 Task: Find connections with filter location Curvelo with filter topic #careerswith filter profile language Spanish with filter current company Boston Consulting Group (BCG) with filter school VIT_Vellore Institute of Technology  with filter industry Real Estate Agents and Brokers with filter service category Event Planning with filter keywords title Market Researcher
Action: Mouse moved to (643, 115)
Screenshot: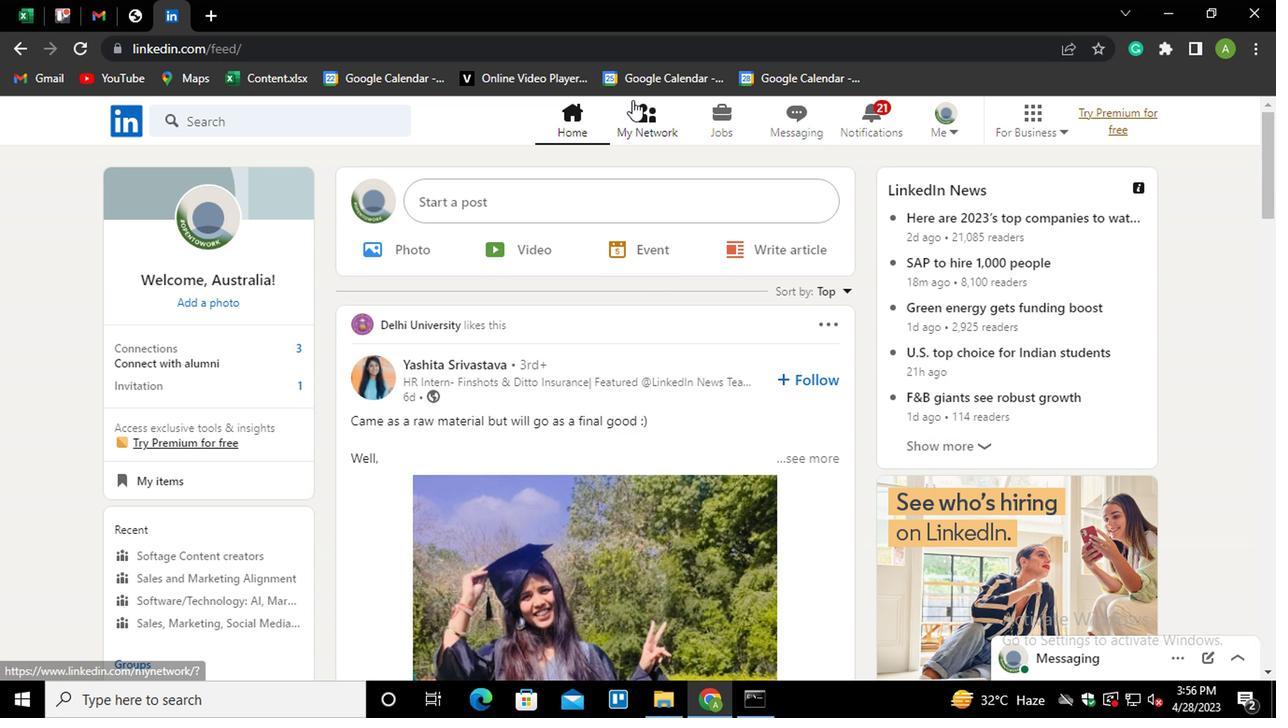 
Action: Mouse pressed left at (643, 115)
Screenshot: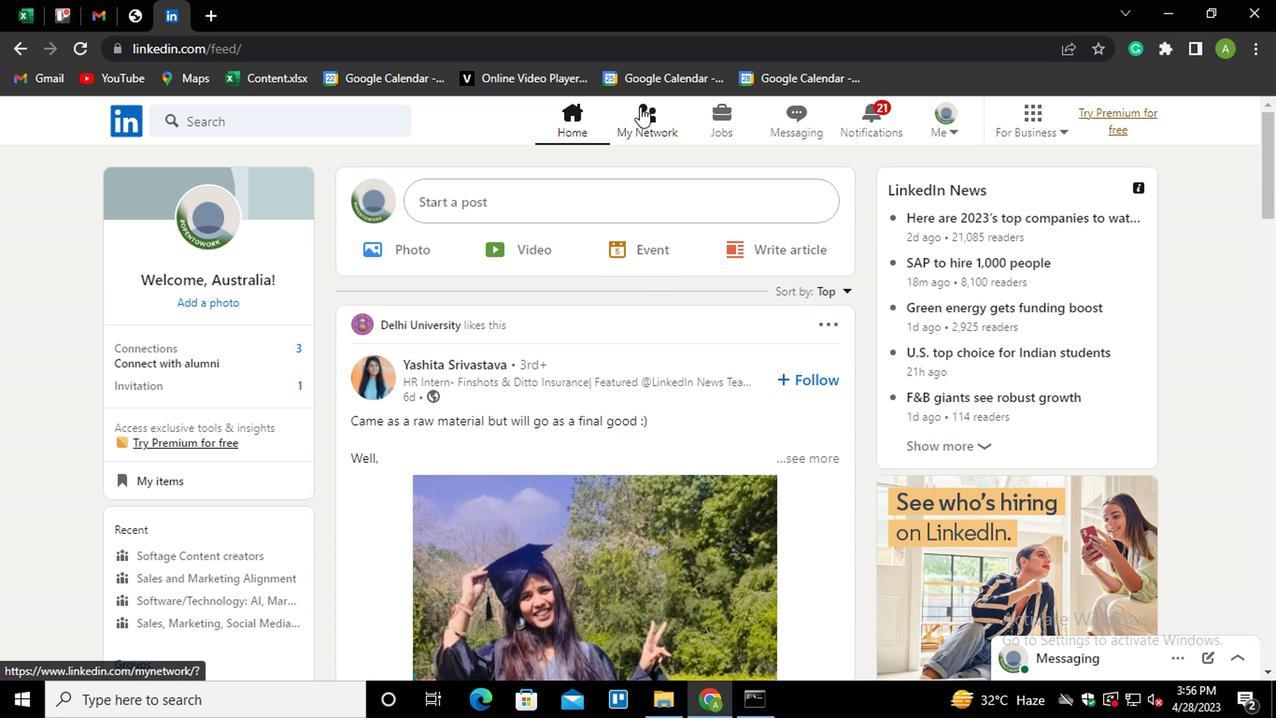 
Action: Mouse moved to (275, 225)
Screenshot: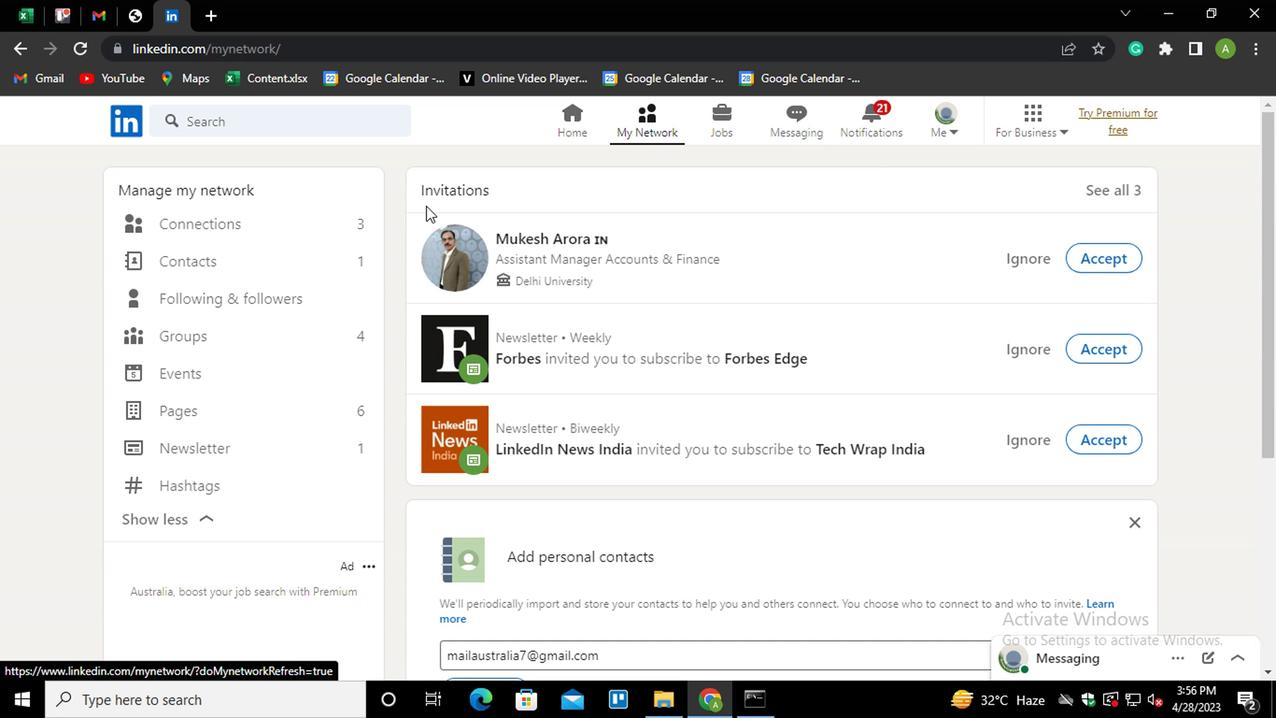 
Action: Mouse pressed left at (275, 225)
Screenshot: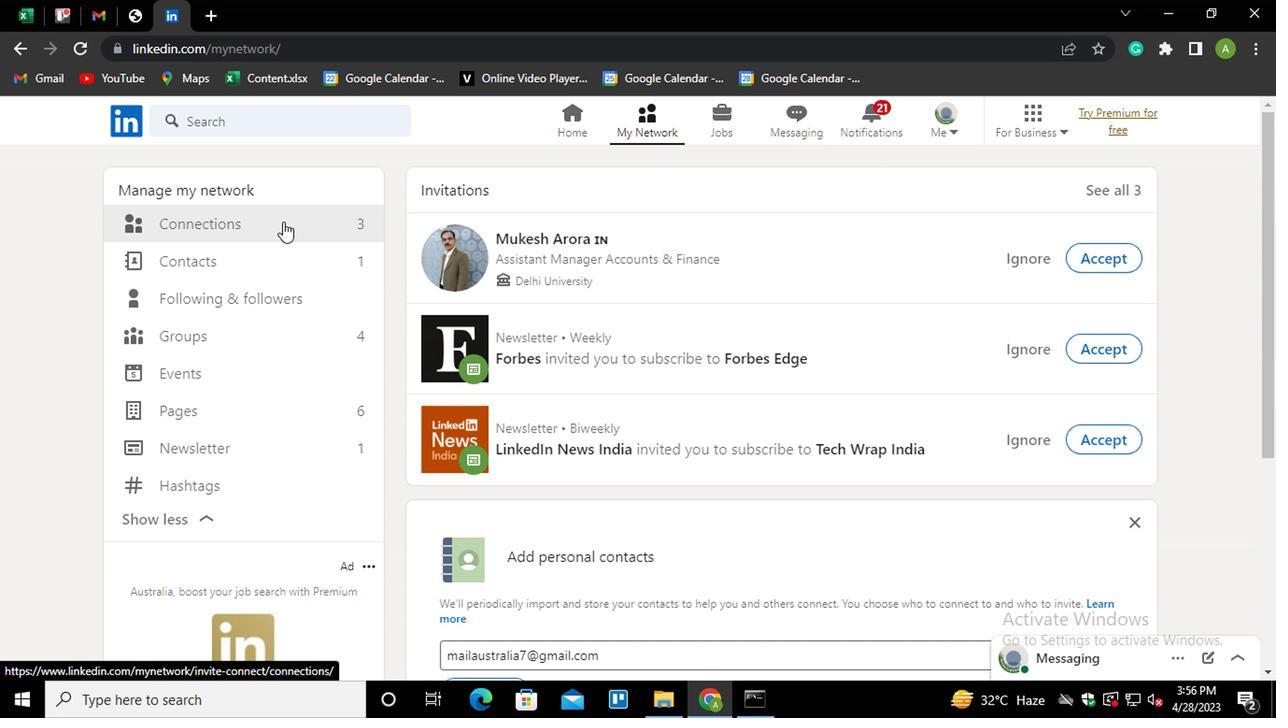 
Action: Mouse moved to (797, 230)
Screenshot: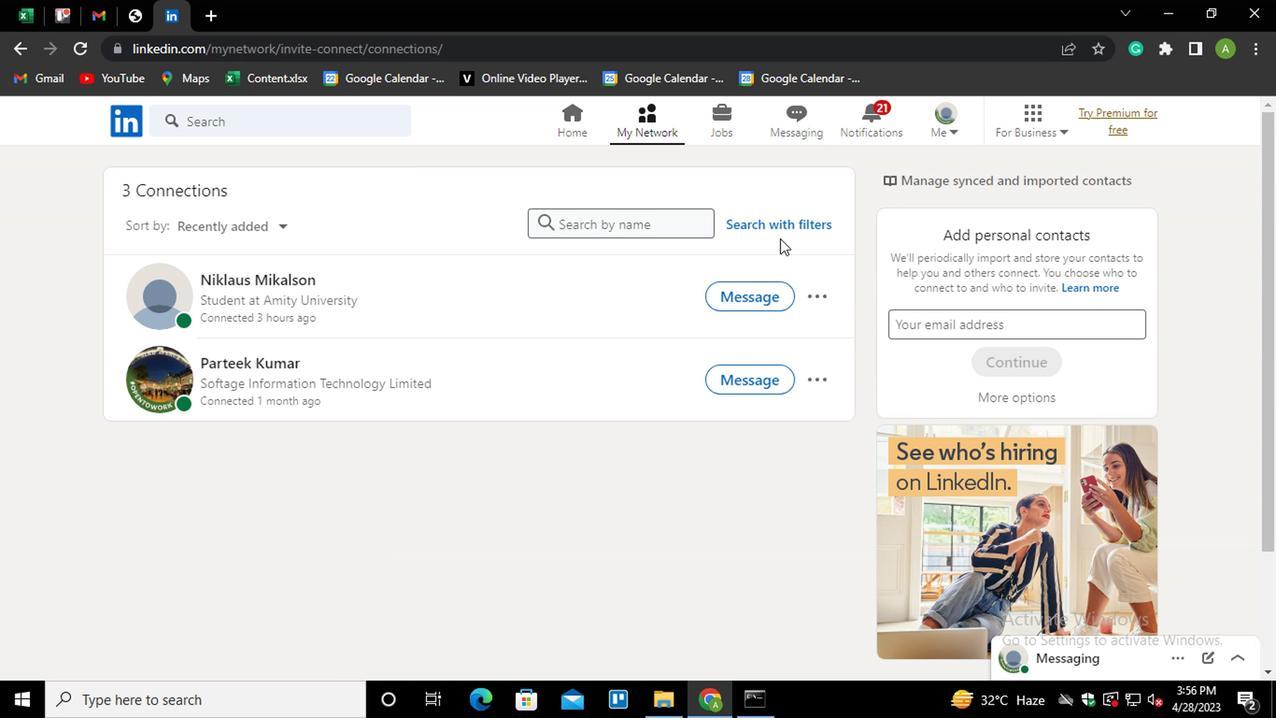 
Action: Mouse pressed left at (797, 230)
Screenshot: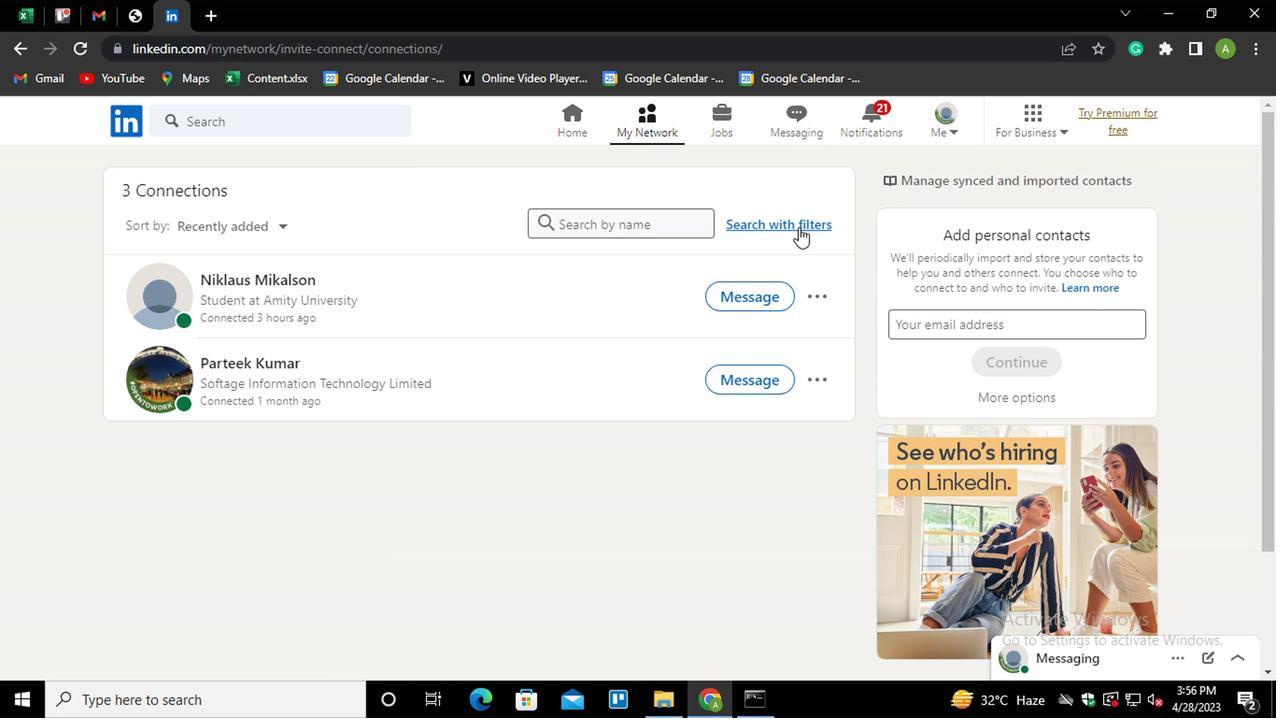 
Action: Mouse moved to (696, 173)
Screenshot: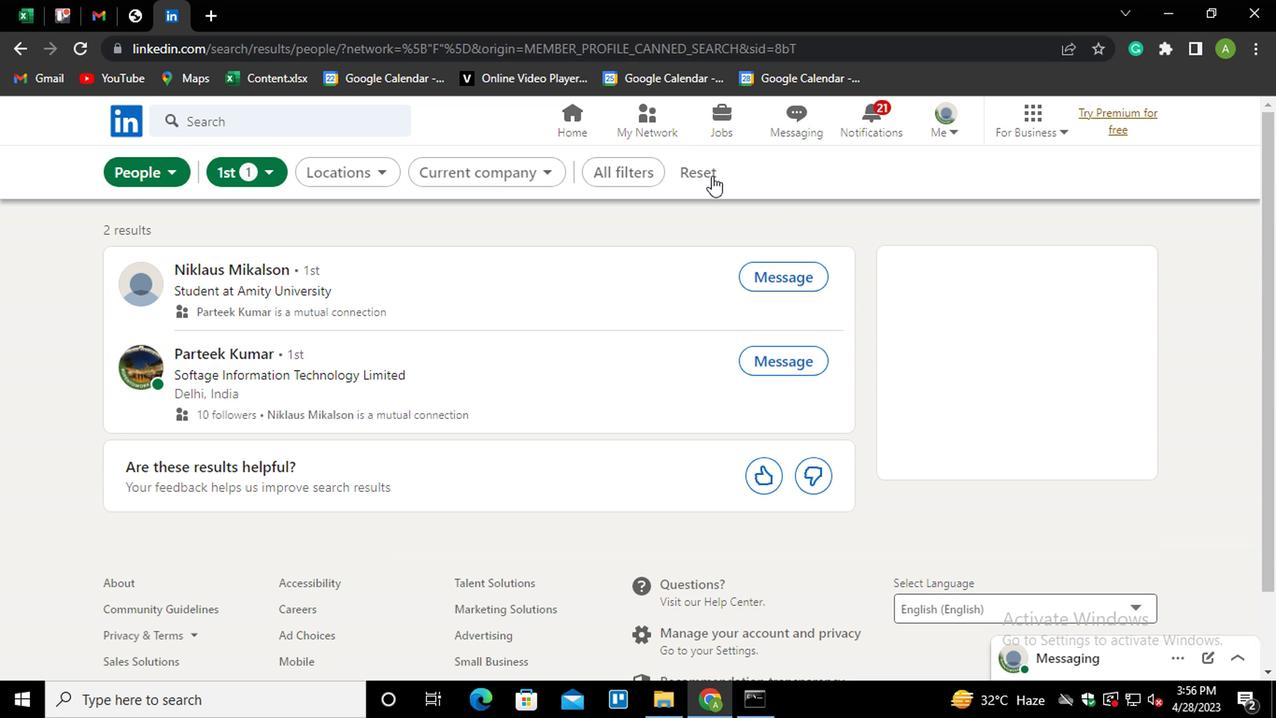 
Action: Mouse pressed left at (696, 173)
Screenshot: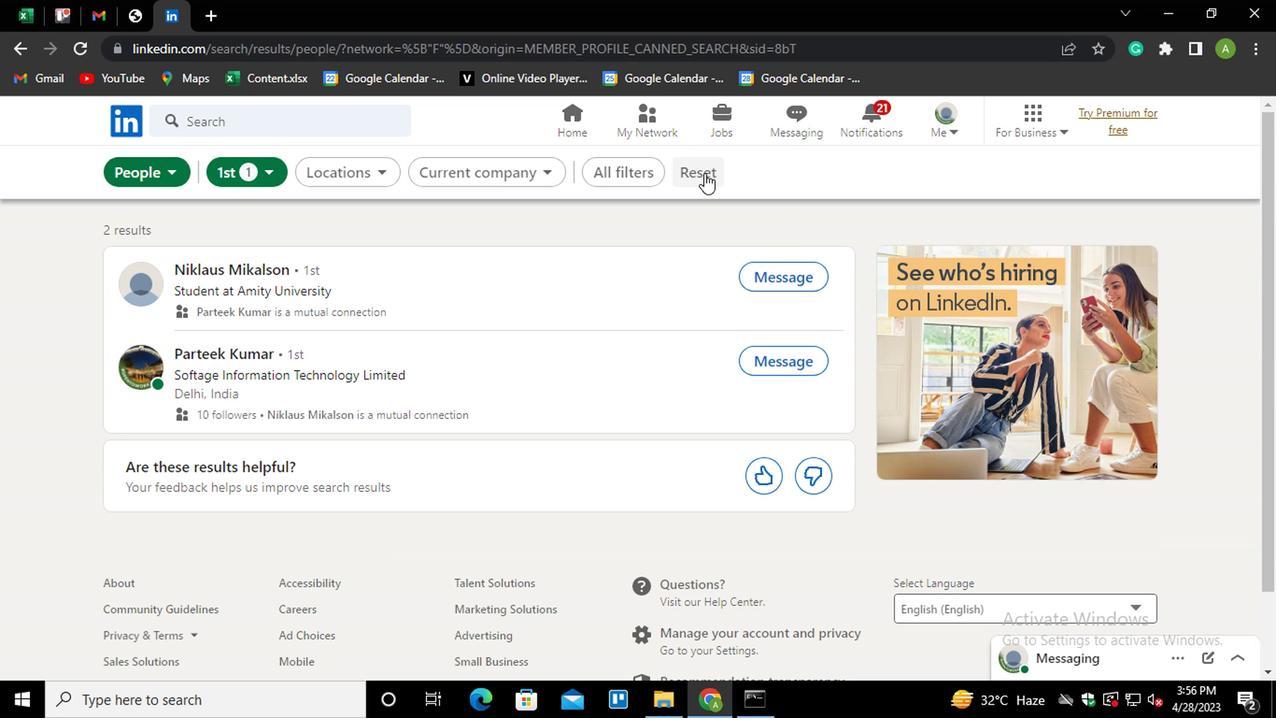 
Action: Mouse moved to (684, 174)
Screenshot: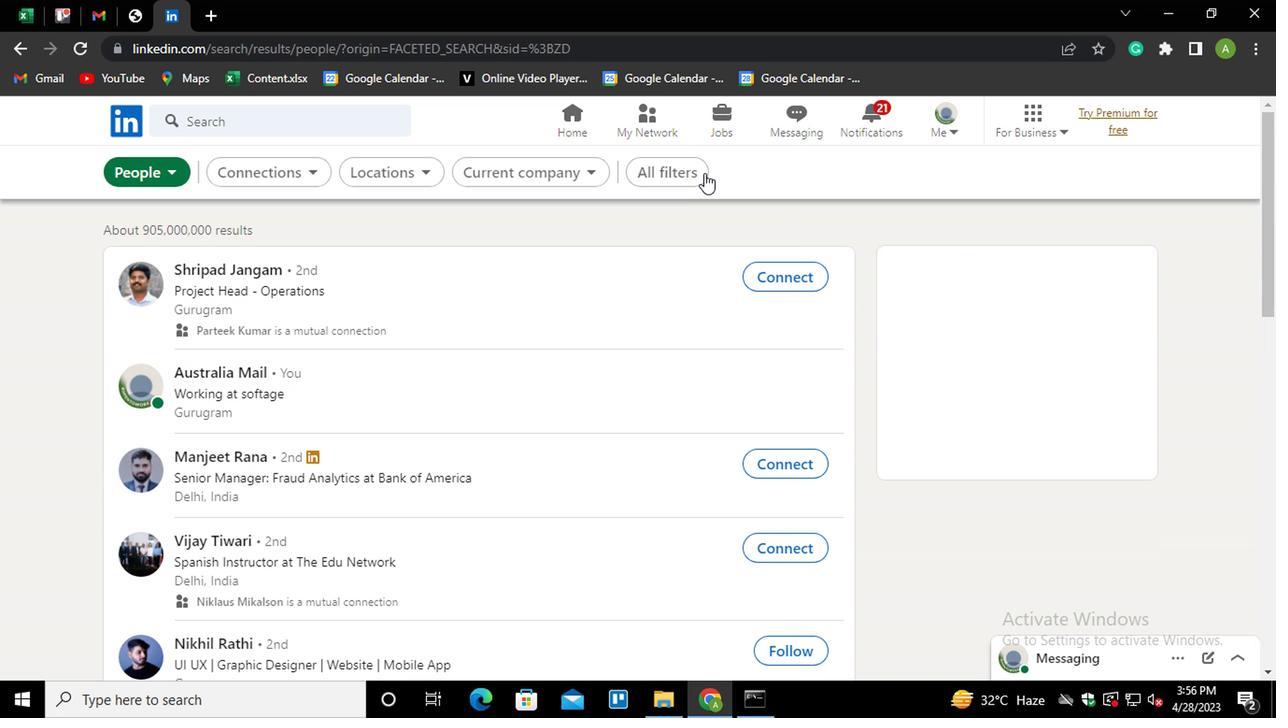 
Action: Mouse pressed left at (684, 174)
Screenshot: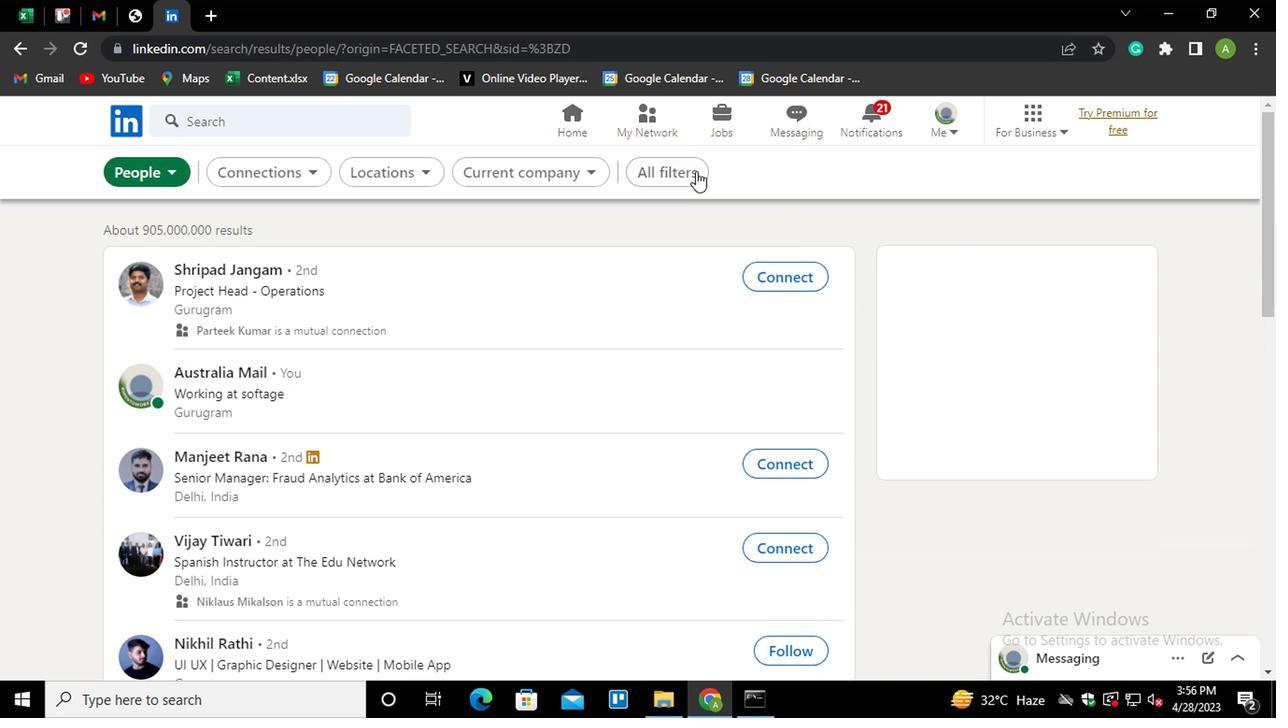 
Action: Mouse moved to (853, 365)
Screenshot: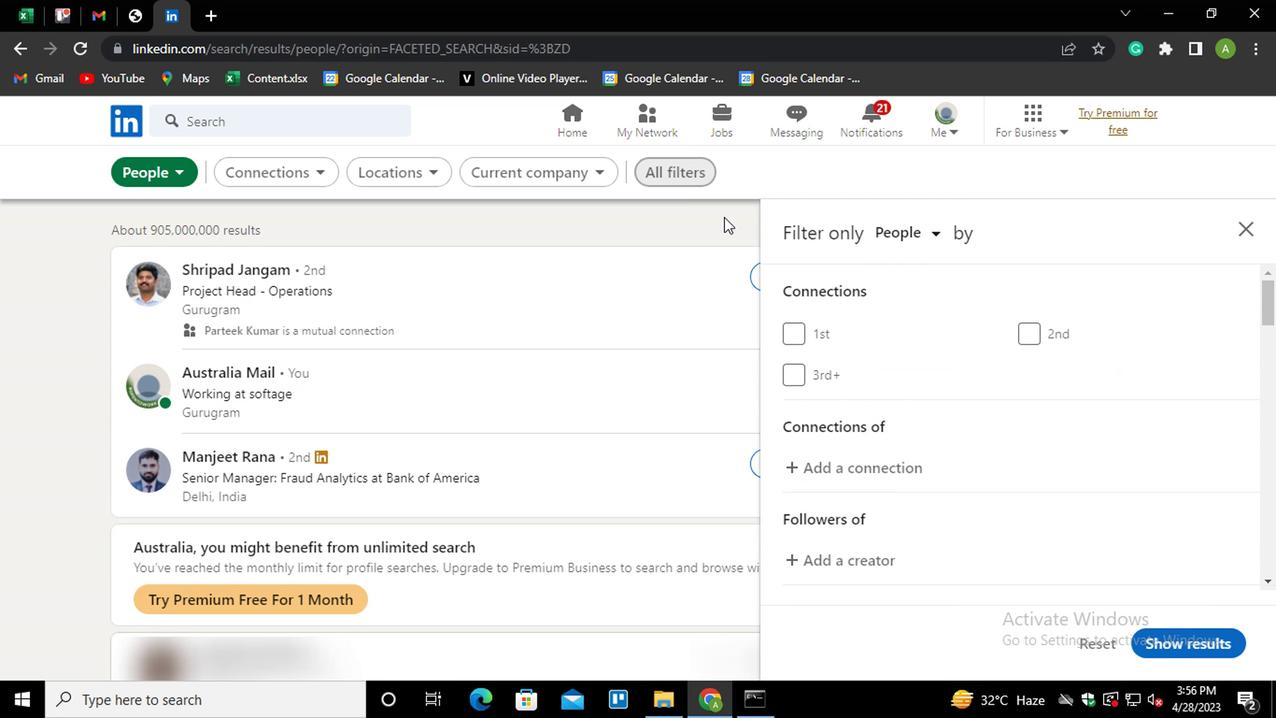 
Action: Mouse scrolled (853, 365) with delta (0, 0)
Screenshot: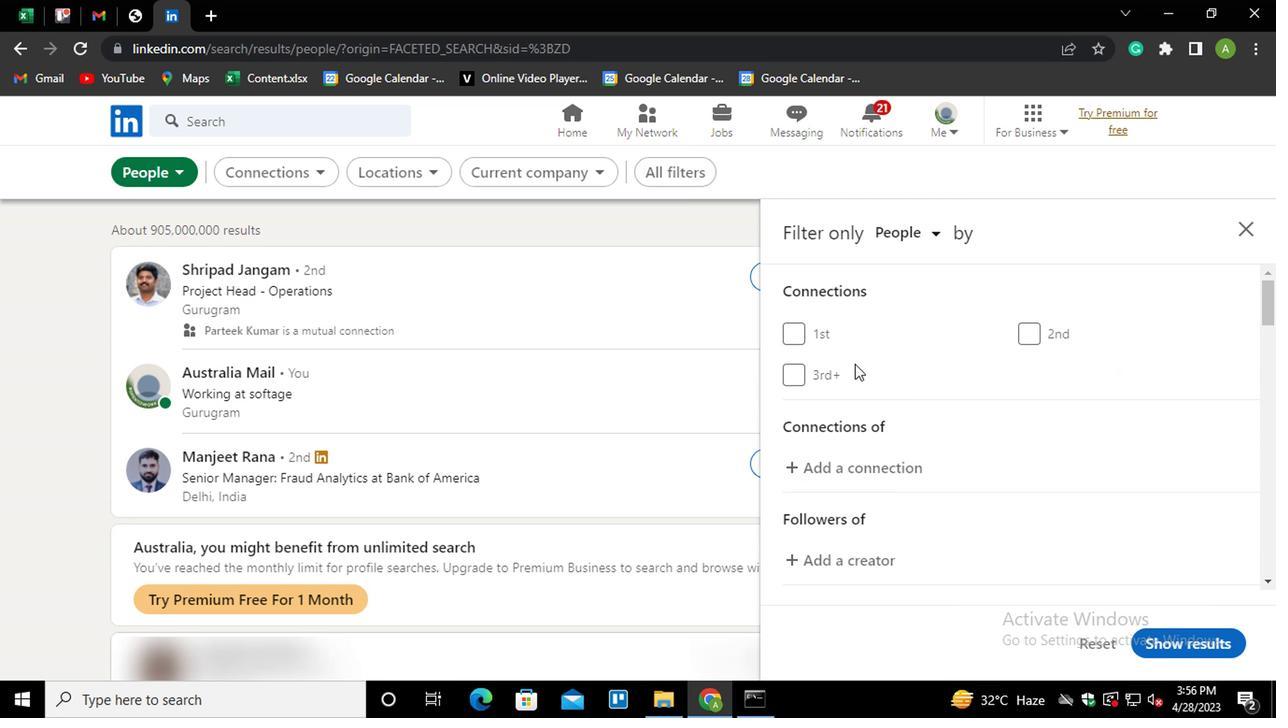 
Action: Mouse scrolled (853, 365) with delta (0, 0)
Screenshot: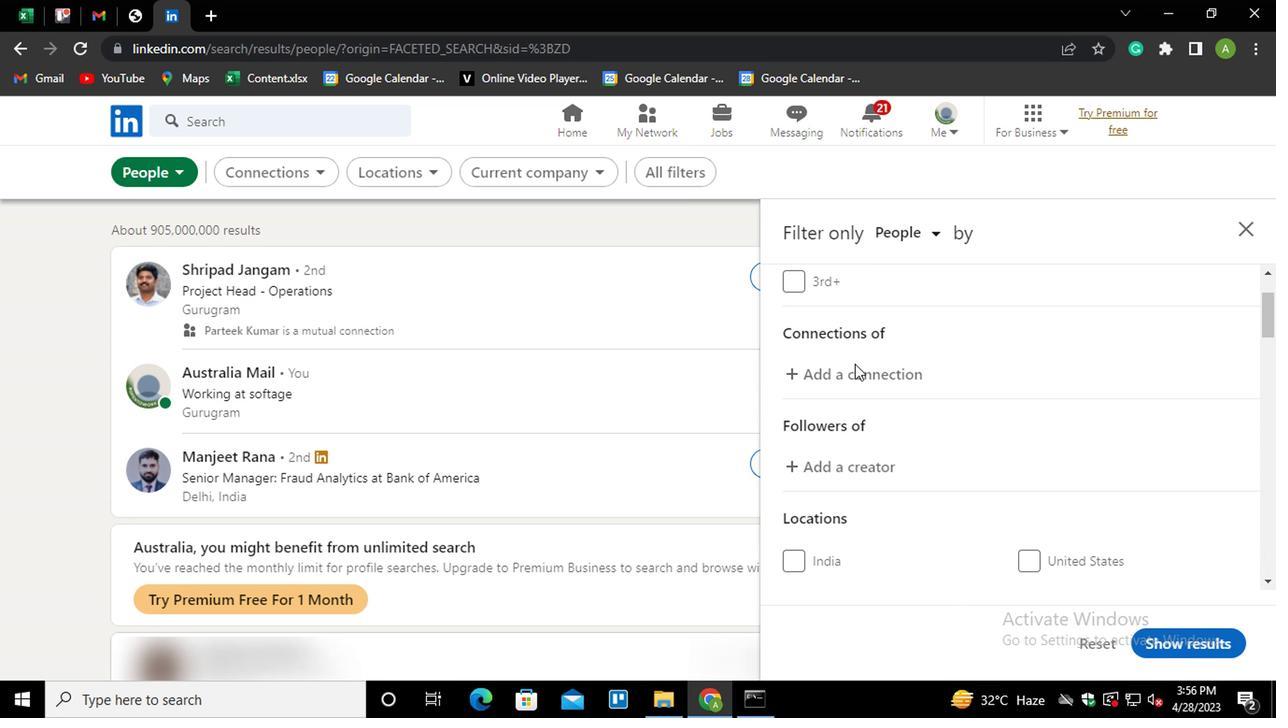 
Action: Mouse scrolled (853, 365) with delta (0, 0)
Screenshot: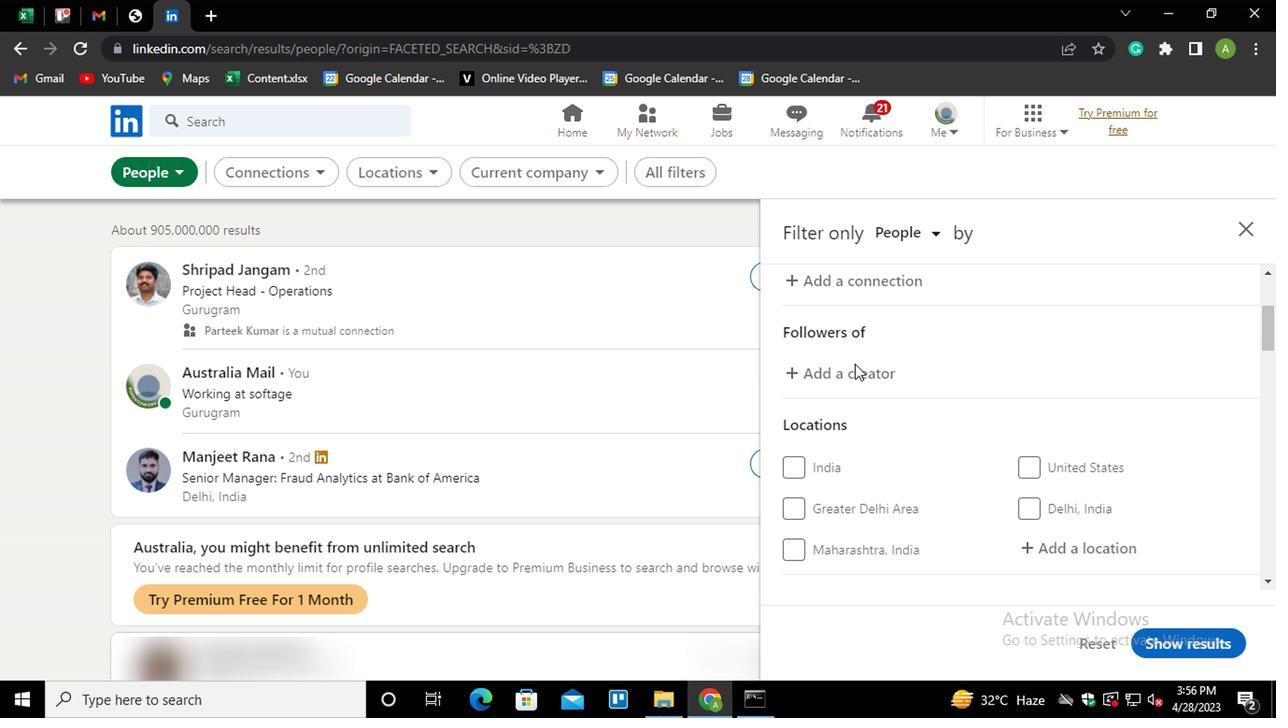 
Action: Mouse scrolled (853, 365) with delta (0, 0)
Screenshot: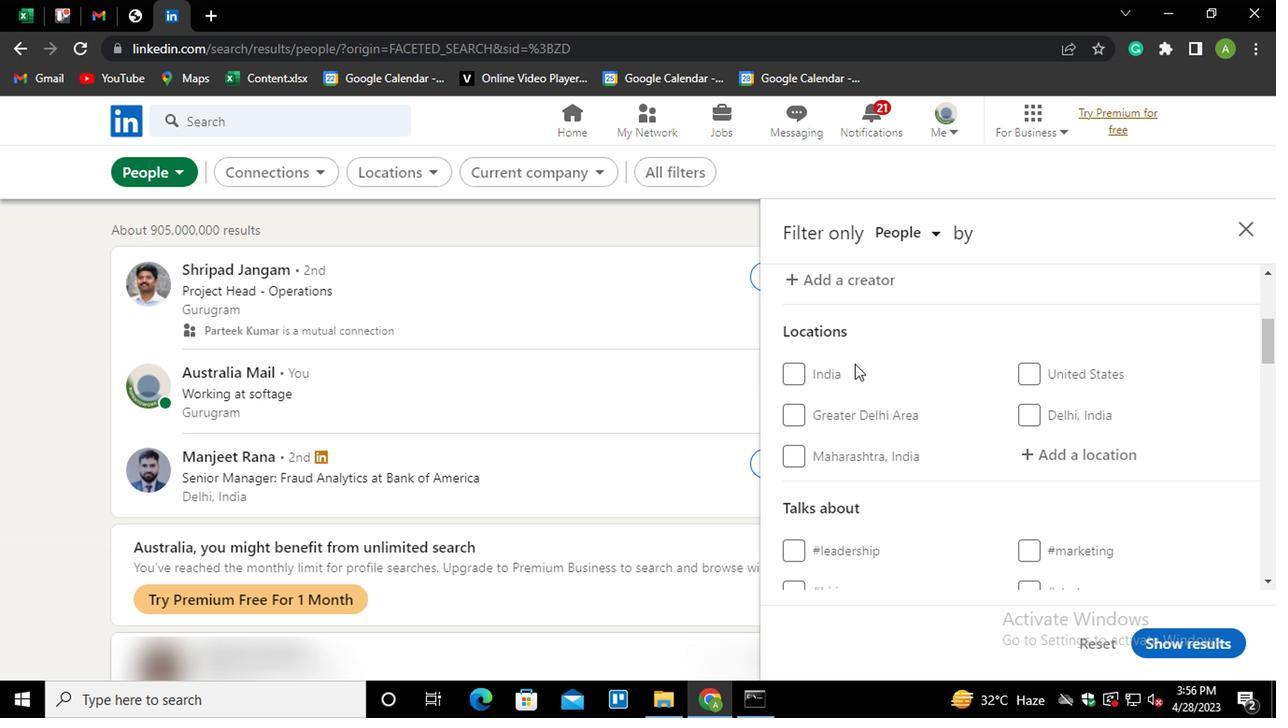 
Action: Mouse moved to (1054, 359)
Screenshot: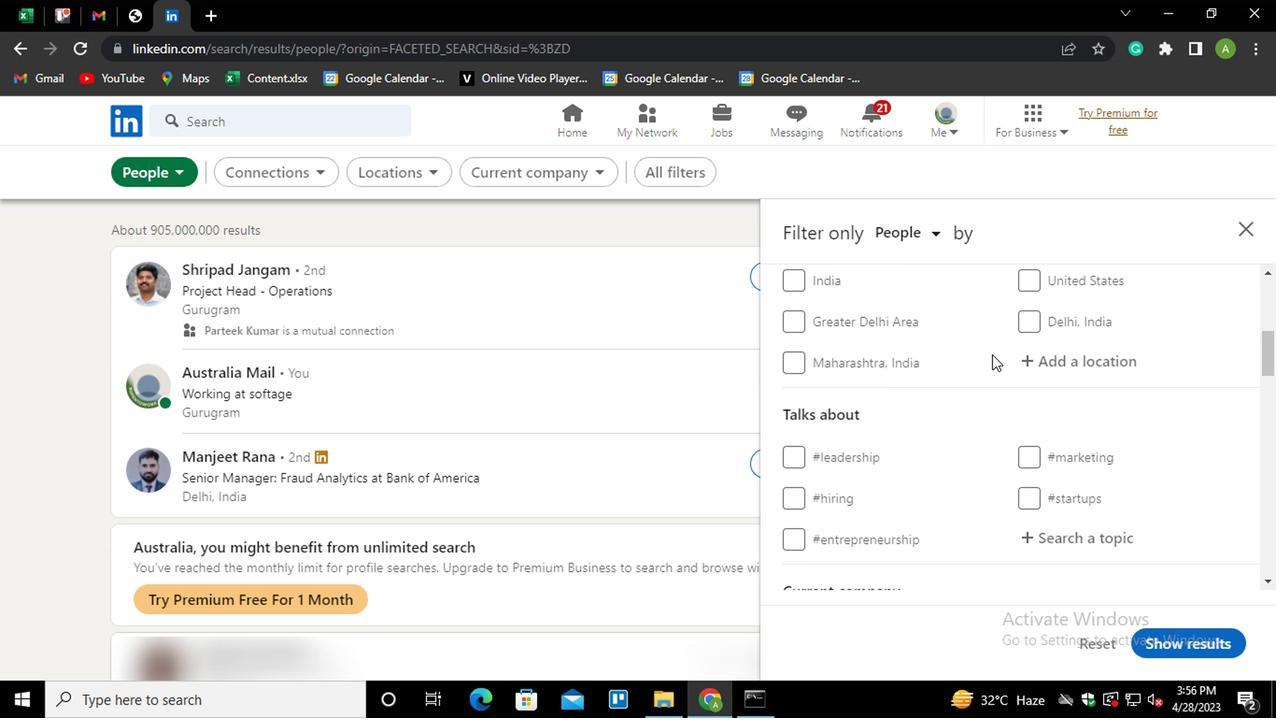
Action: Mouse pressed left at (1054, 359)
Screenshot: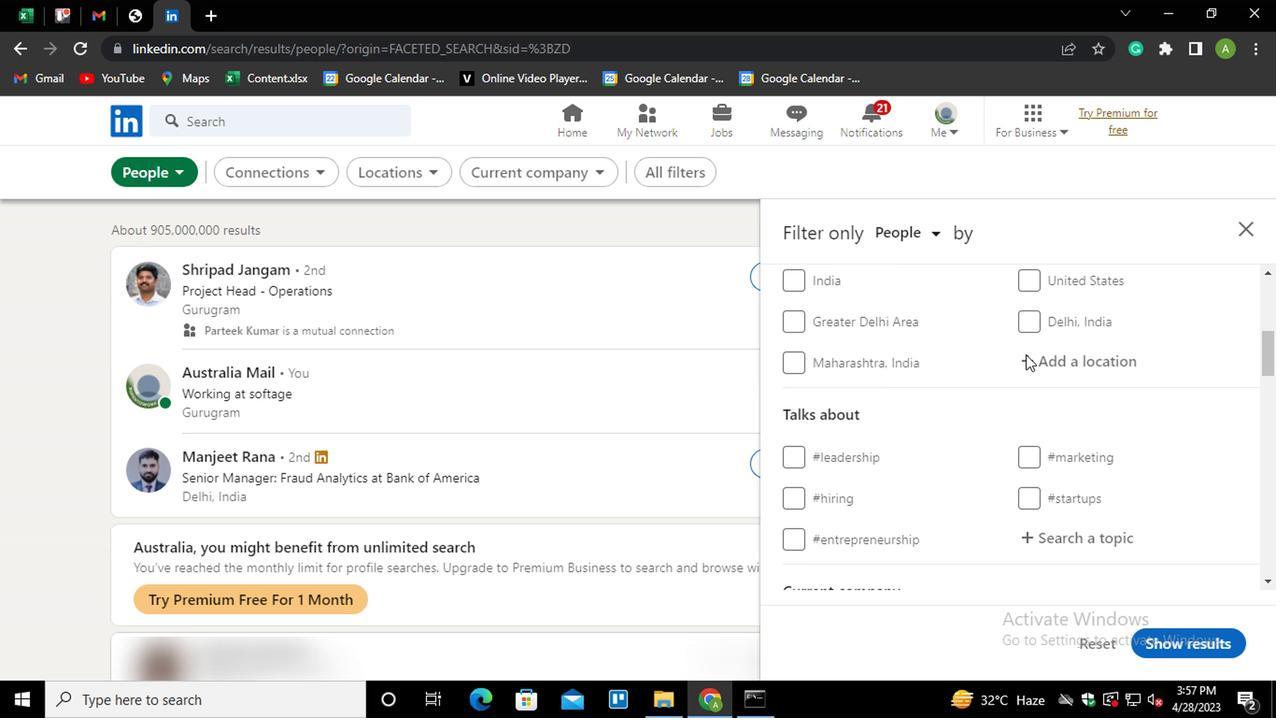 
Action: Key pressed <Key.shift>C
Screenshot: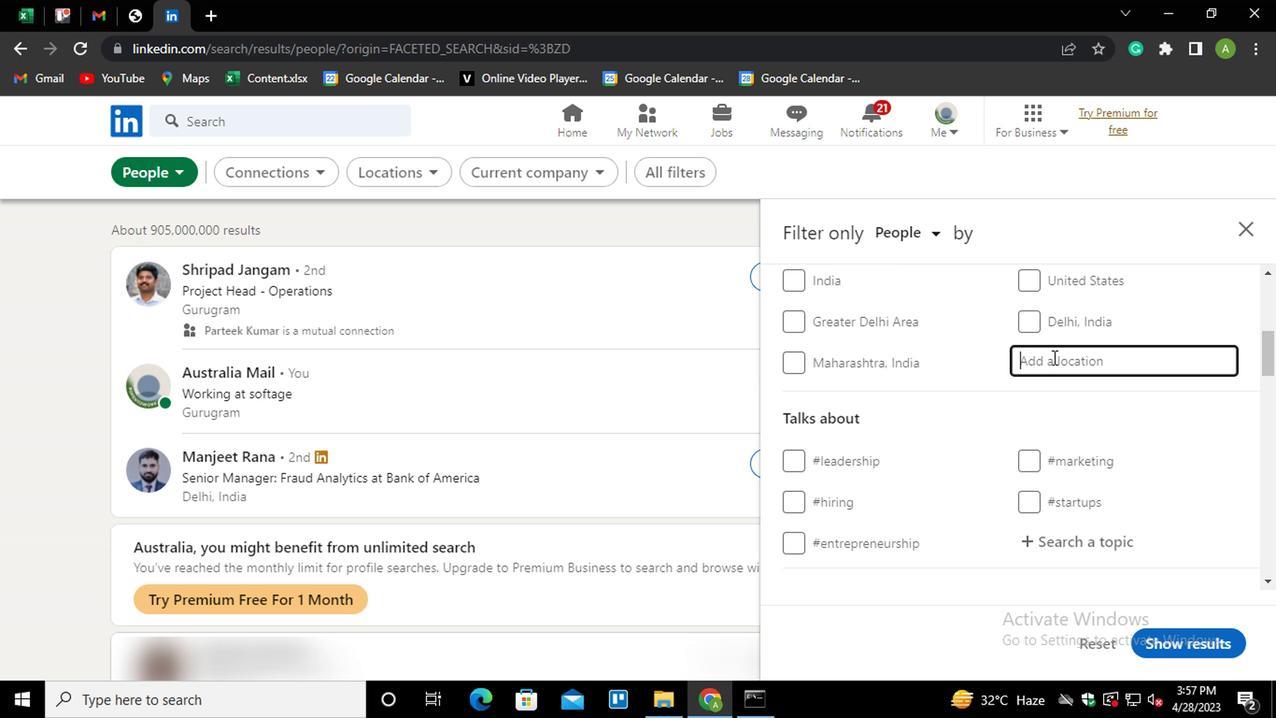
Action: Mouse moved to (1054, 360)
Screenshot: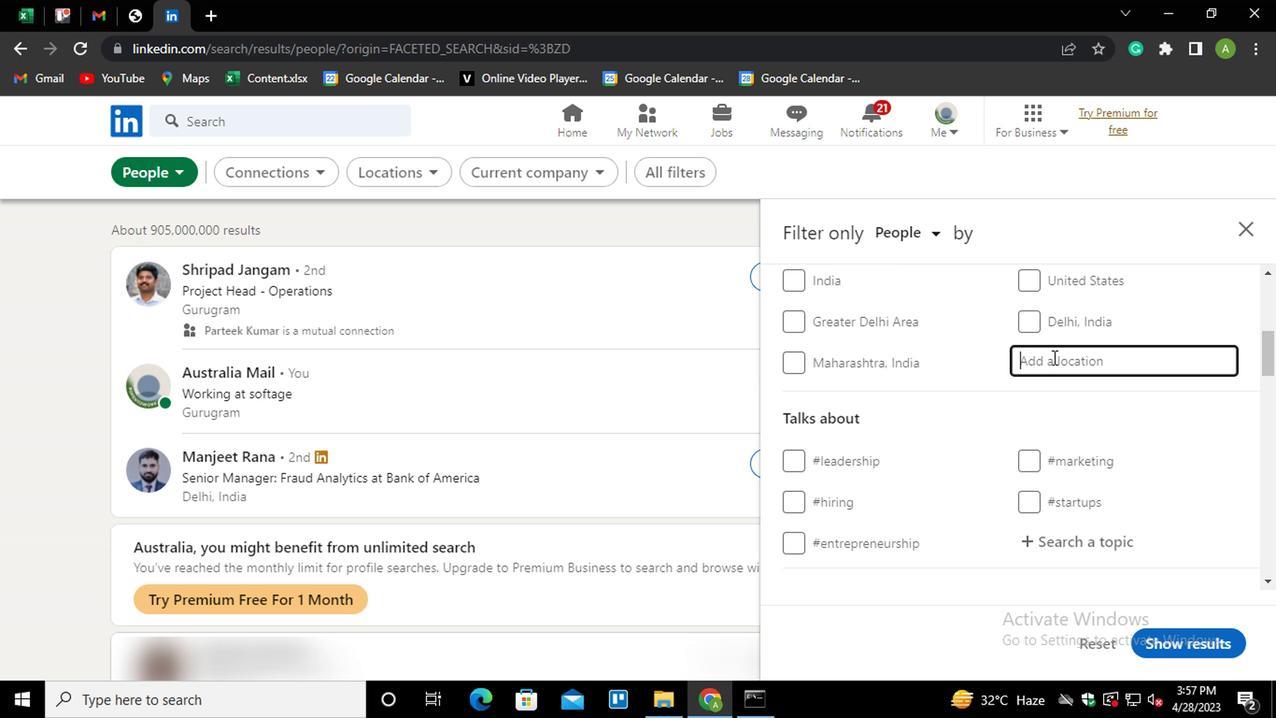 
Action: Key pressed URVELO<Key.down><Key.enter>
Screenshot: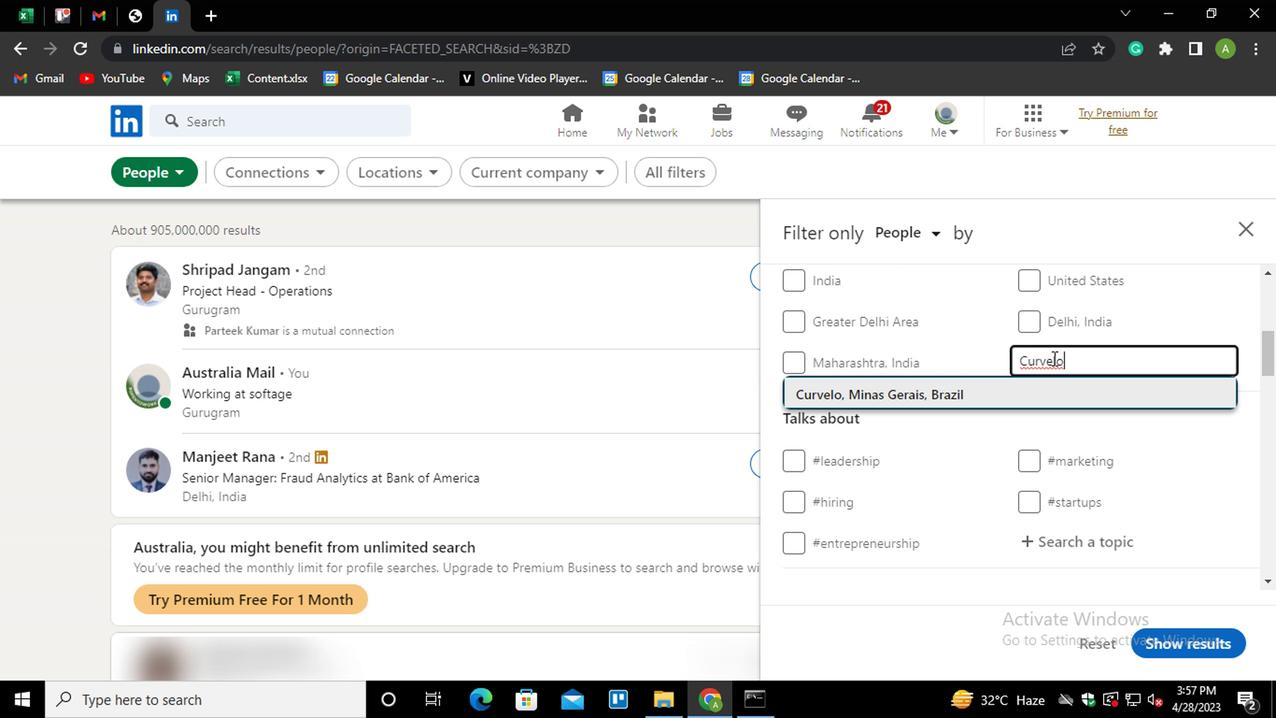 
Action: Mouse scrolled (1054, 359) with delta (0, -1)
Screenshot: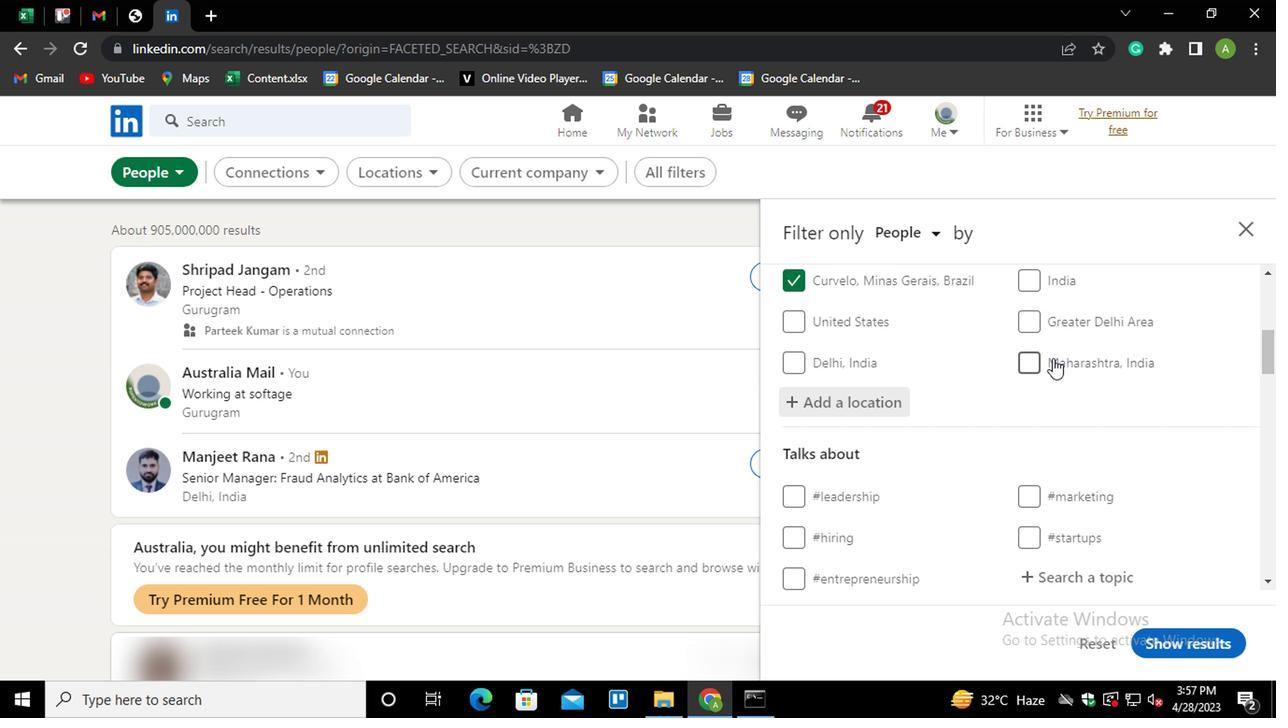
Action: Mouse scrolled (1054, 359) with delta (0, -1)
Screenshot: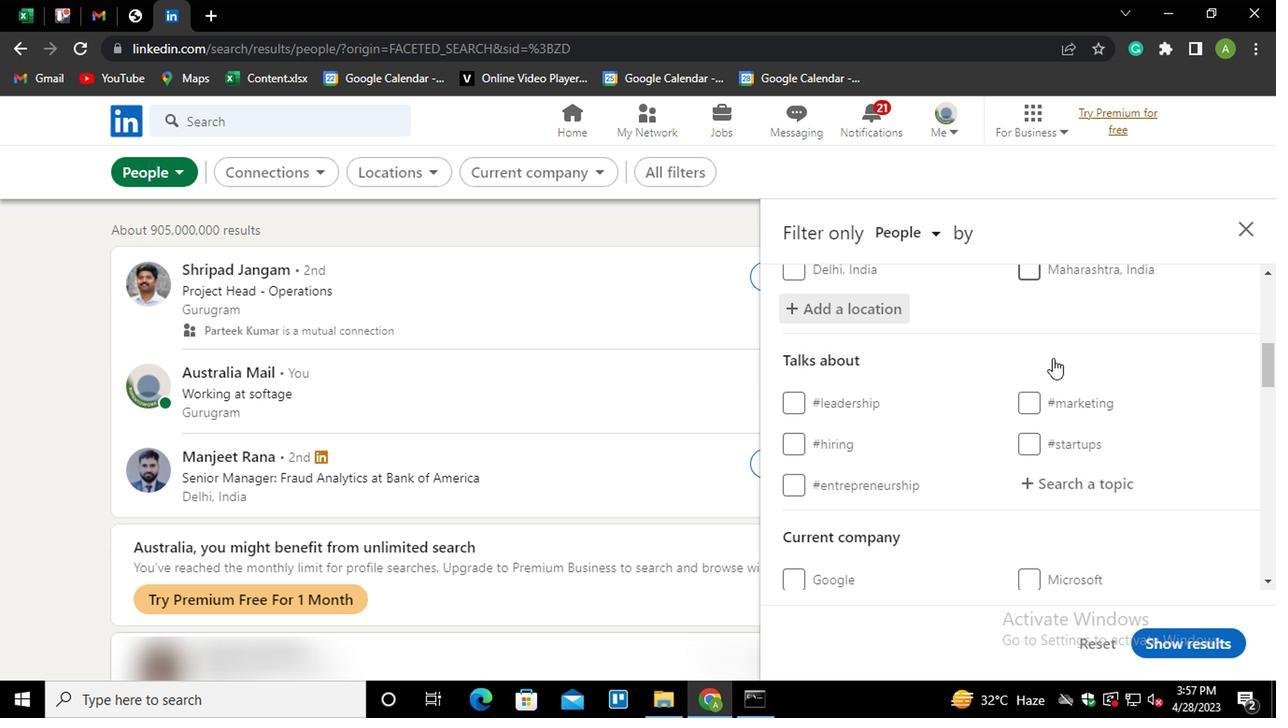 
Action: Mouse scrolled (1054, 359) with delta (0, -1)
Screenshot: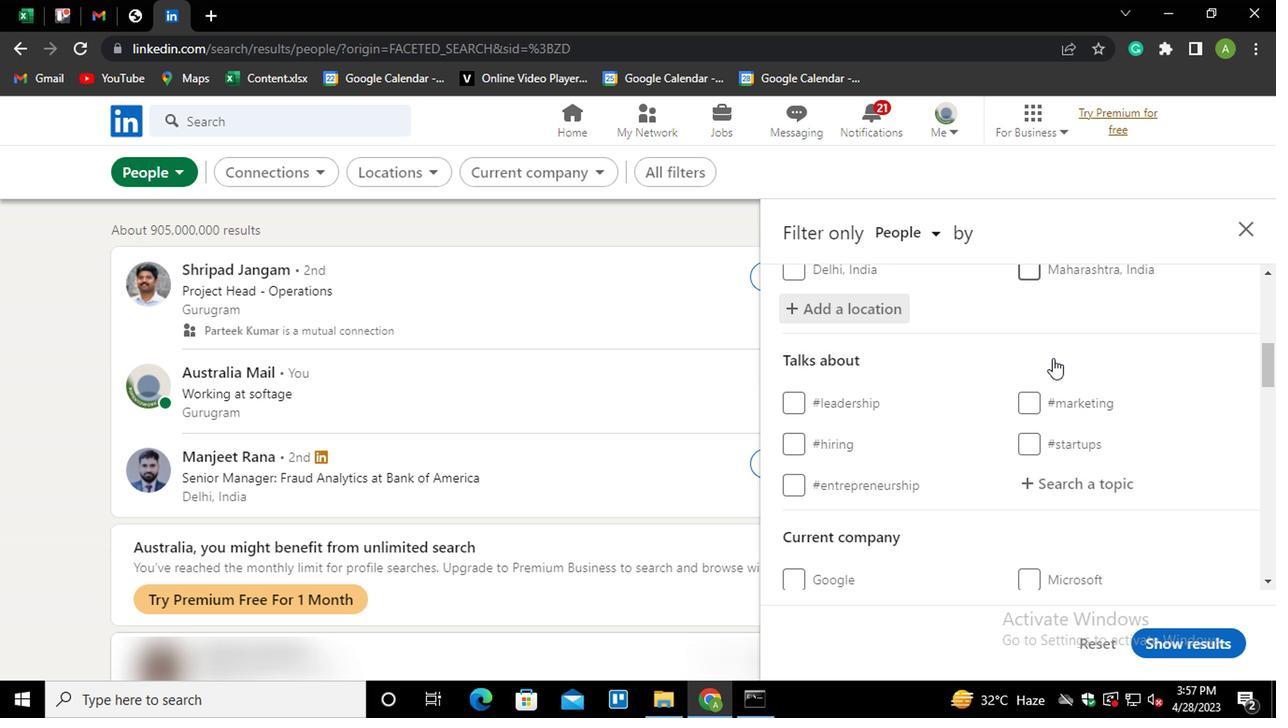 
Action: Mouse moved to (1056, 293)
Screenshot: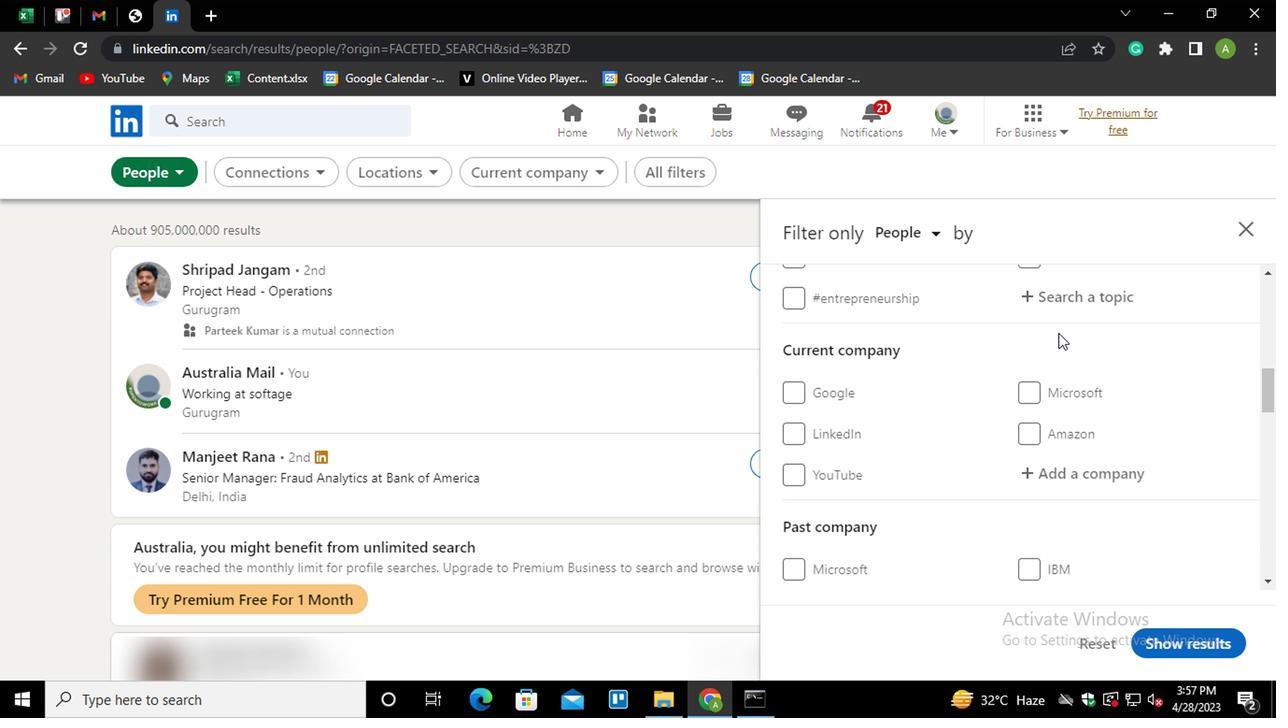 
Action: Mouse pressed left at (1056, 293)
Screenshot: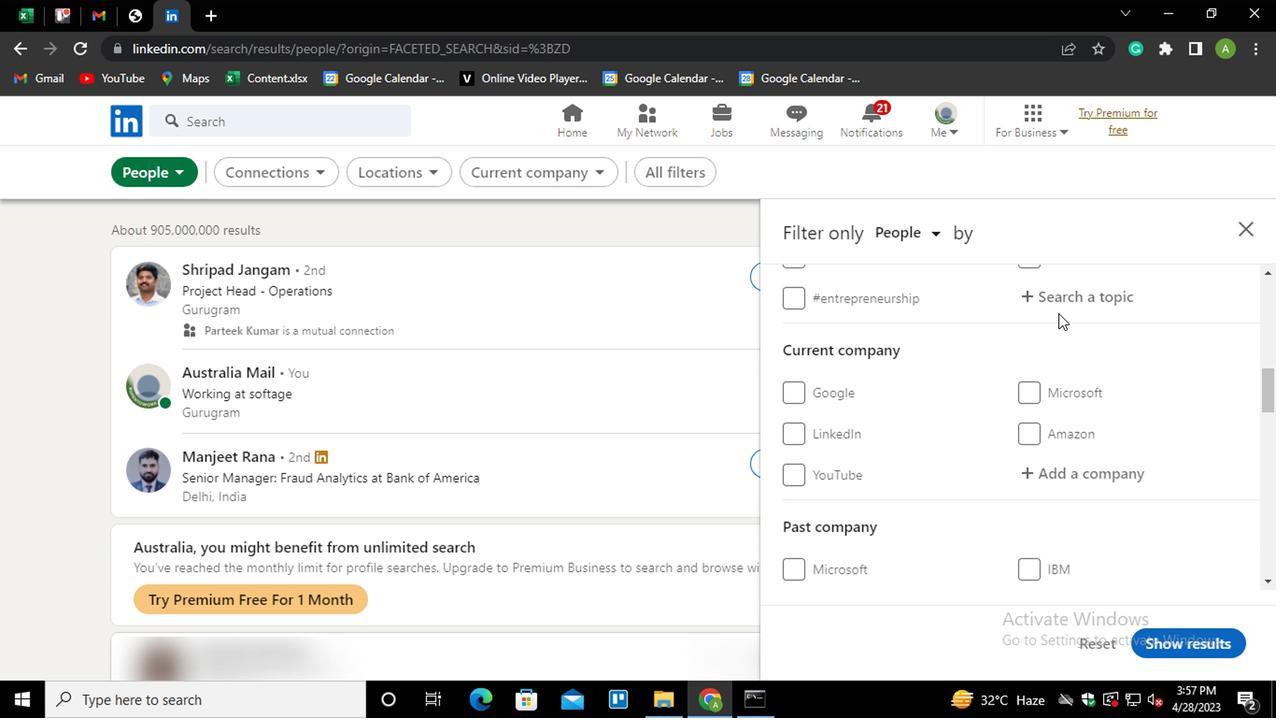 
Action: Key pressed C
Screenshot: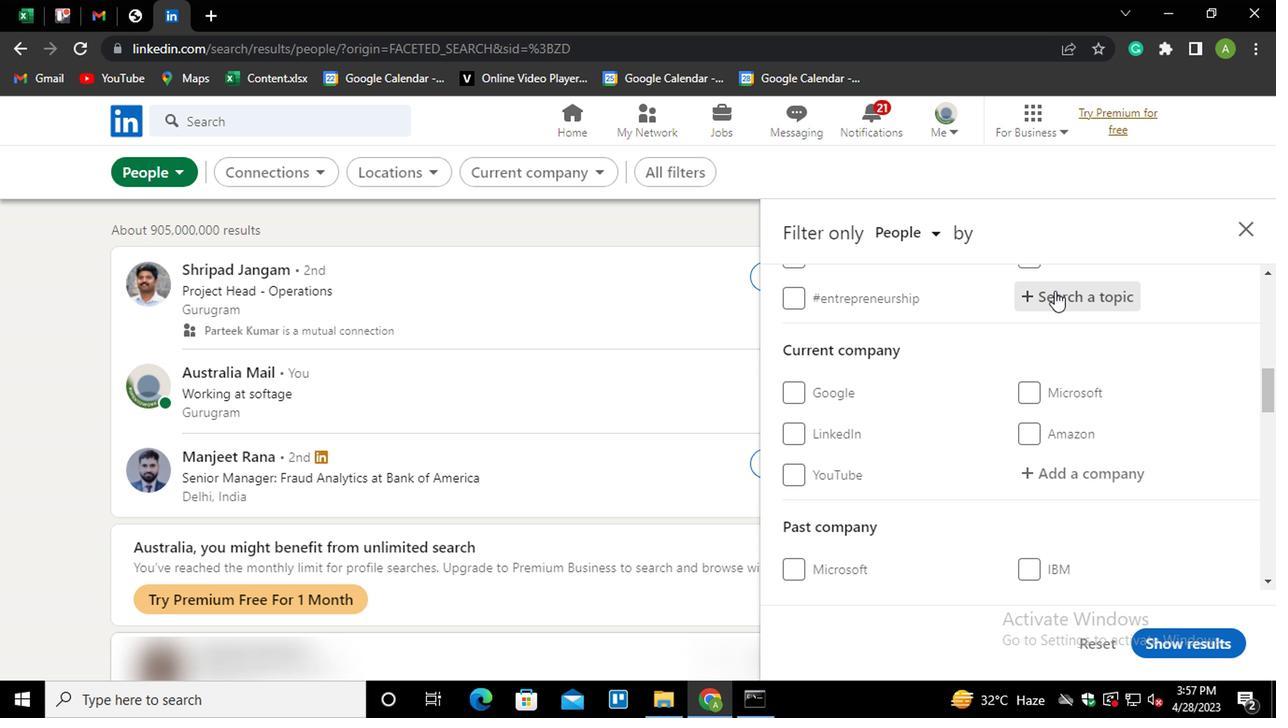 
Action: Mouse moved to (1054, 293)
Screenshot: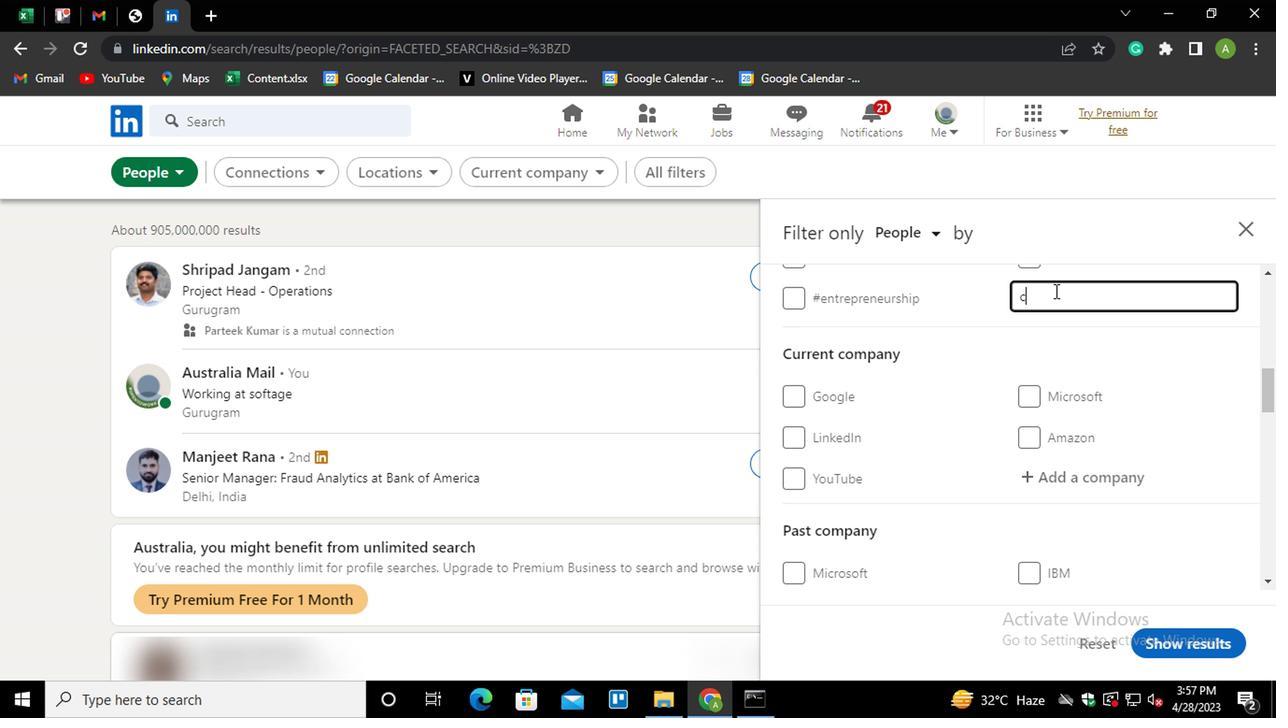 
Action: Key pressed AREER<Key.down><Key.enter>
Screenshot: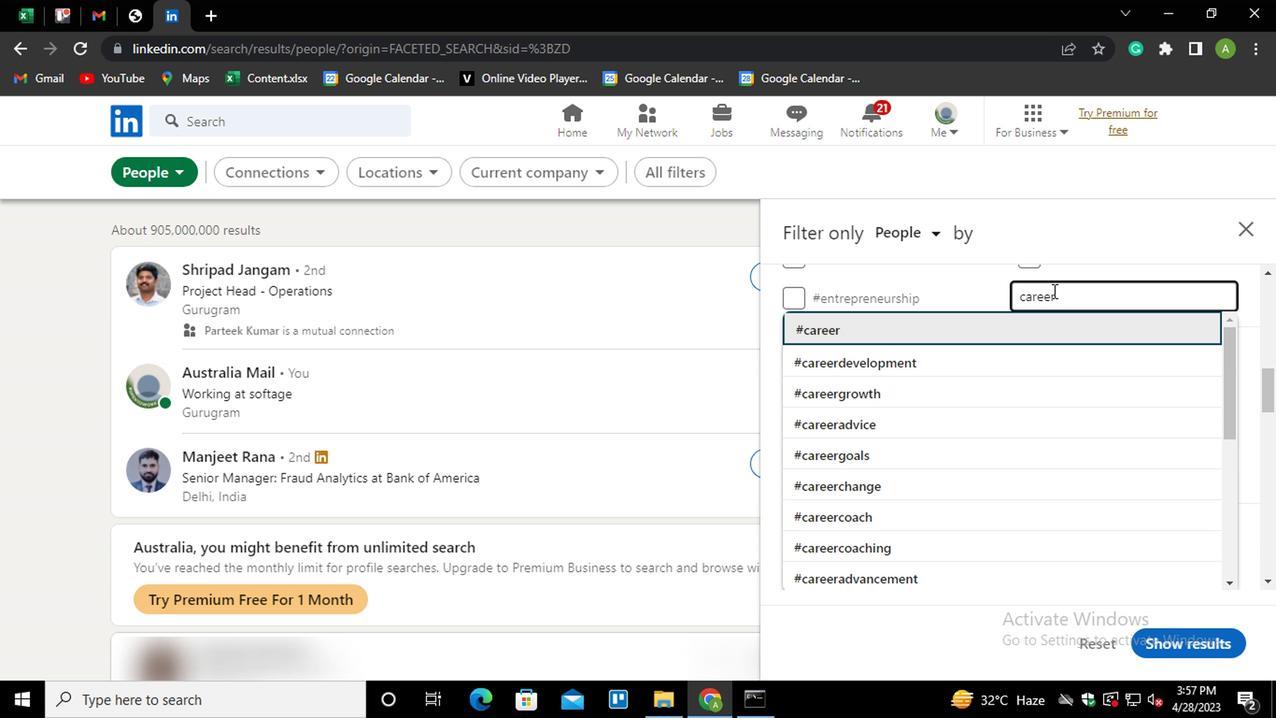 
Action: Mouse moved to (1052, 293)
Screenshot: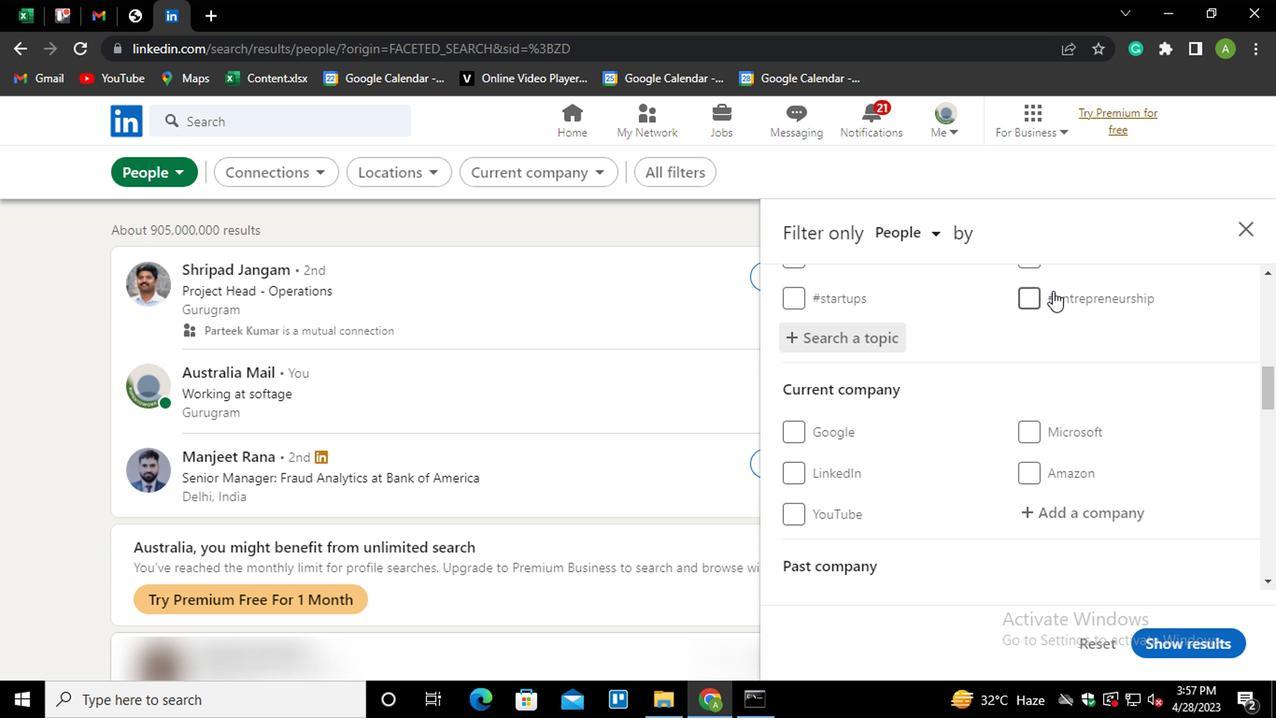 
Action: Mouse scrolled (1052, 292) with delta (0, -1)
Screenshot: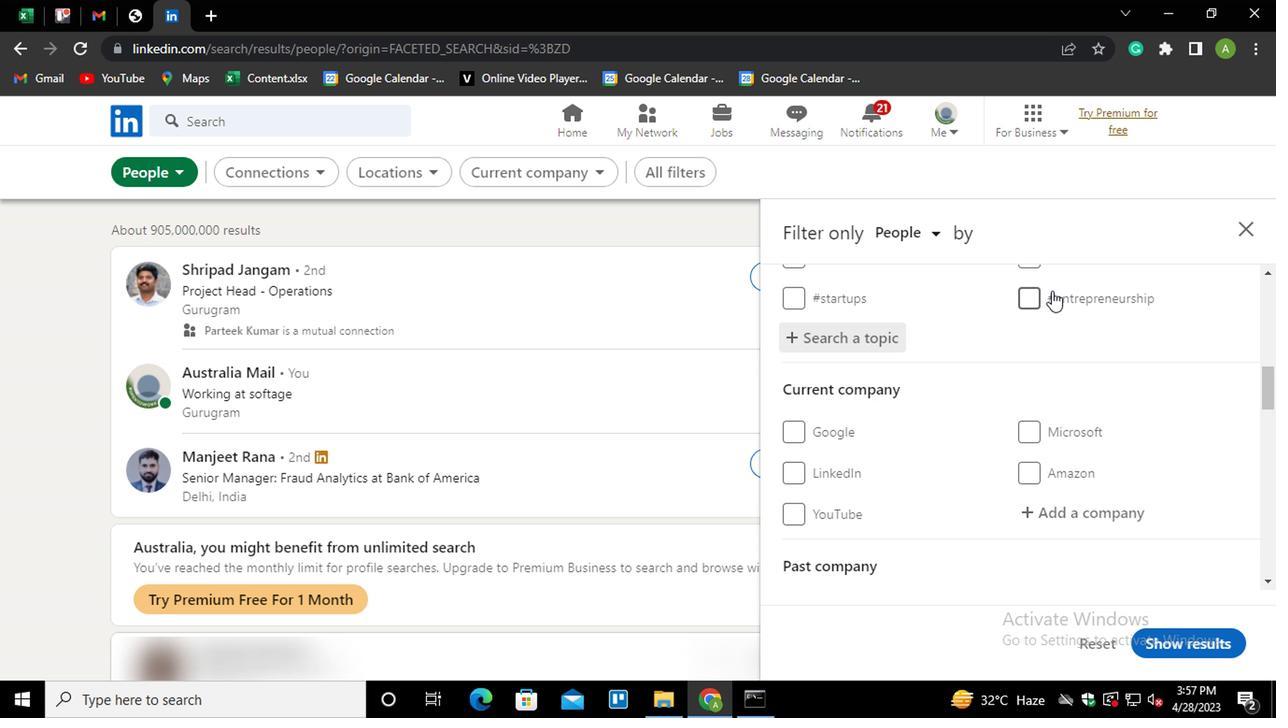 
Action: Mouse scrolled (1052, 292) with delta (0, -1)
Screenshot: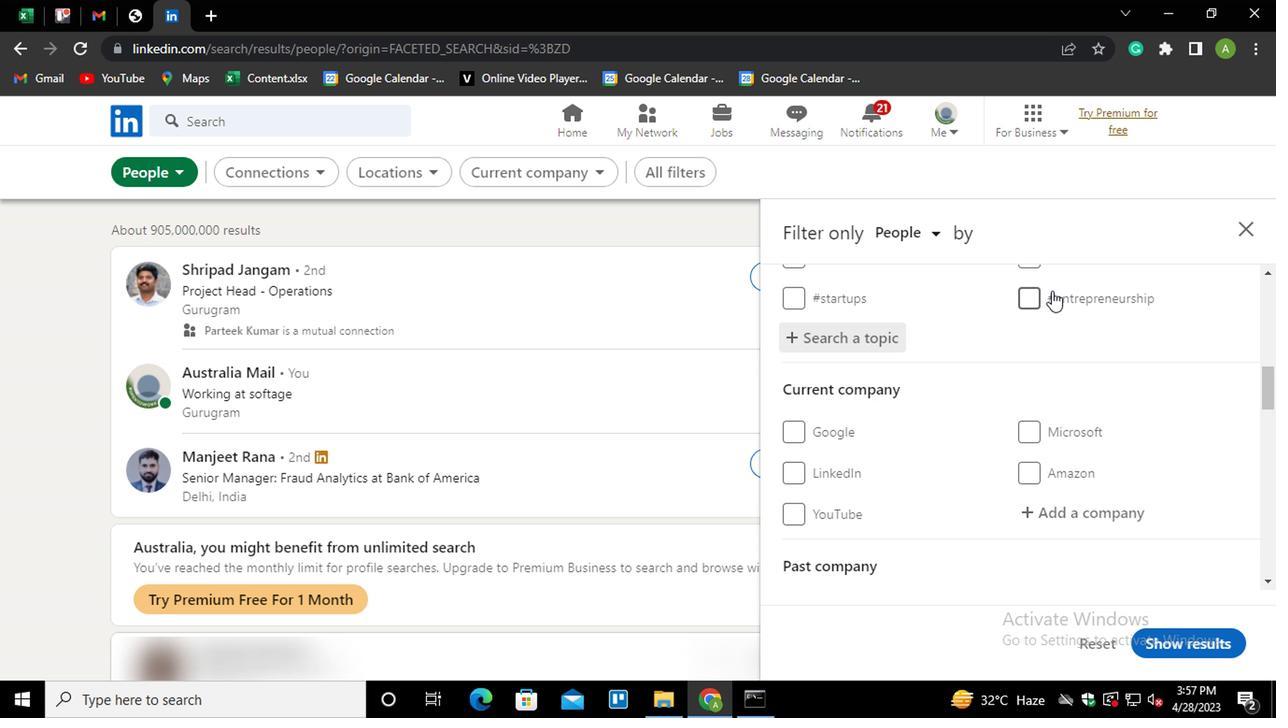 
Action: Mouse scrolled (1052, 292) with delta (0, -1)
Screenshot: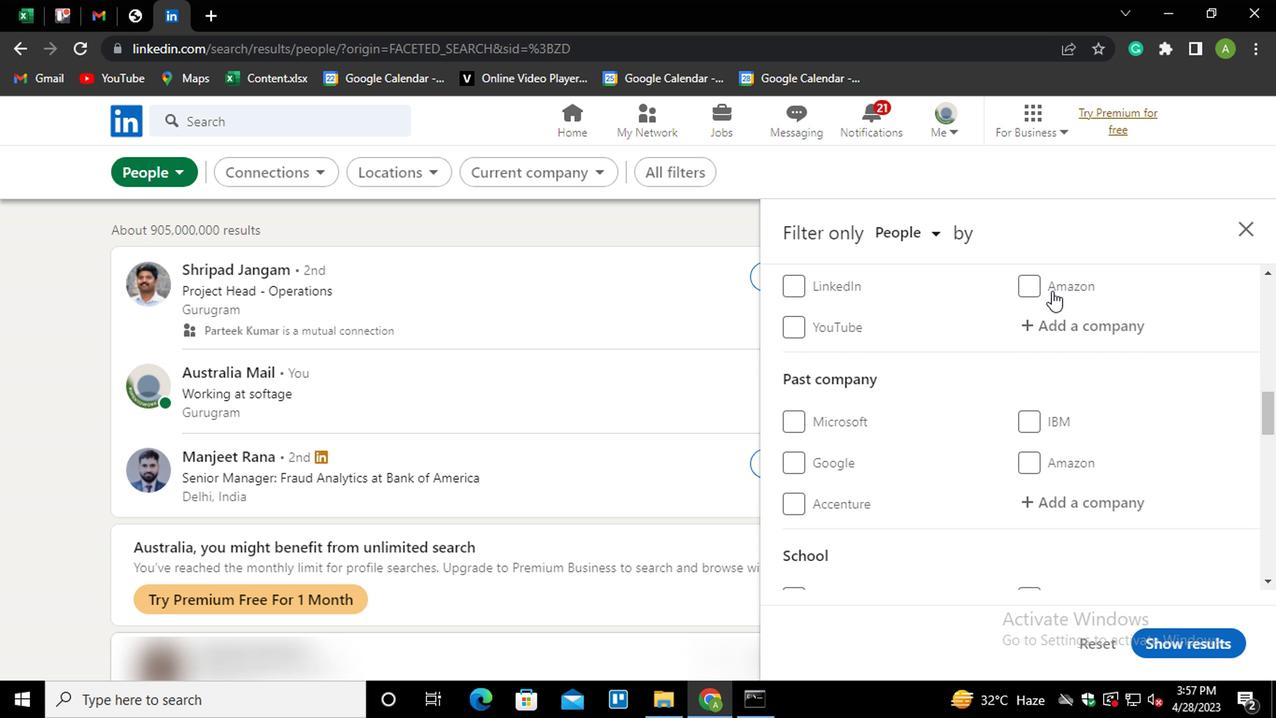 
Action: Mouse scrolled (1052, 292) with delta (0, -1)
Screenshot: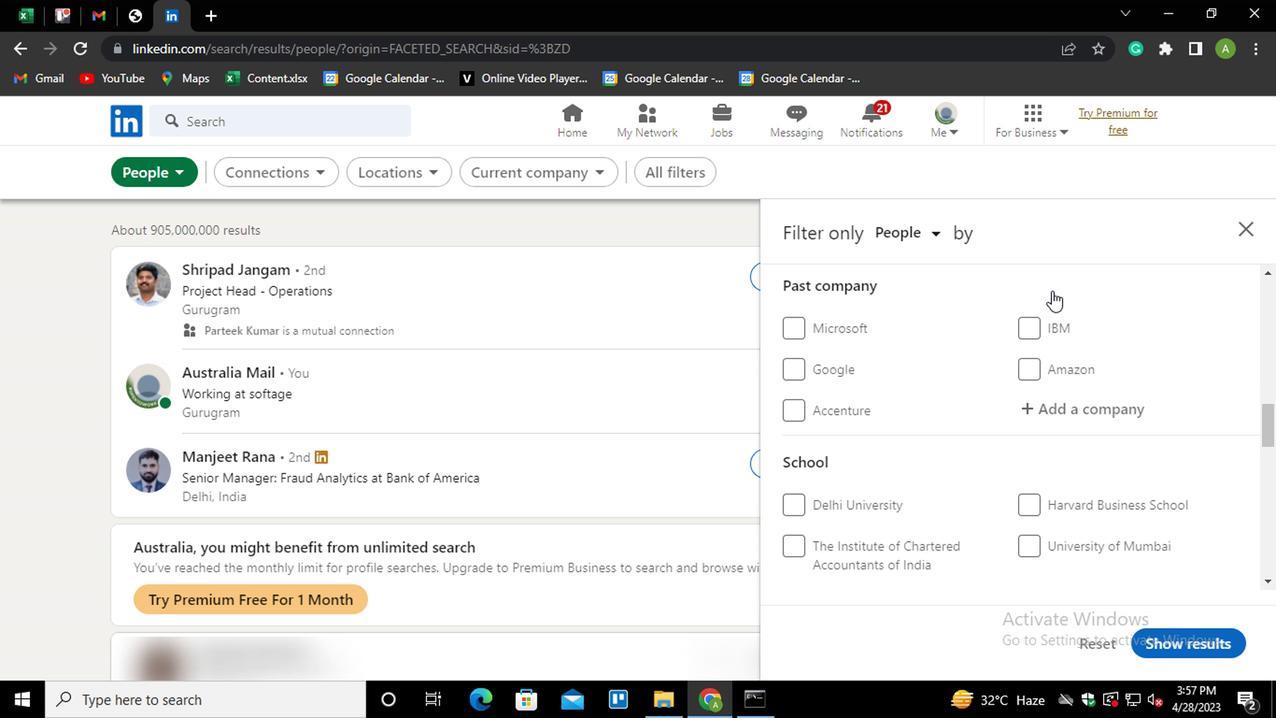 
Action: Mouse moved to (1052, 294)
Screenshot: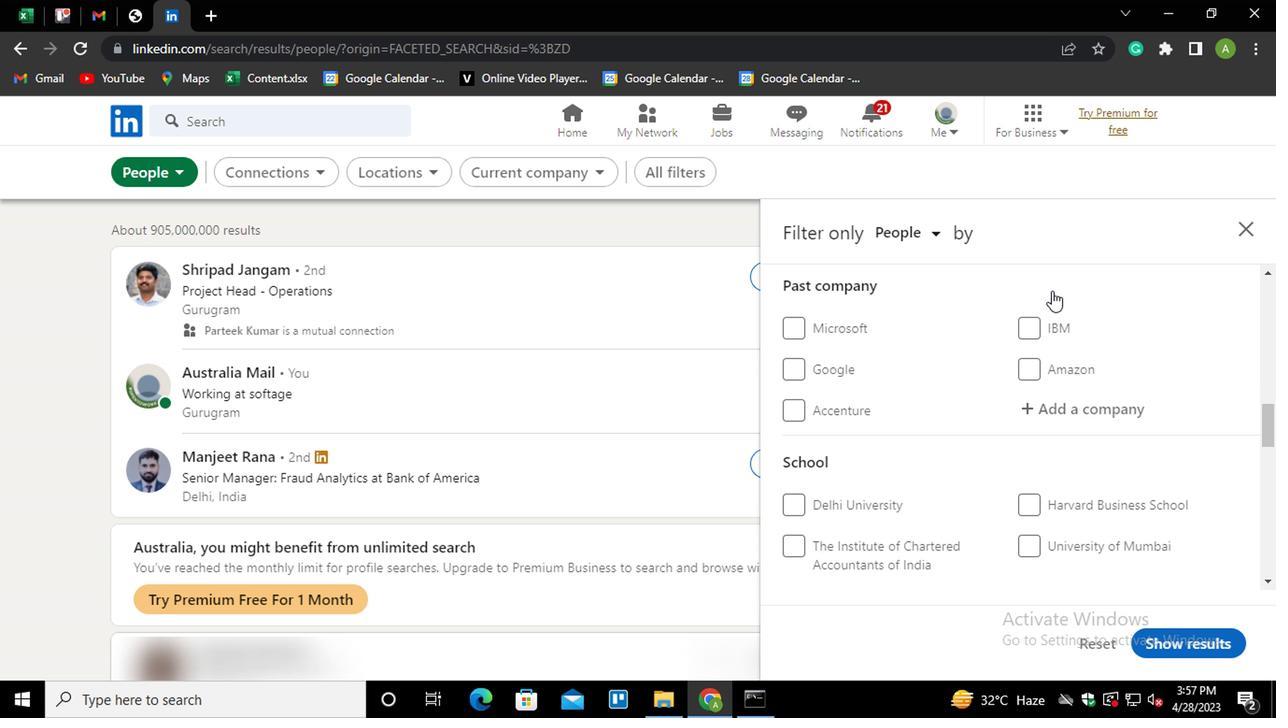 
Action: Mouse scrolled (1052, 293) with delta (0, 0)
Screenshot: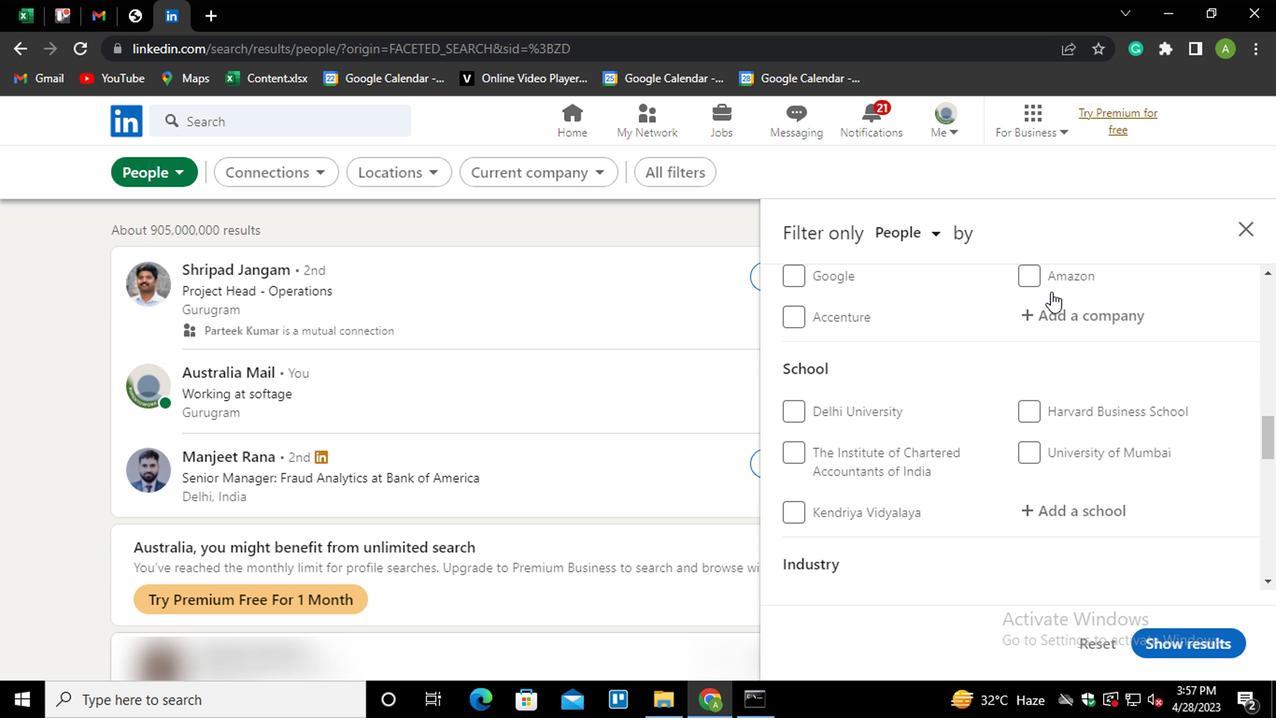 
Action: Mouse scrolled (1052, 293) with delta (0, 0)
Screenshot: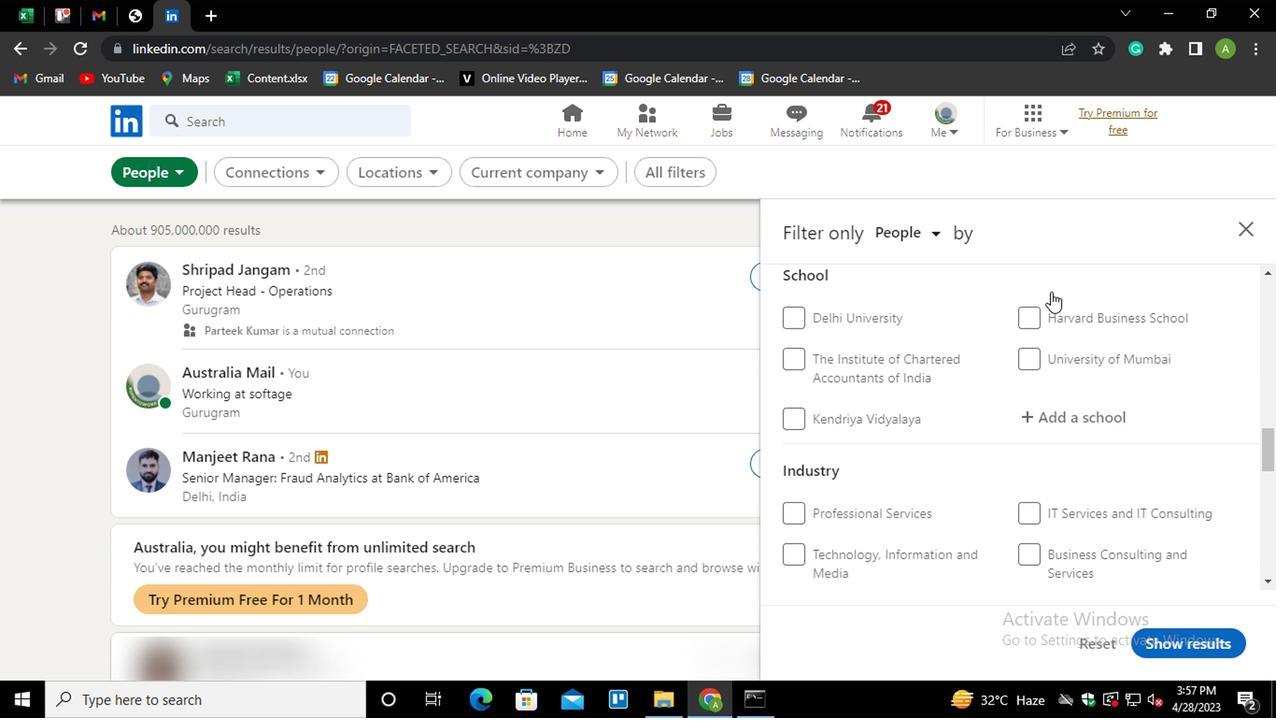 
Action: Mouse scrolled (1052, 293) with delta (0, 0)
Screenshot: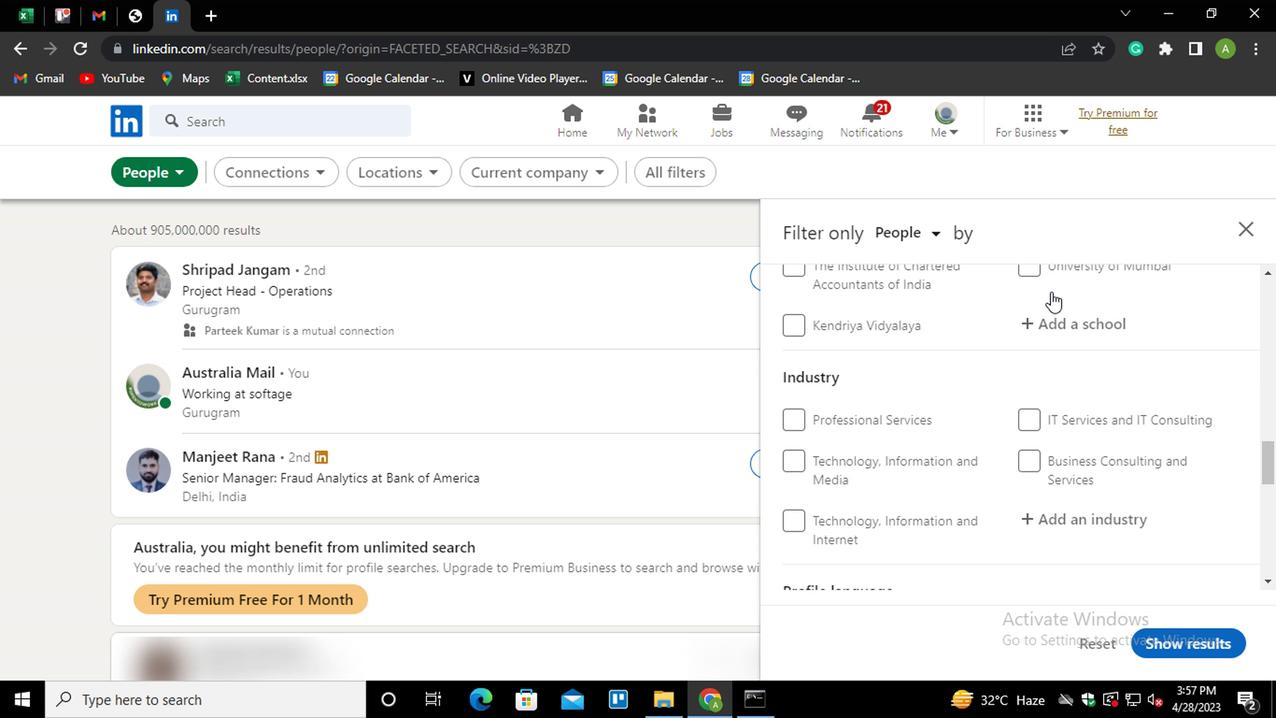 
Action: Mouse scrolled (1052, 293) with delta (0, 0)
Screenshot: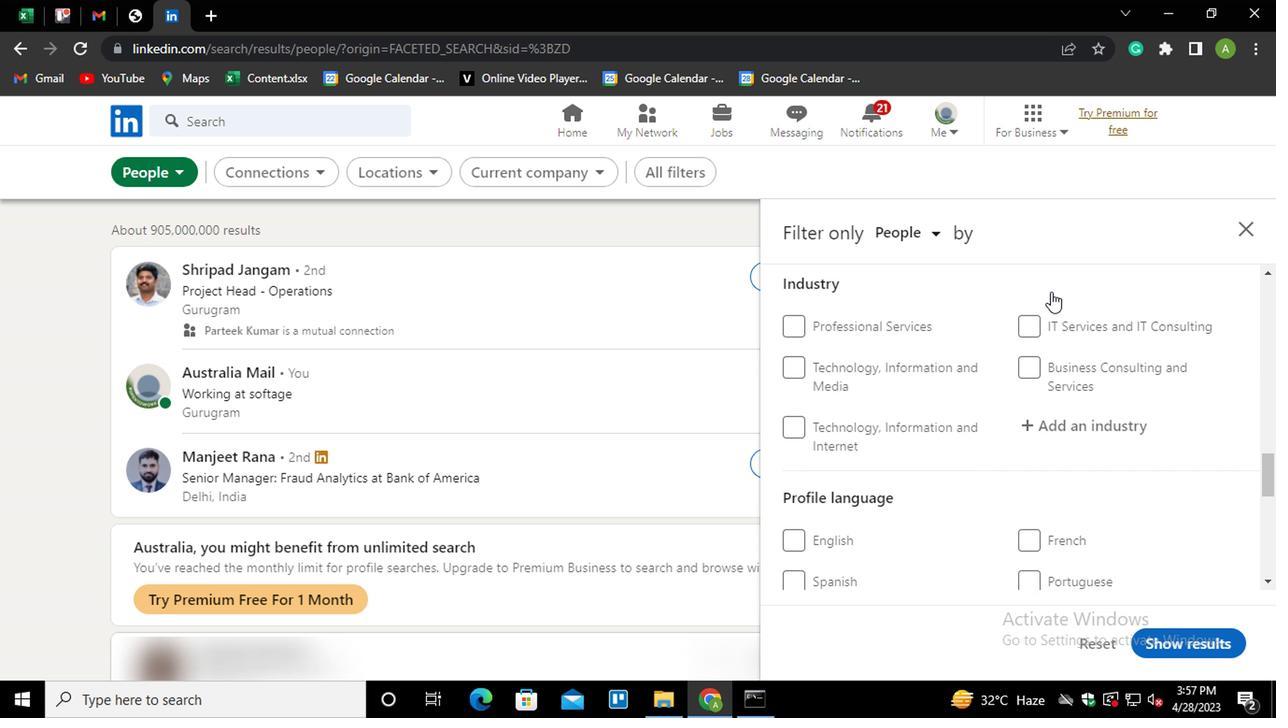 
Action: Mouse moved to (822, 491)
Screenshot: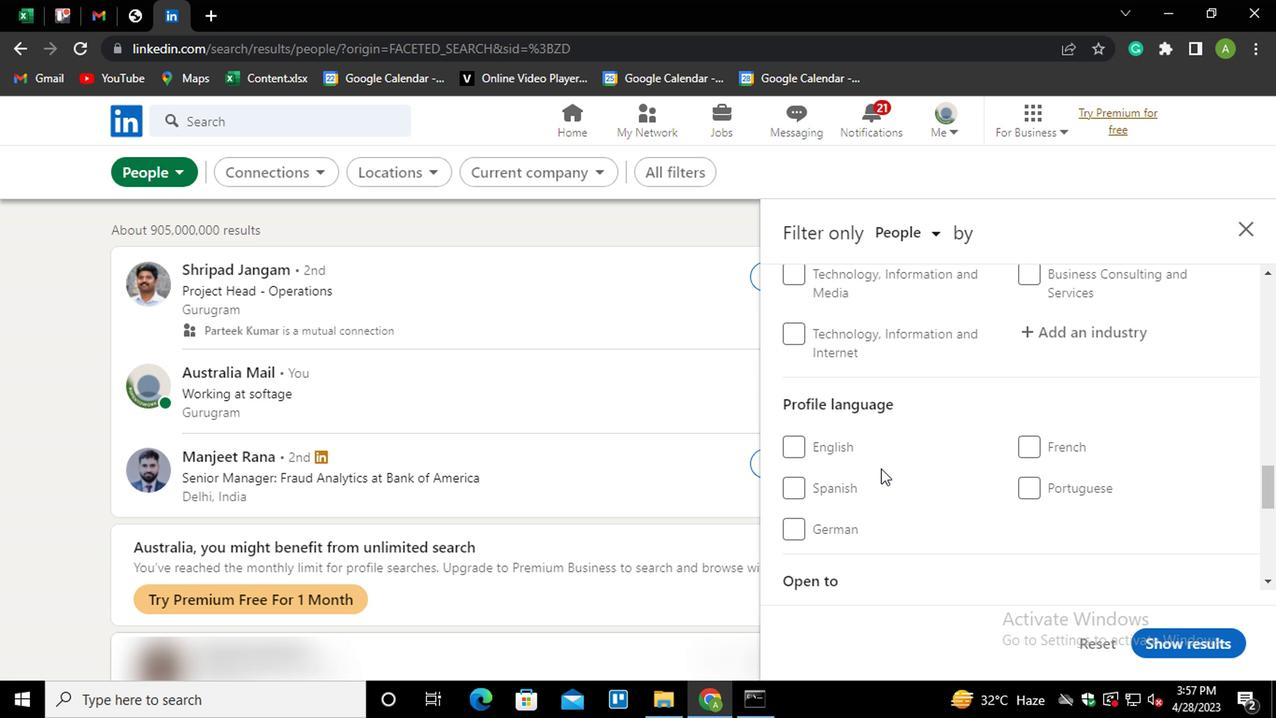
Action: Mouse pressed left at (822, 491)
Screenshot: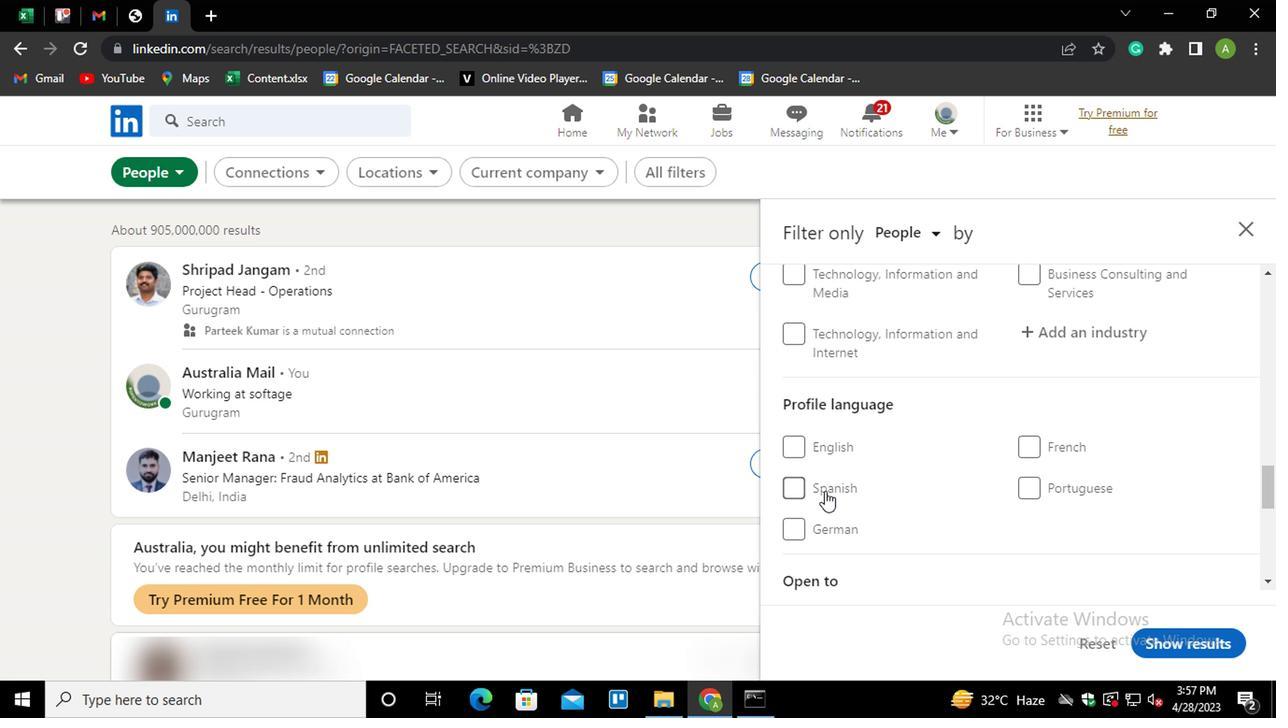 
Action: Mouse moved to (946, 481)
Screenshot: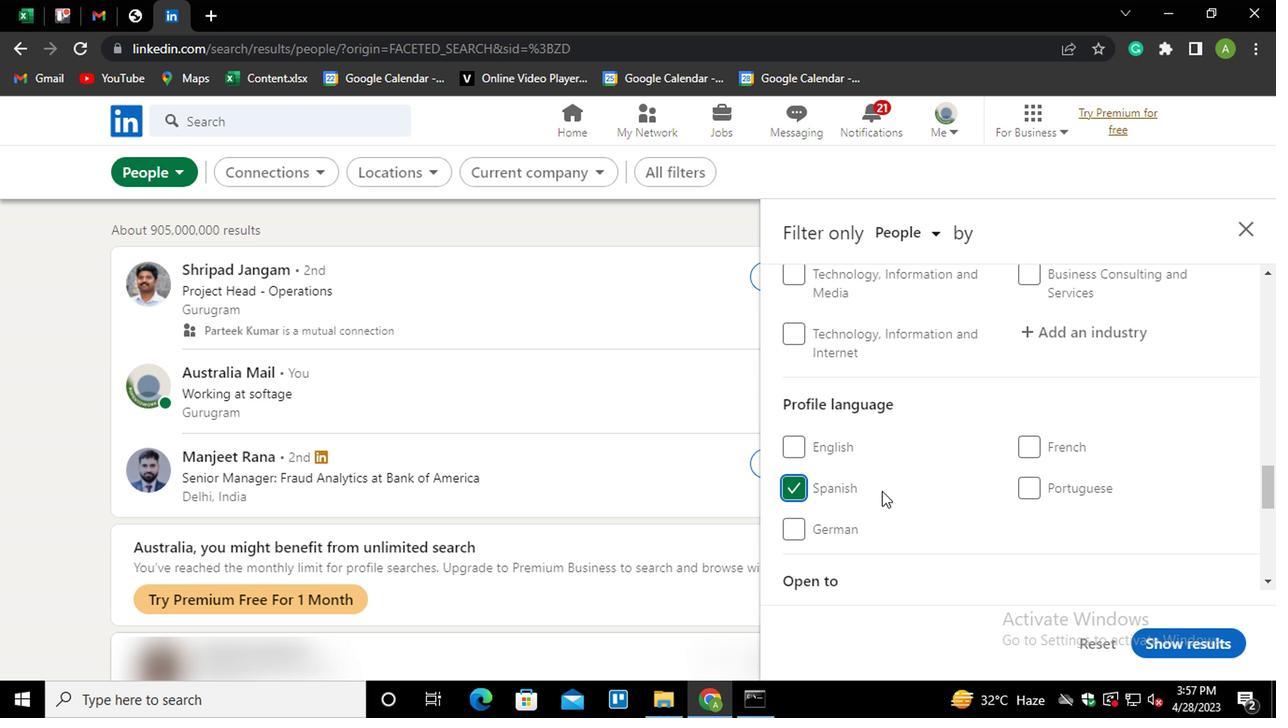 
Action: Mouse scrolled (946, 482) with delta (0, 0)
Screenshot: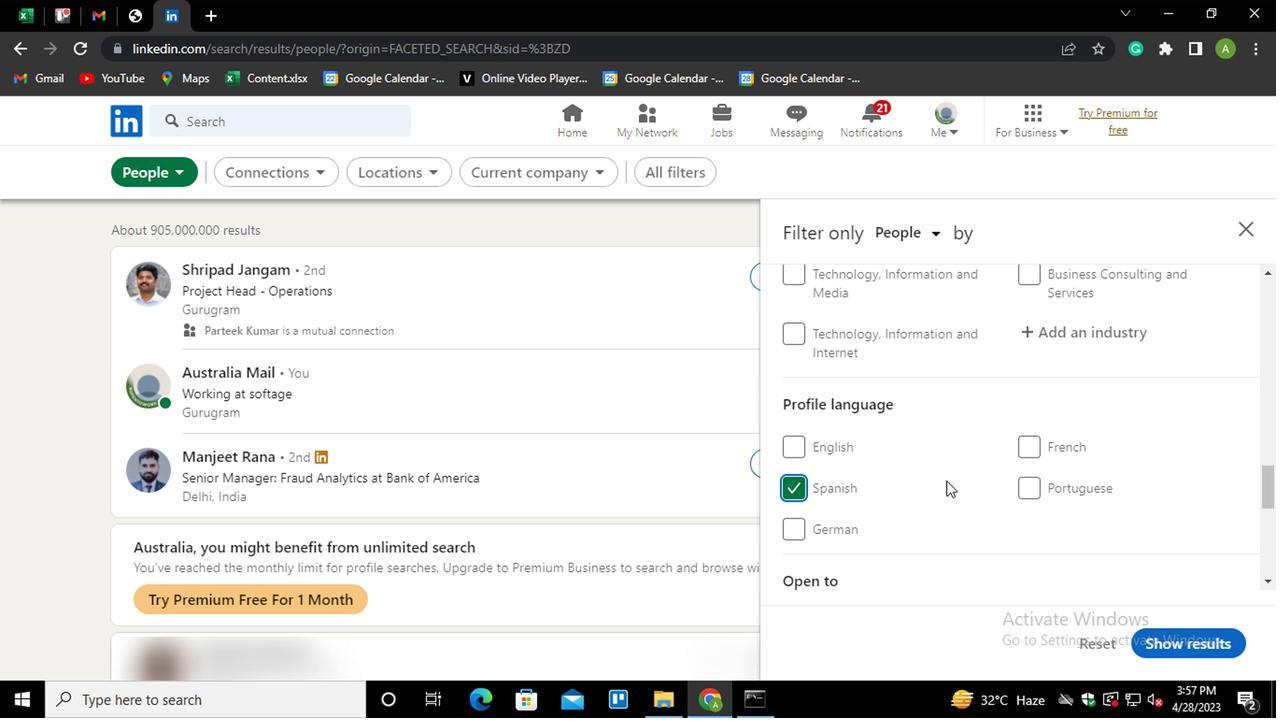 
Action: Mouse scrolled (946, 482) with delta (0, 0)
Screenshot: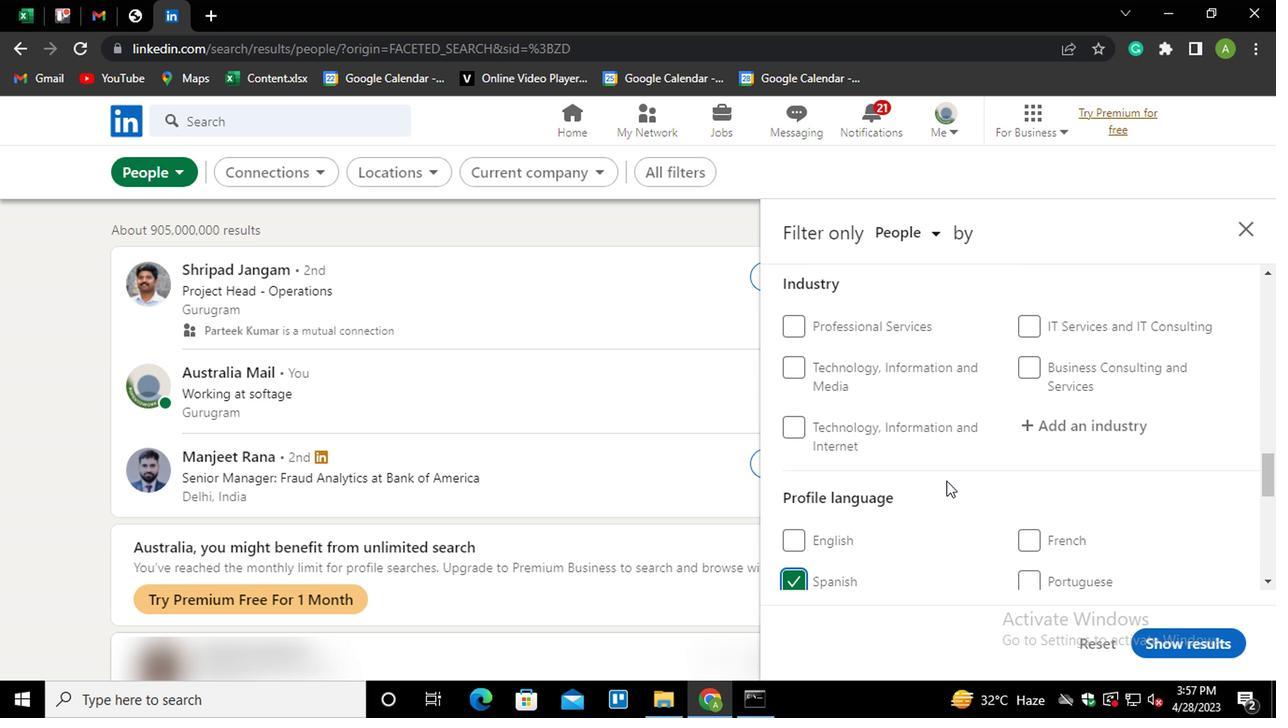 
Action: Mouse scrolled (946, 482) with delta (0, 0)
Screenshot: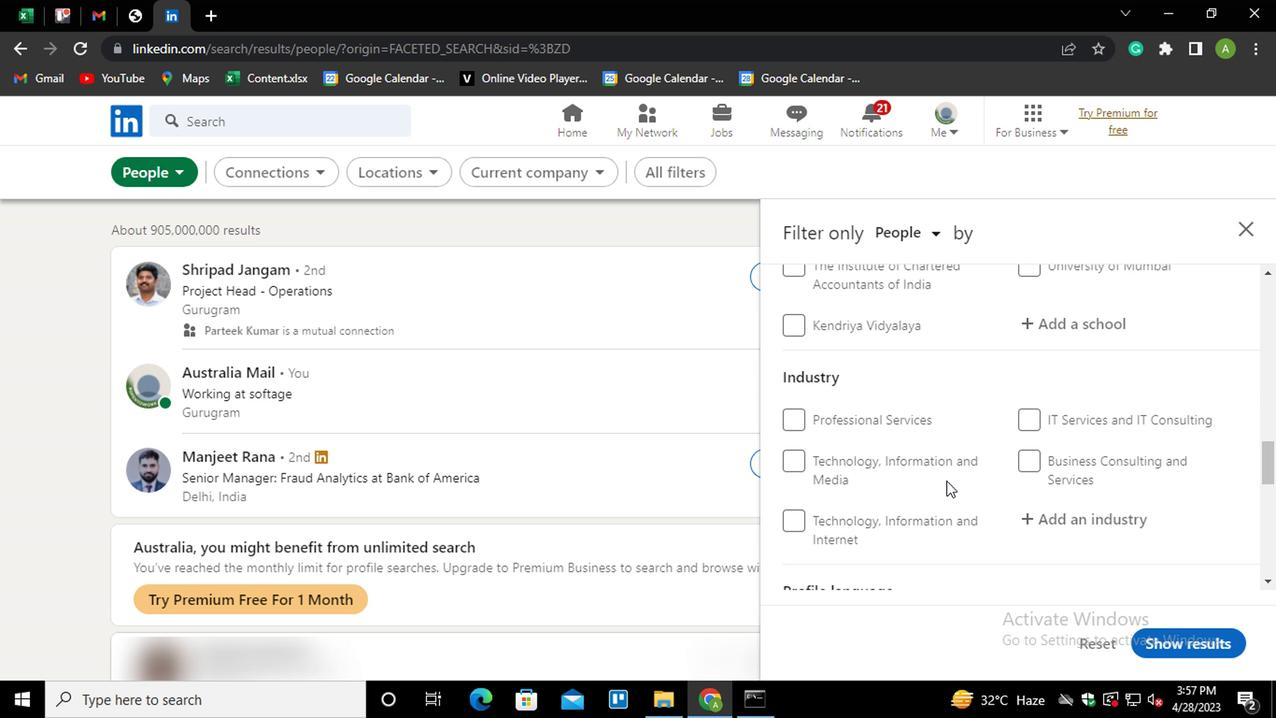 
Action: Mouse scrolled (946, 482) with delta (0, 0)
Screenshot: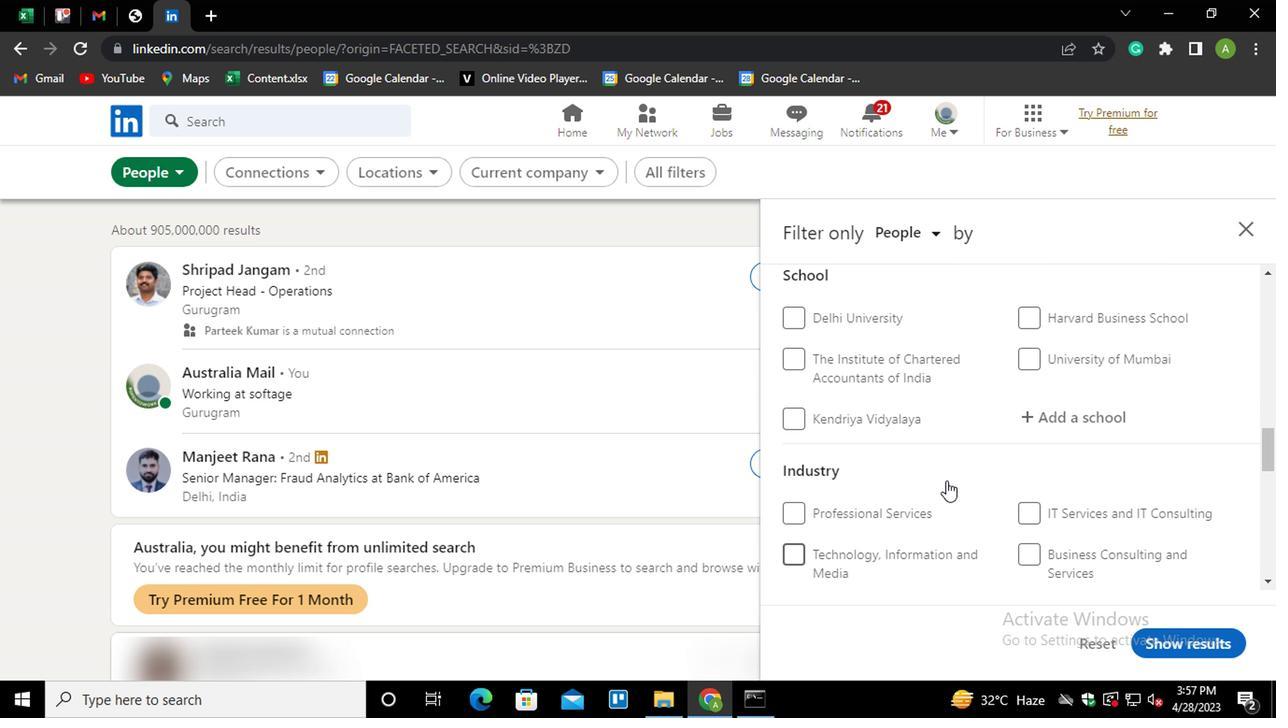 
Action: Mouse scrolled (946, 482) with delta (0, 0)
Screenshot: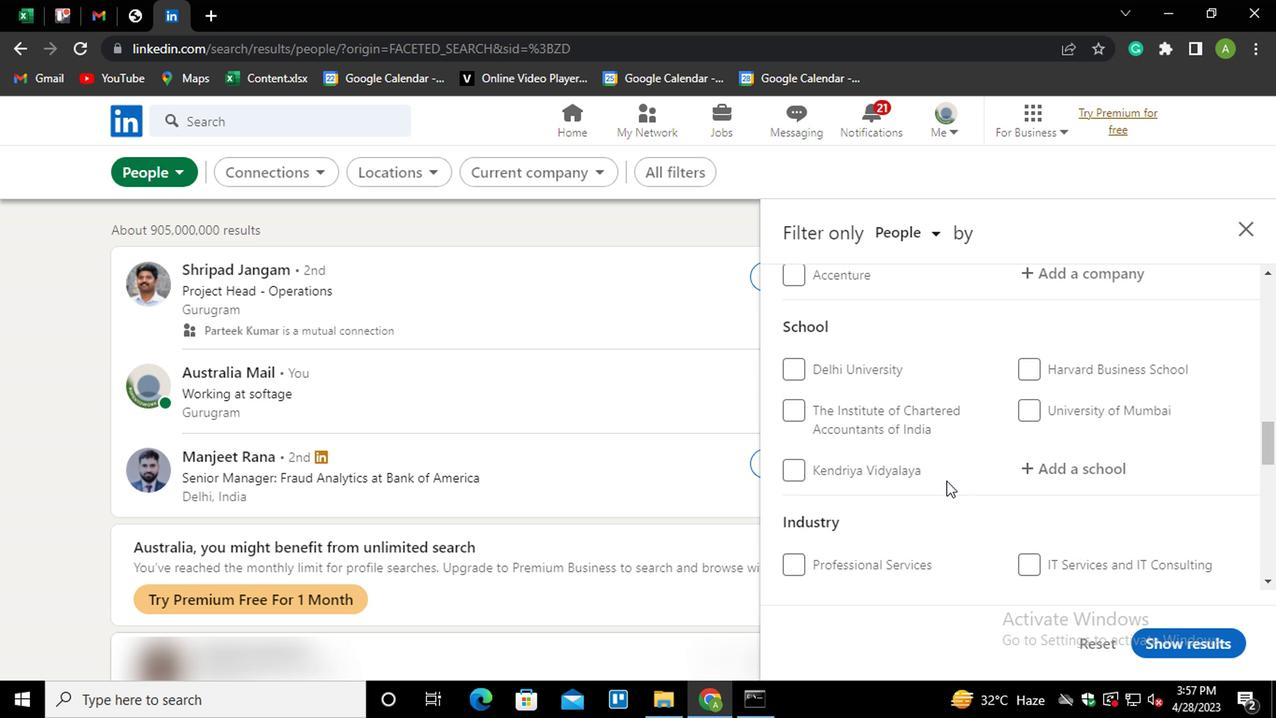 
Action: Mouse scrolled (946, 482) with delta (0, 0)
Screenshot: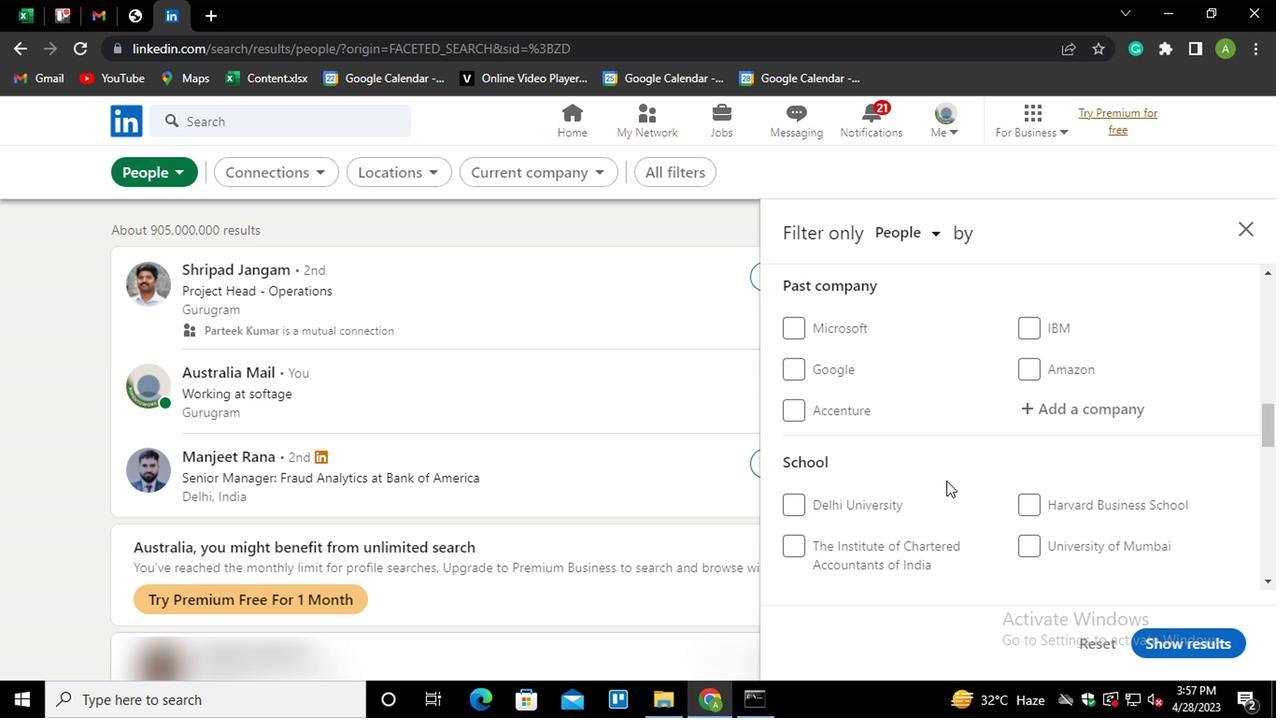 
Action: Mouse scrolled (946, 482) with delta (0, 0)
Screenshot: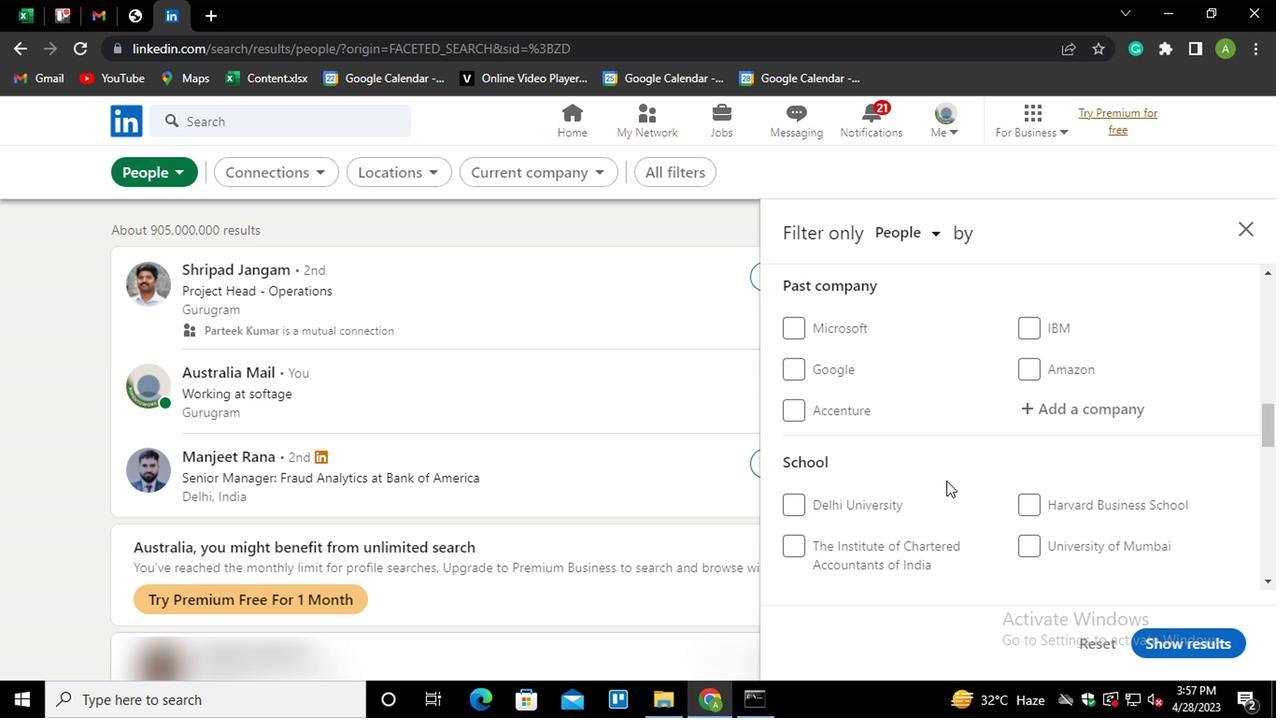 
Action: Mouse moved to (1038, 402)
Screenshot: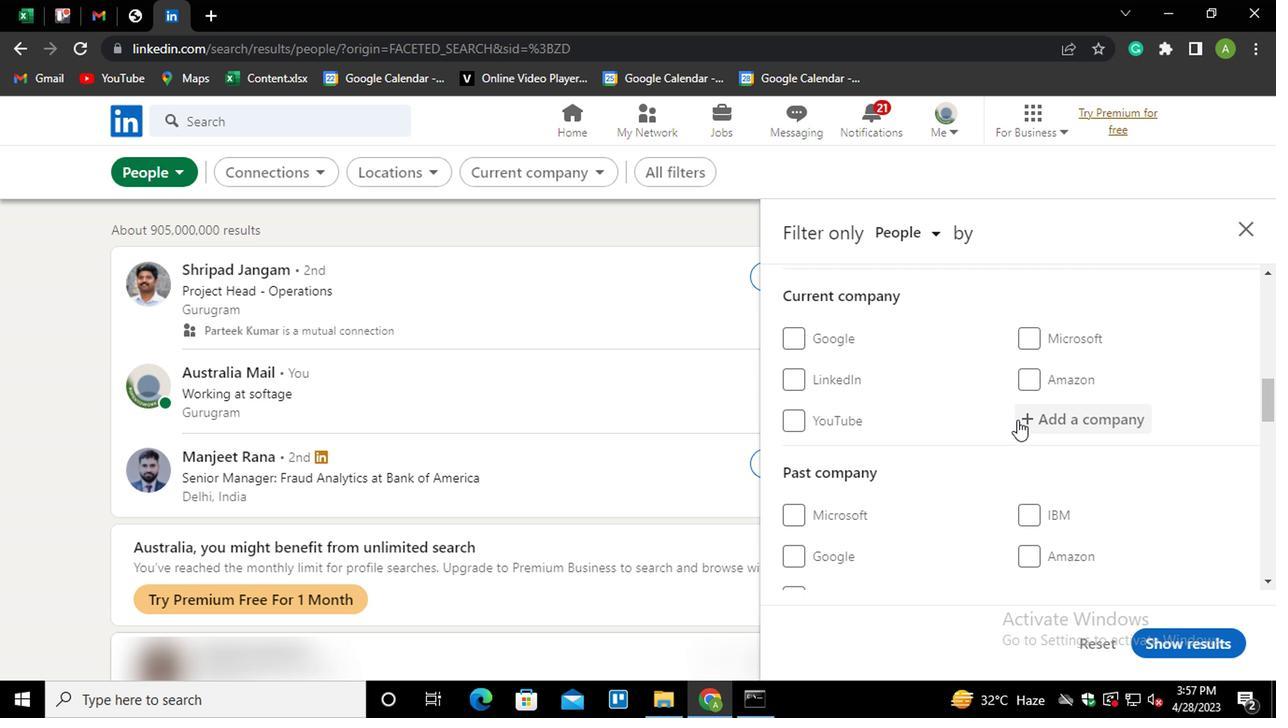 
Action: Mouse pressed left at (1038, 402)
Screenshot: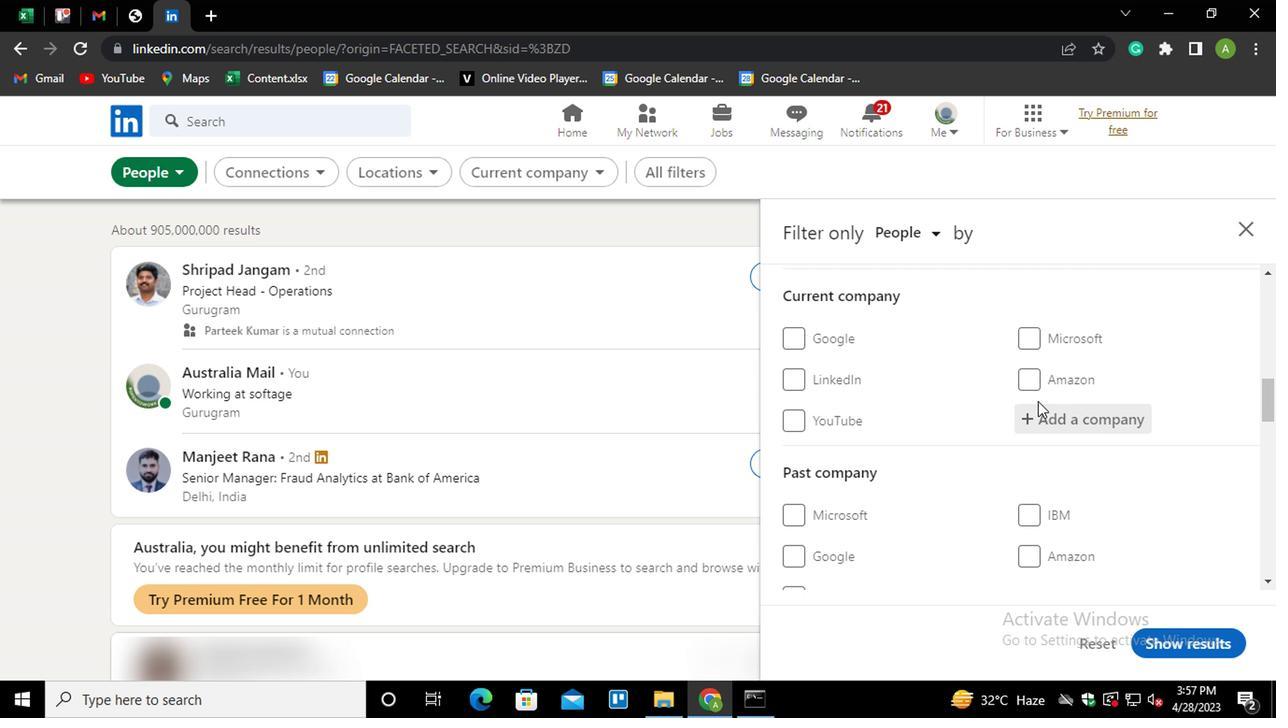 
Action: Mouse moved to (1038, 419)
Screenshot: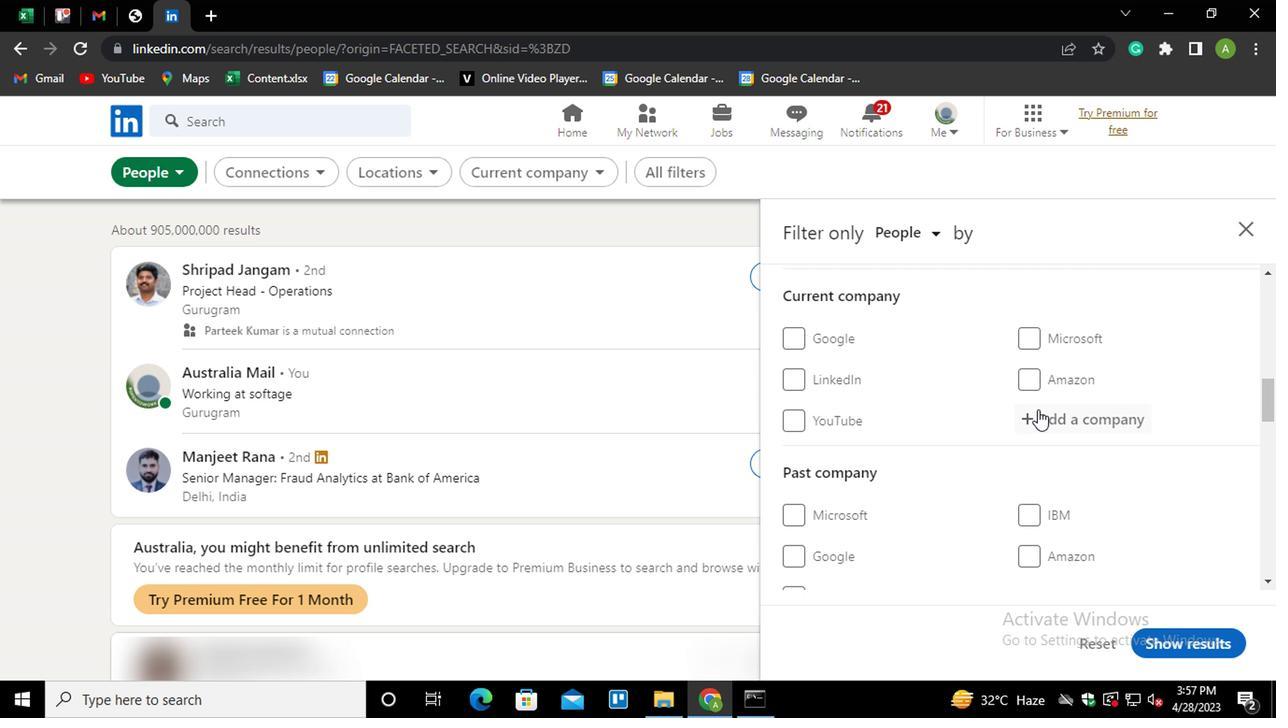 
Action: Mouse pressed left at (1038, 419)
Screenshot: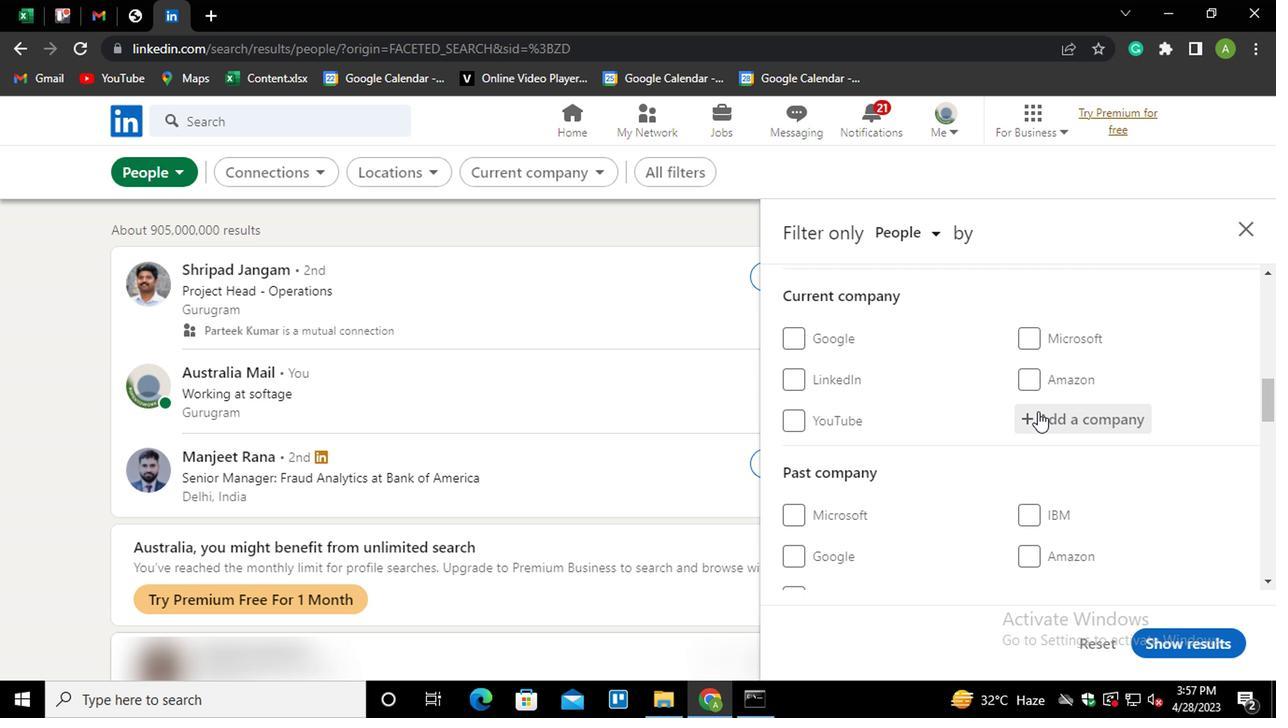 
Action: Key pressed <Key.shift>C<Key.backspace><Key.shift>BOSTON<Key.space><Key.down><Key.enter>
Screenshot: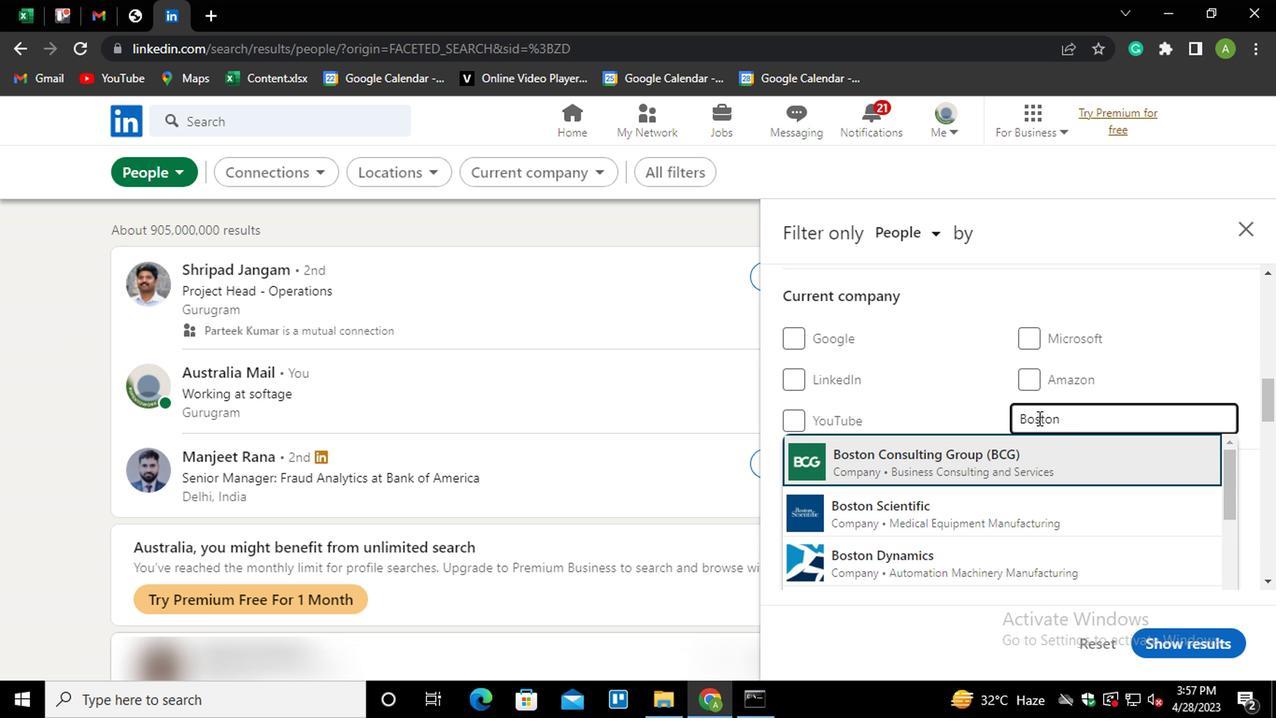 
Action: Mouse scrolled (1038, 418) with delta (0, -1)
Screenshot: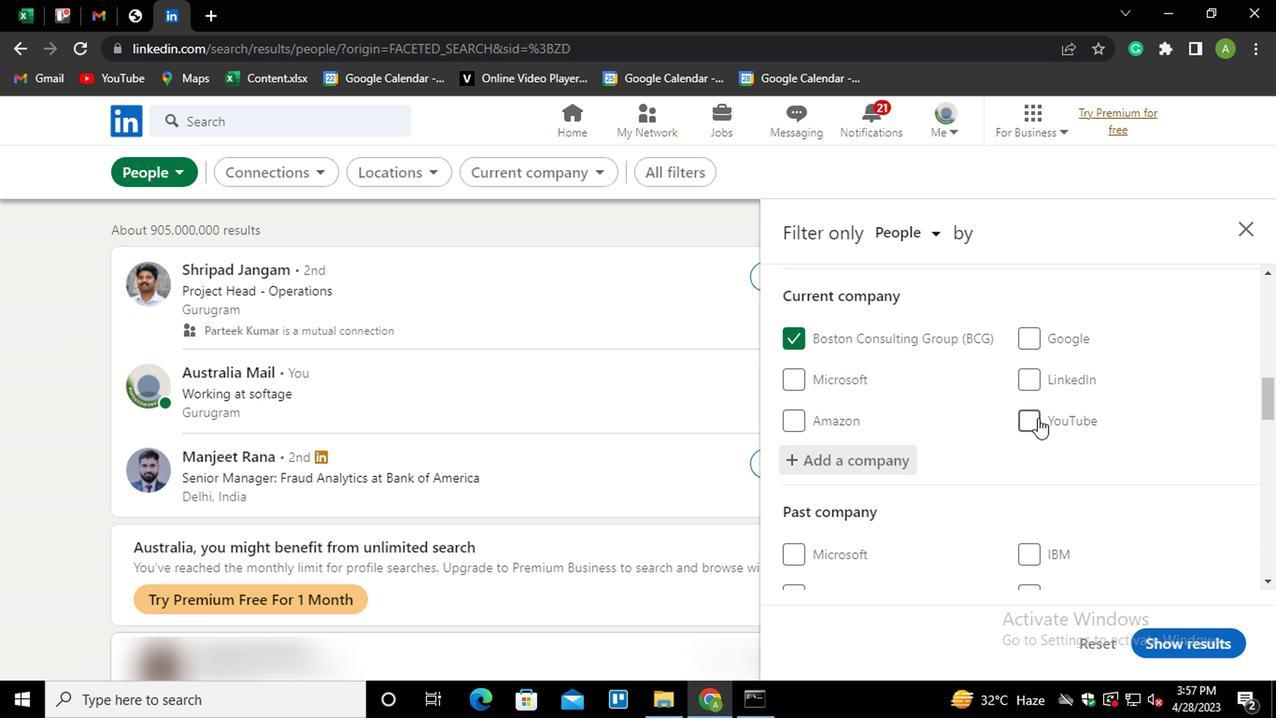
Action: Mouse scrolled (1038, 418) with delta (0, -1)
Screenshot: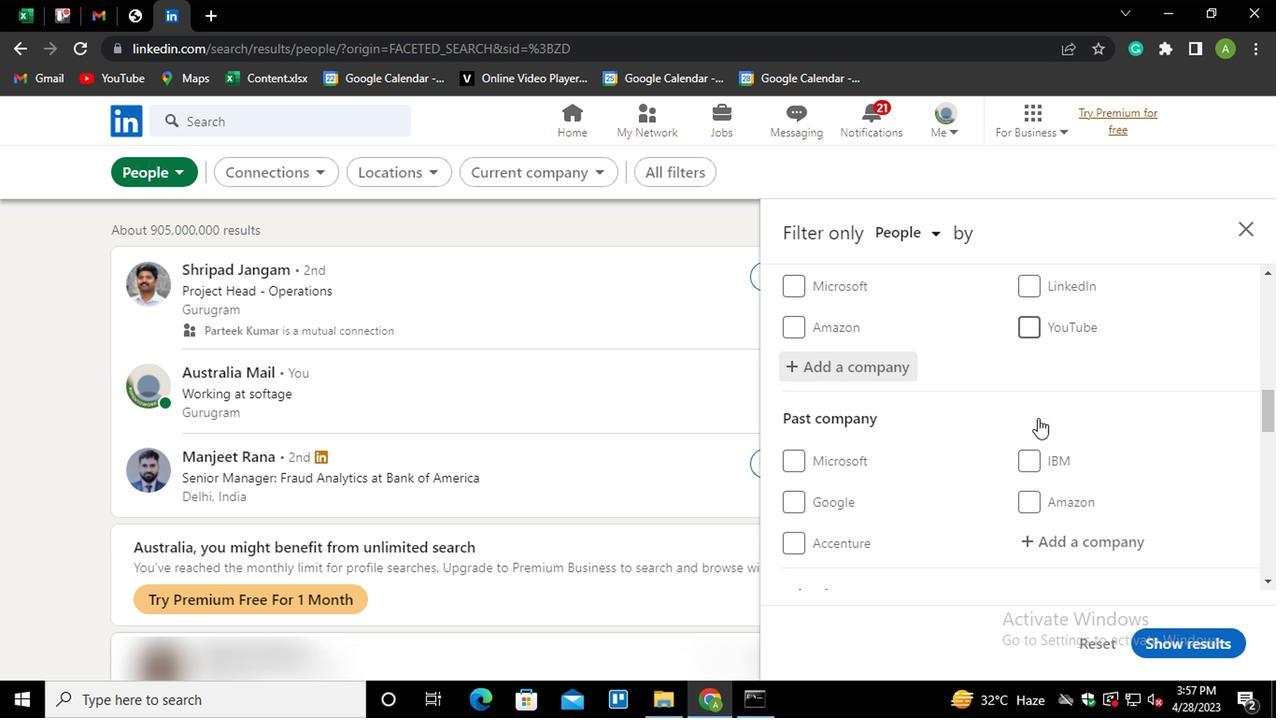 
Action: Mouse scrolled (1038, 418) with delta (0, -1)
Screenshot: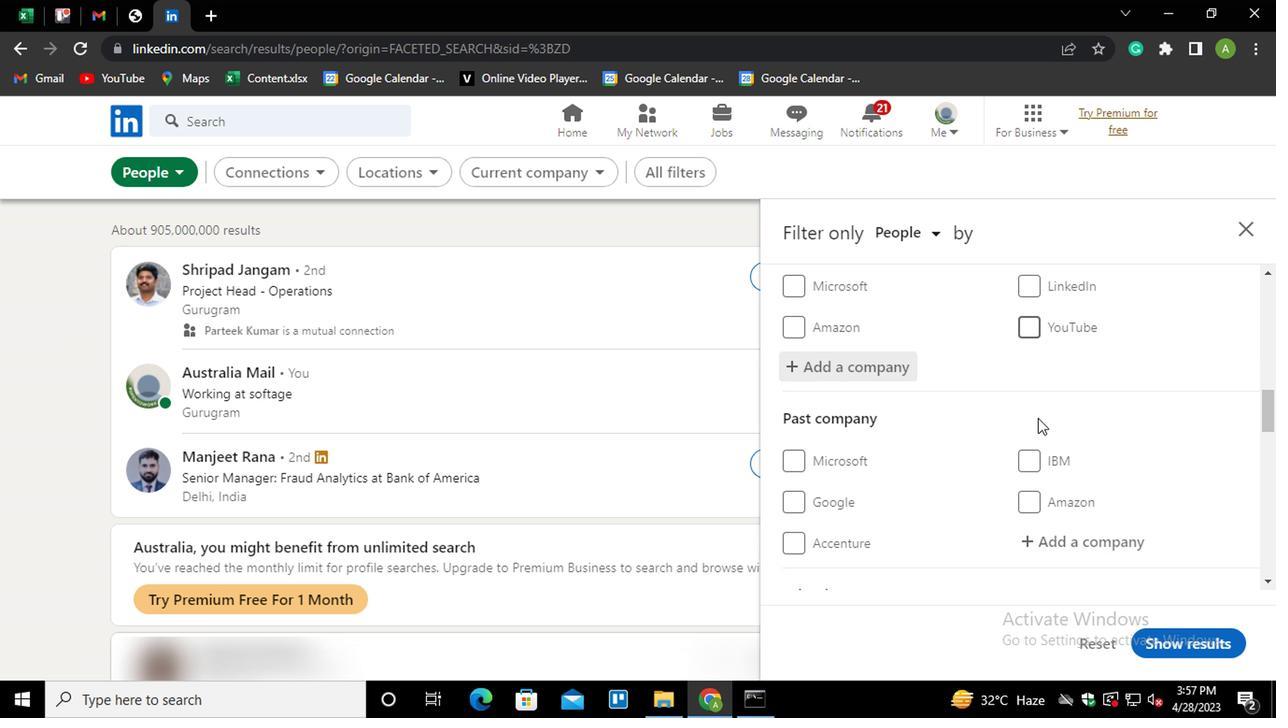 
Action: Mouse scrolled (1038, 418) with delta (0, -1)
Screenshot: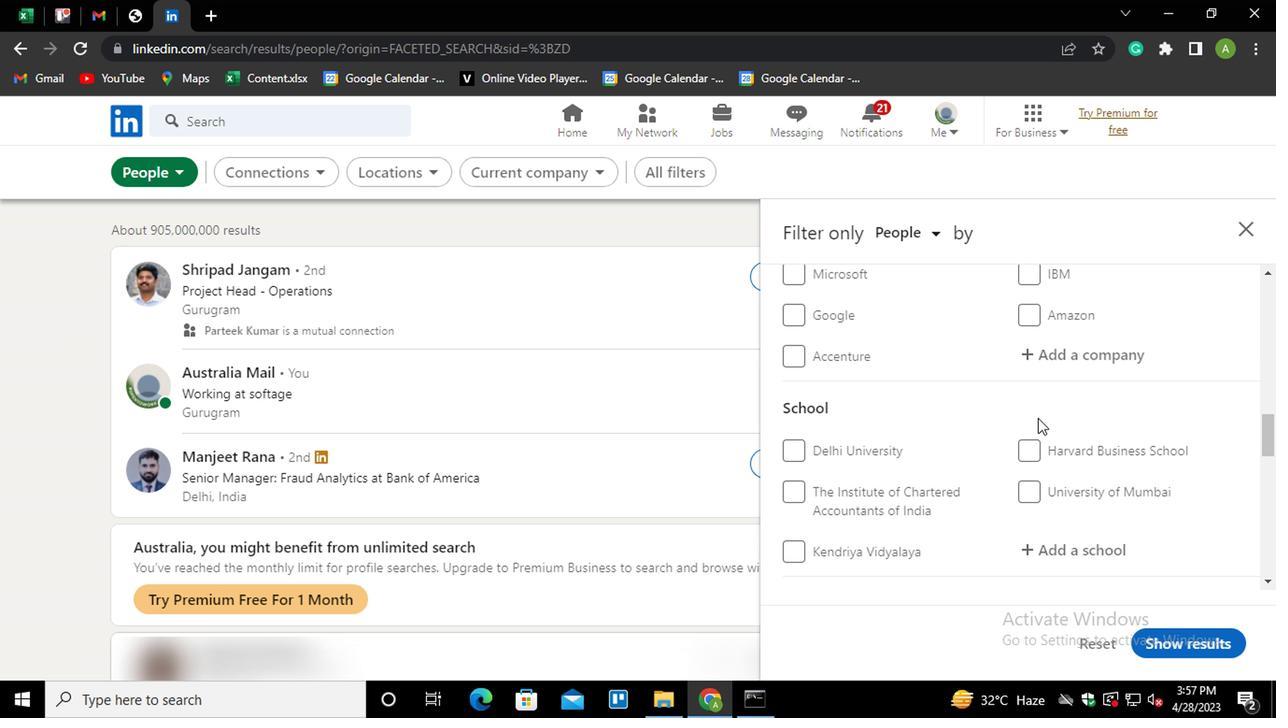 
Action: Mouse moved to (1044, 460)
Screenshot: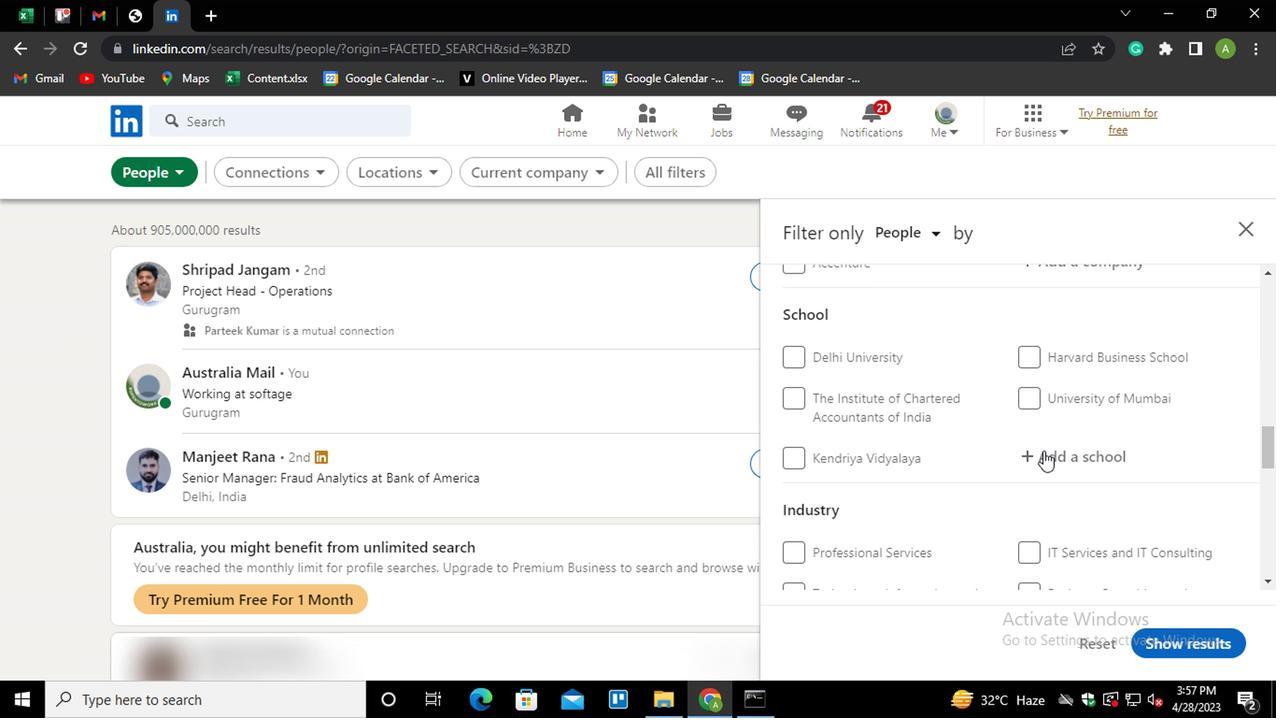 
Action: Mouse pressed left at (1044, 460)
Screenshot: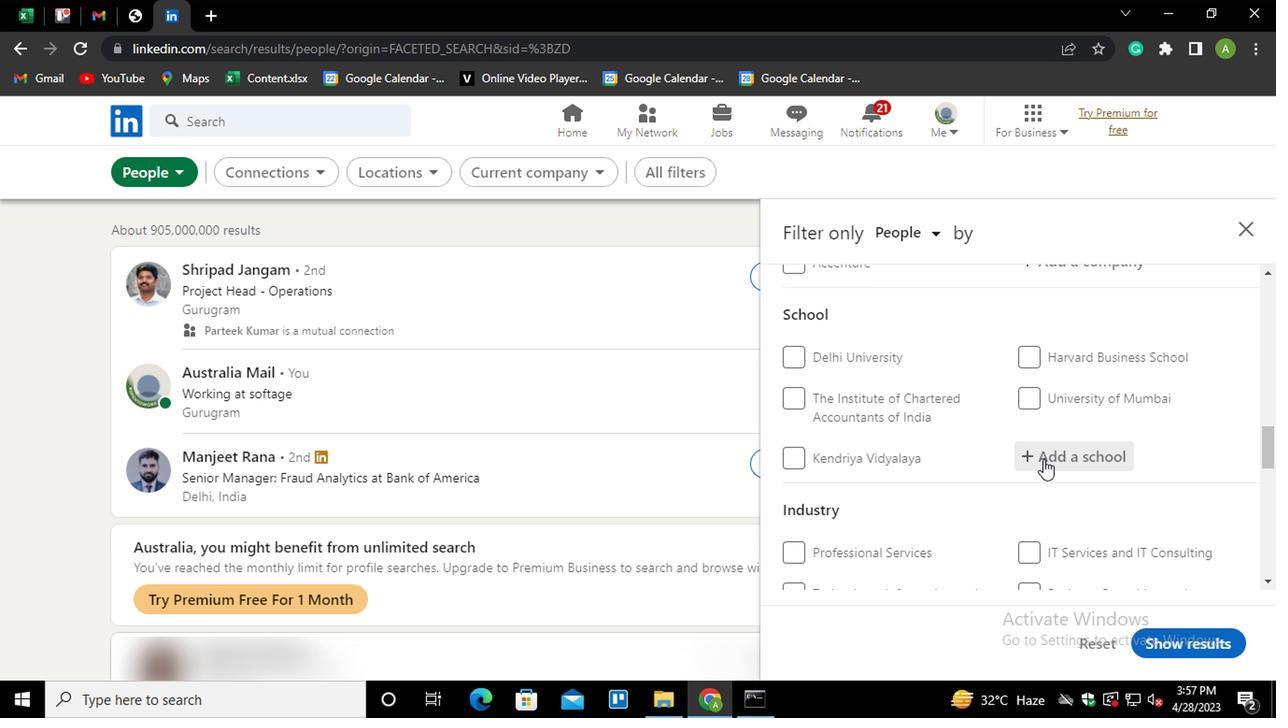 
Action: Key pressed <Key.shift><Key.shift><Key.shift><Key.shift><Key.shift>VIT<Key.shift>_<Key.shift><Key.shift><Key.shift><Key.shift><Key.shift><Key.shift><Key.shift><Key.shift><Key.shift><Key.shift><Key.shift><Key.shift><Key.shift><Key.shift><Key.shift><Key.shift><Key.shift><Key.shift><Key.shift><Key.shift><Key.shift>VELLORE<Key.down><Key.down><Key.enter>
Screenshot: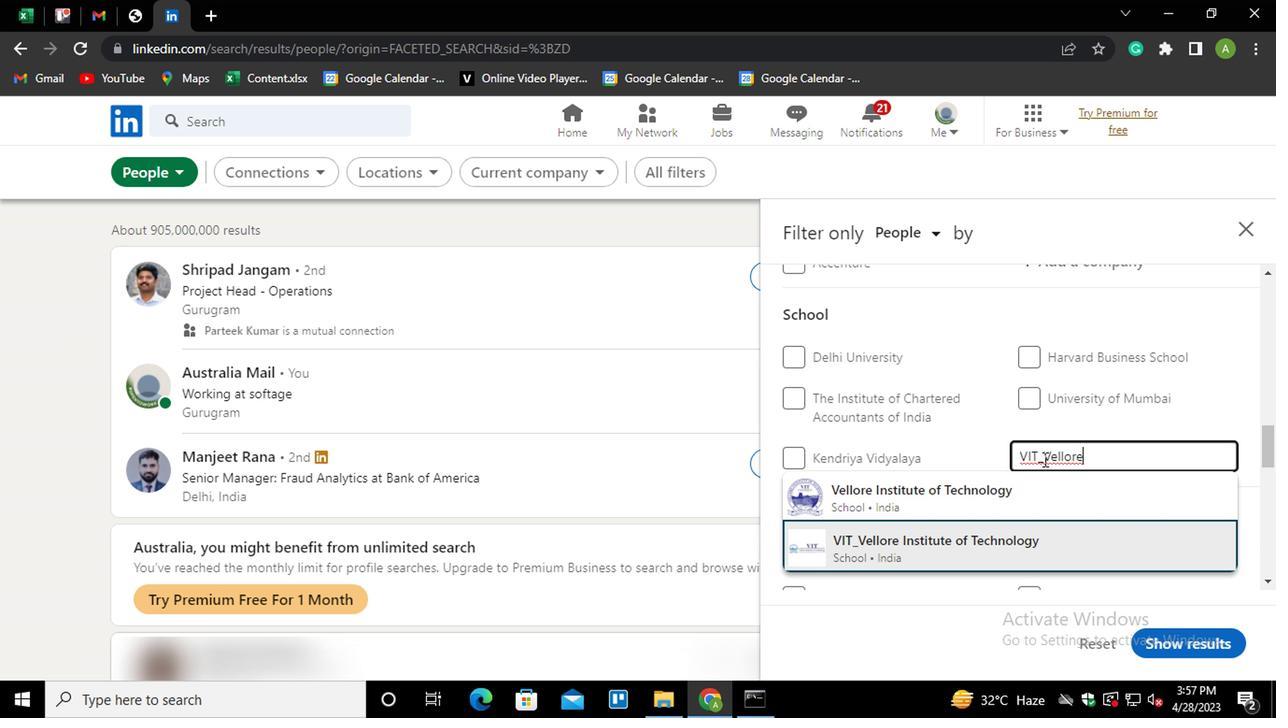 
Action: Mouse scrolled (1044, 458) with delta (0, -1)
Screenshot: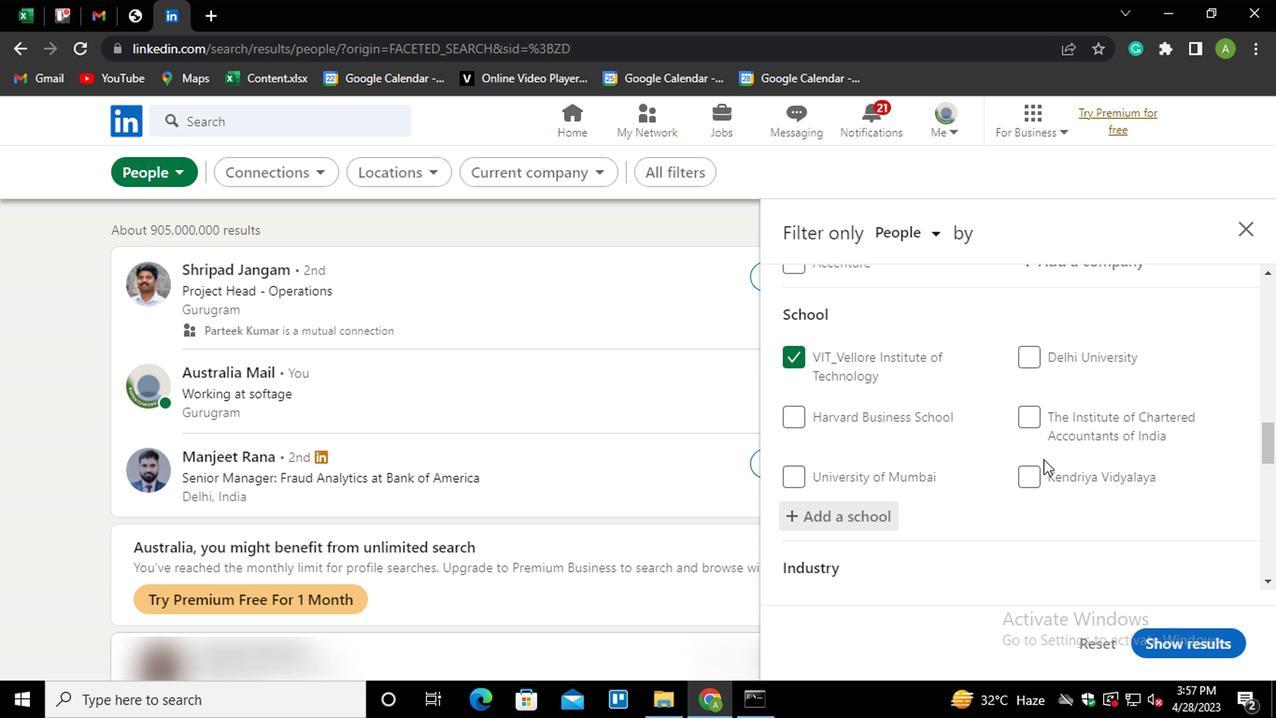 
Action: Mouse scrolled (1044, 458) with delta (0, -1)
Screenshot: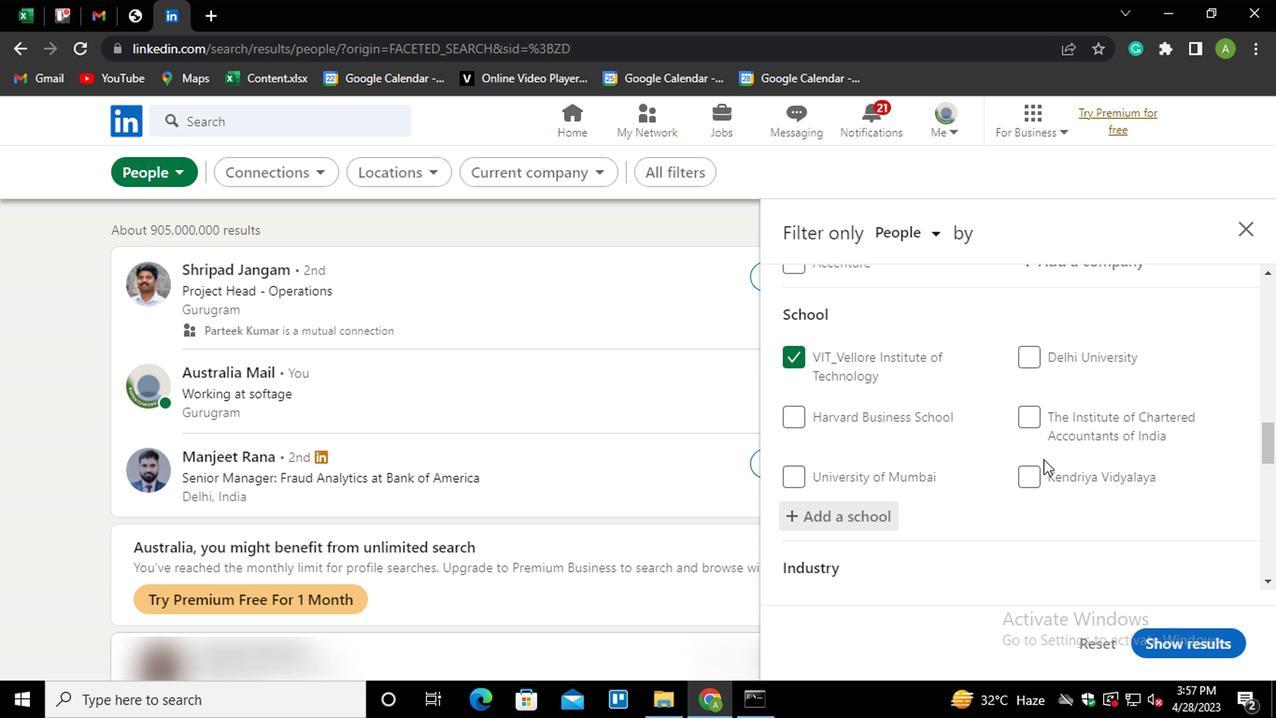 
Action: Mouse moved to (1052, 514)
Screenshot: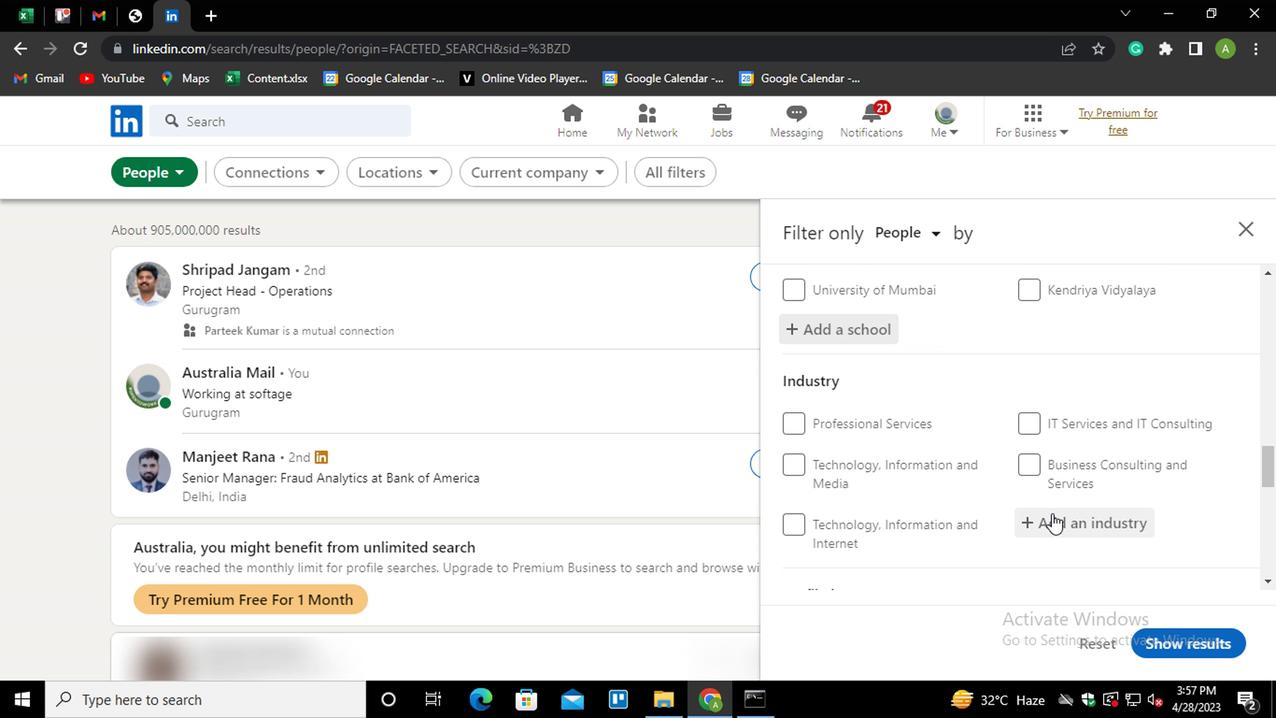 
Action: Mouse pressed left at (1052, 514)
Screenshot: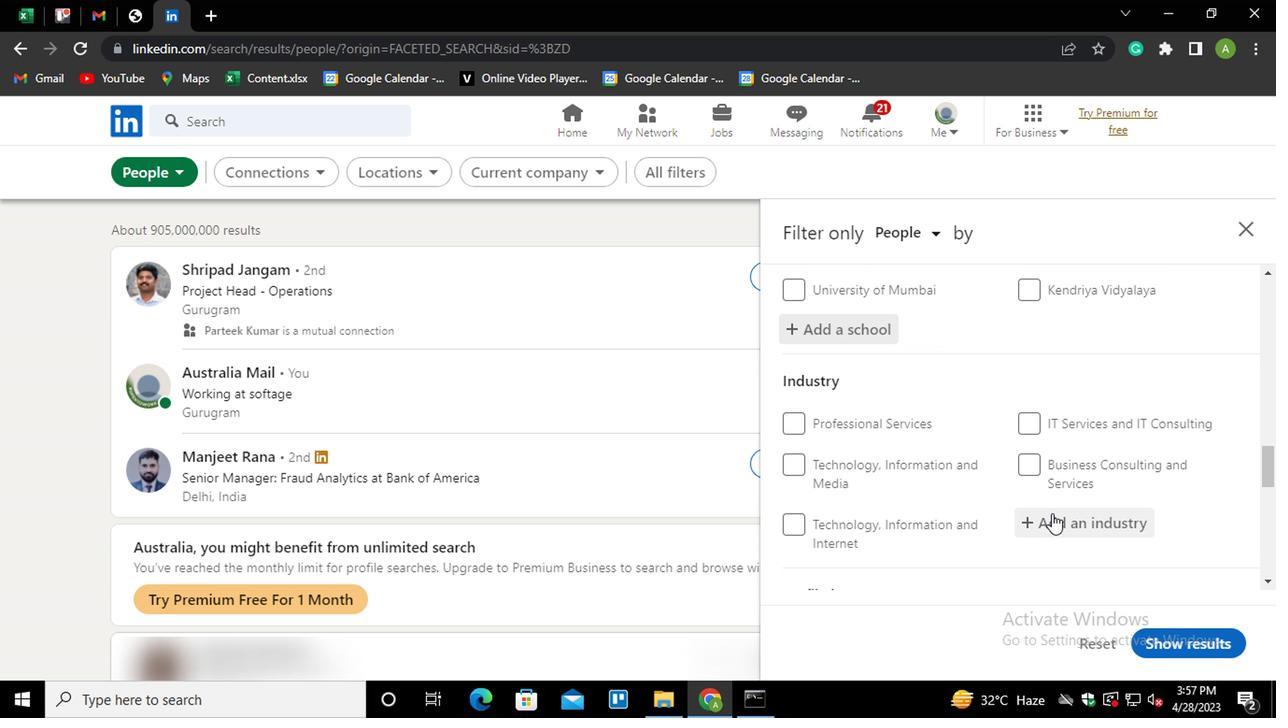 
Action: Mouse moved to (1052, 515)
Screenshot: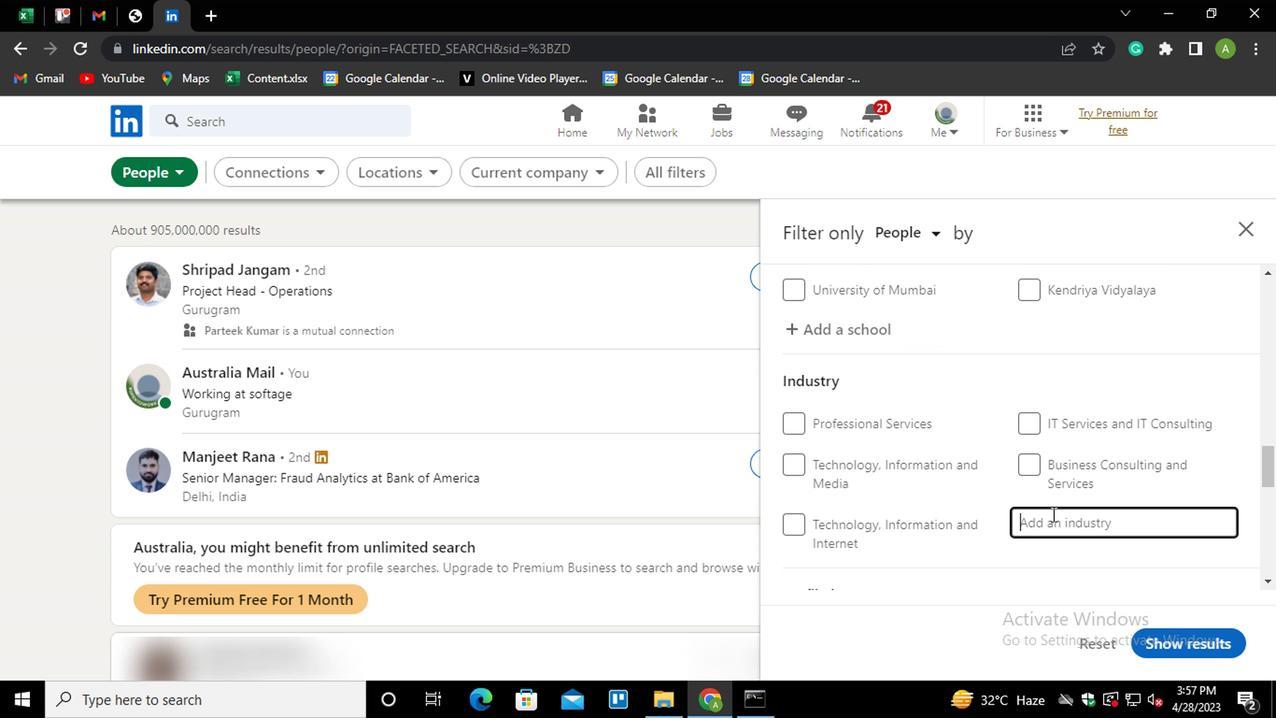 
Action: Key pressed <Key.shift>
Screenshot: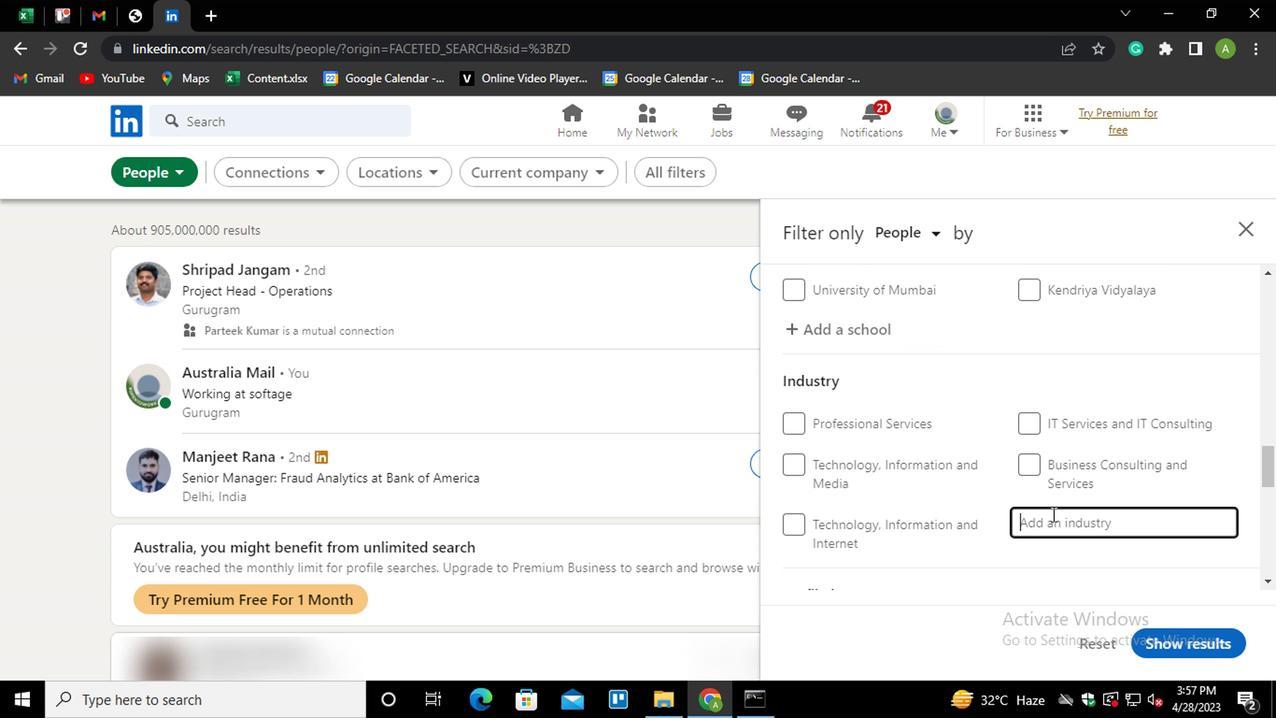 
Action: Mouse moved to (1045, 519)
Screenshot: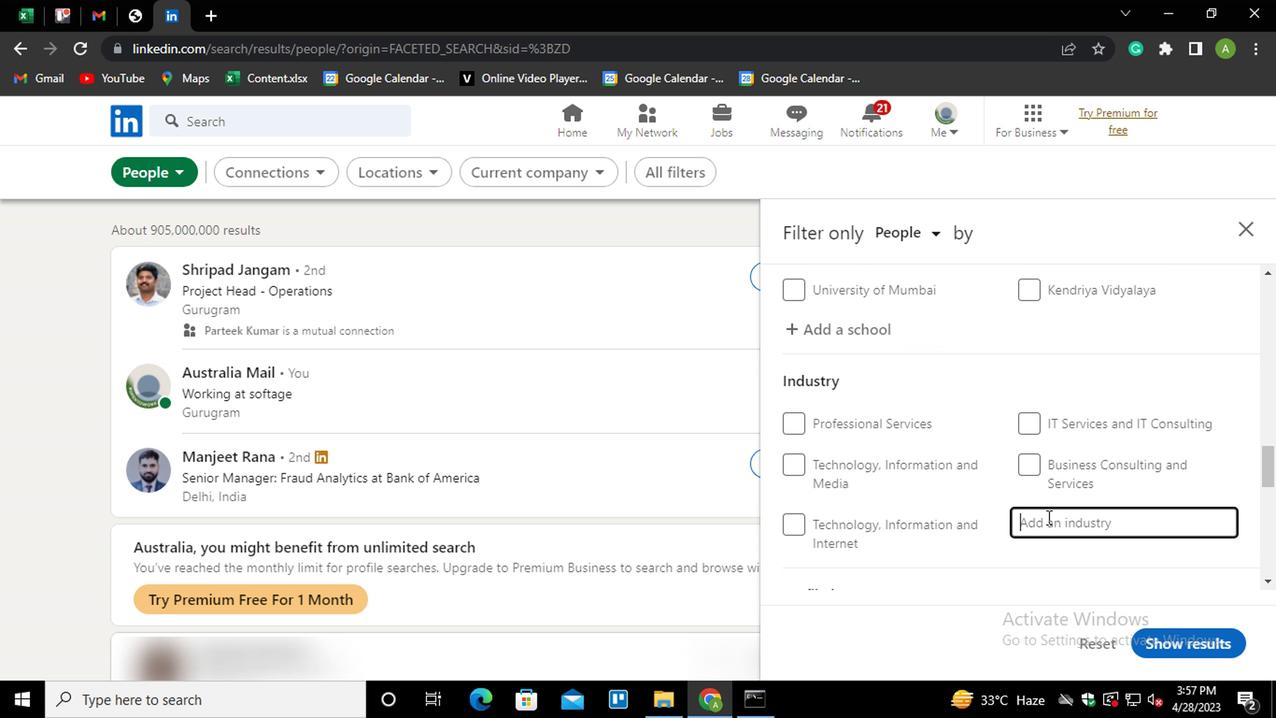 
Action: Key pressed R
Screenshot: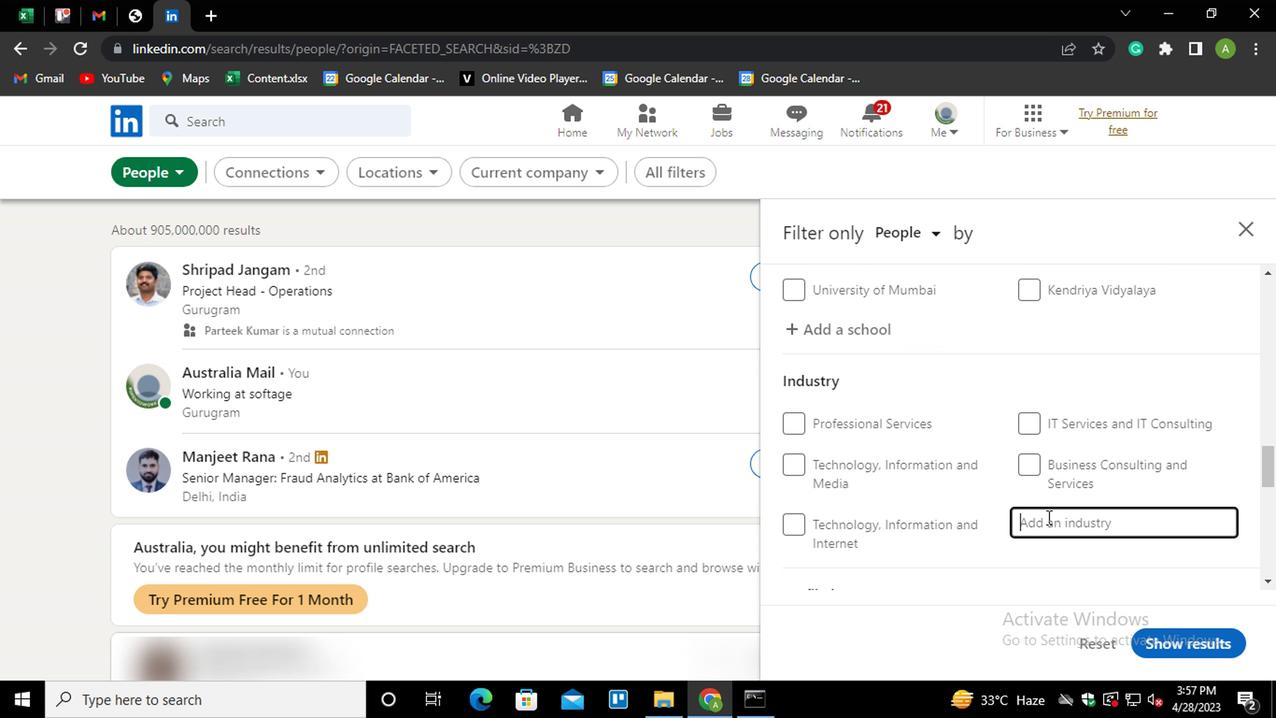 
Action: Mouse moved to (1043, 519)
Screenshot: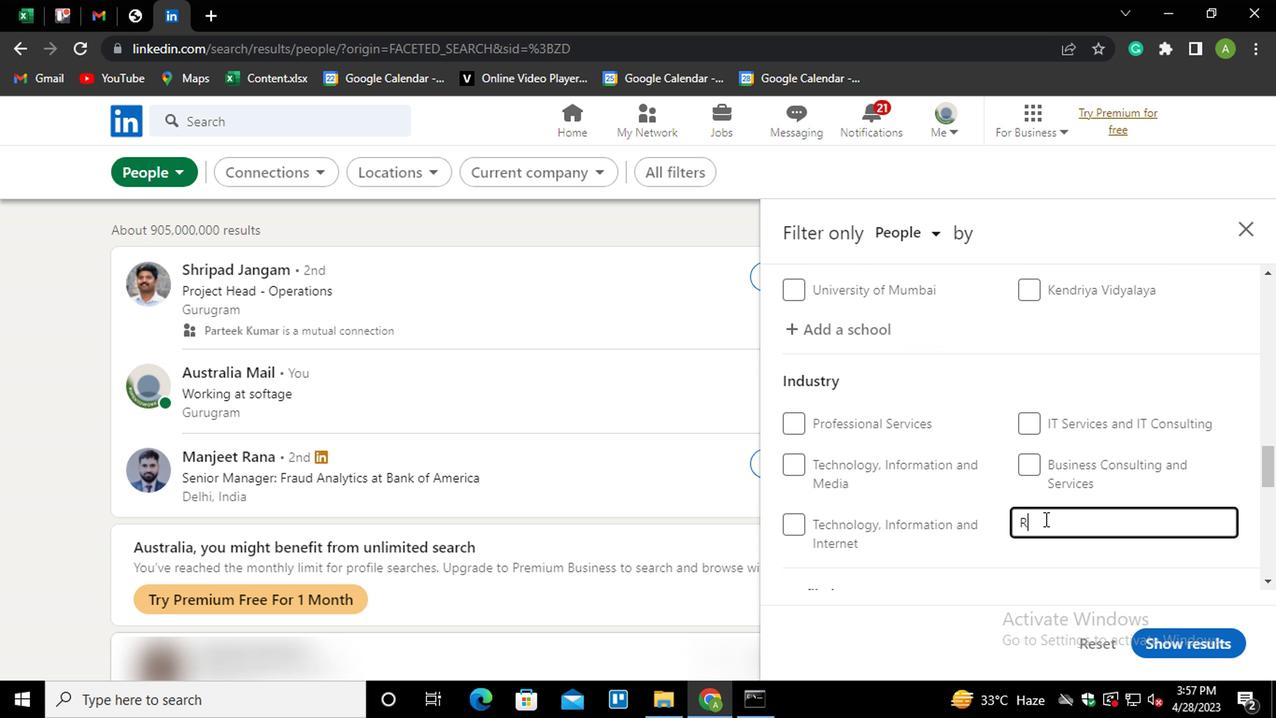 
Action: Key pressed EAL<Key.space><Key.down><Key.down><Key.down><Key.enter>
Screenshot: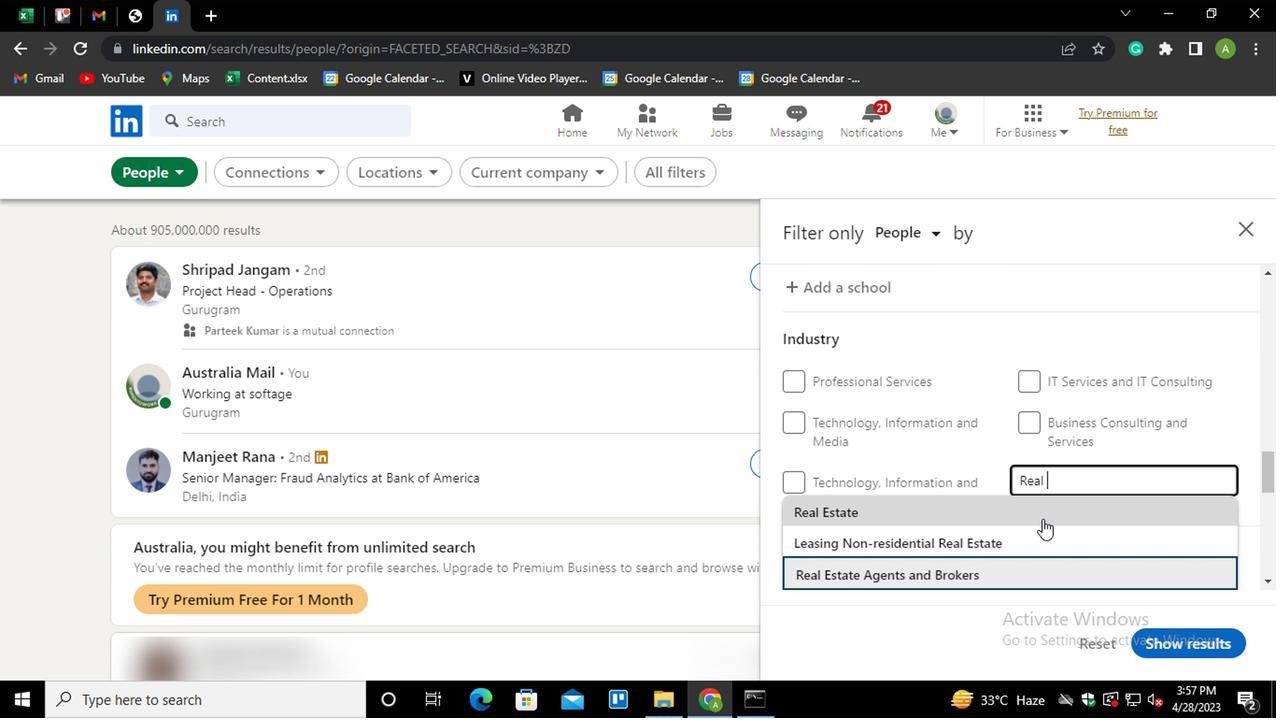 
Action: Mouse scrolled (1043, 518) with delta (0, -1)
Screenshot: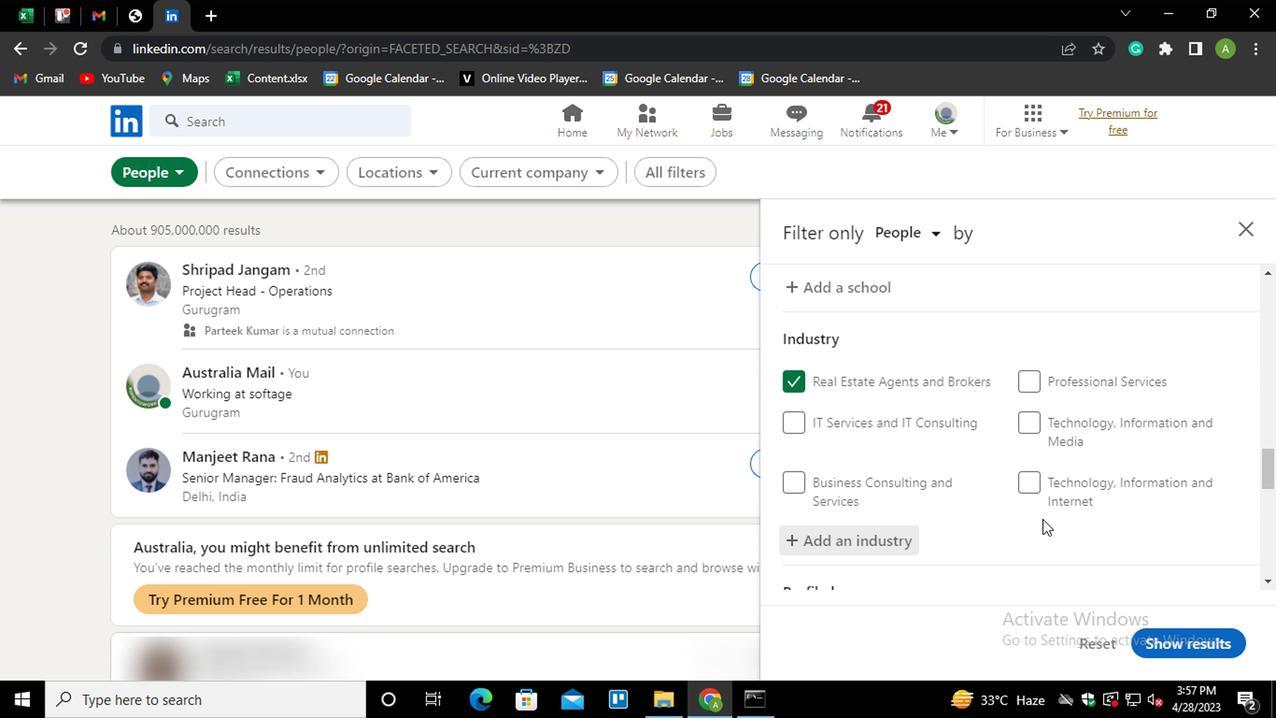 
Action: Mouse scrolled (1043, 518) with delta (0, -1)
Screenshot: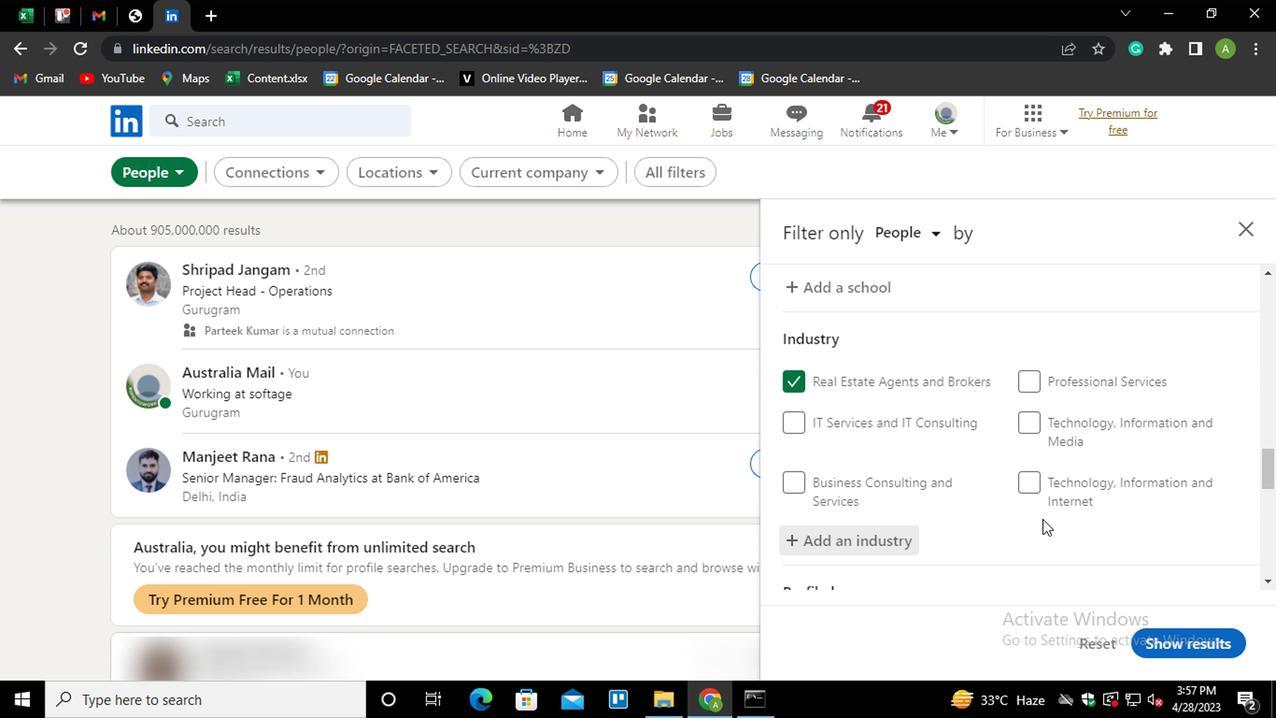 
Action: Mouse scrolled (1043, 518) with delta (0, -1)
Screenshot: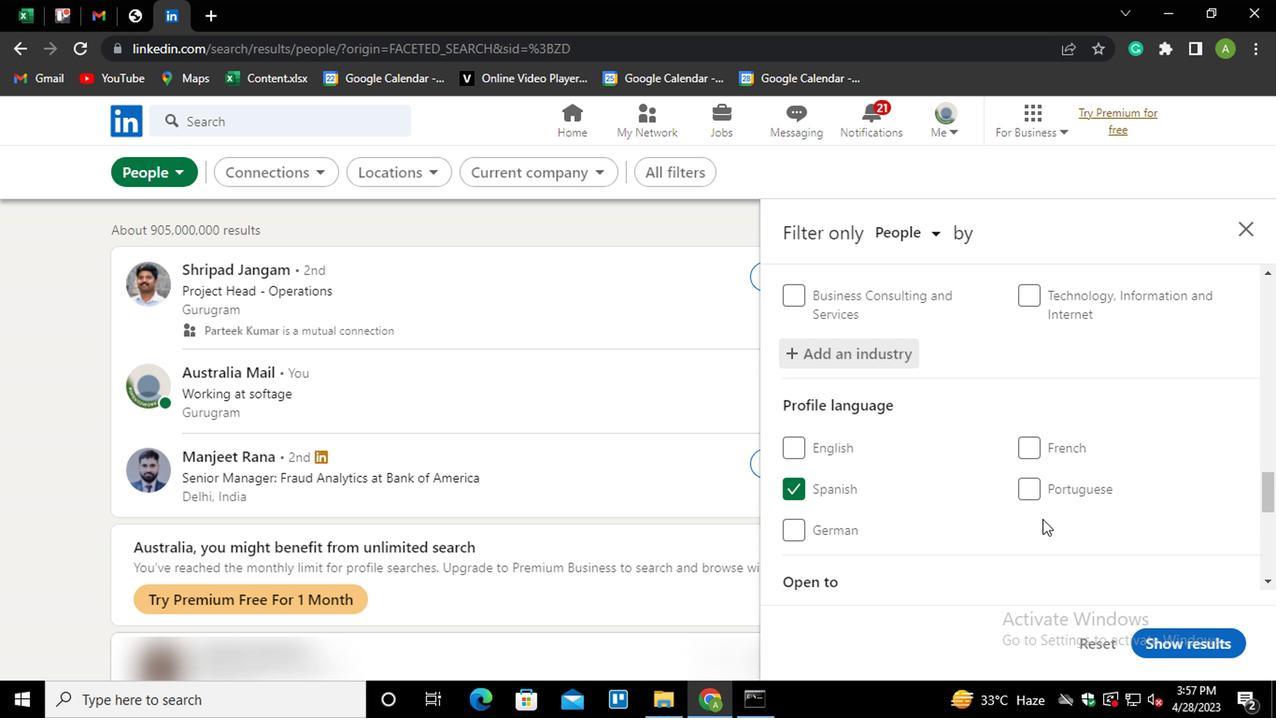 
Action: Mouse scrolled (1043, 518) with delta (0, -1)
Screenshot: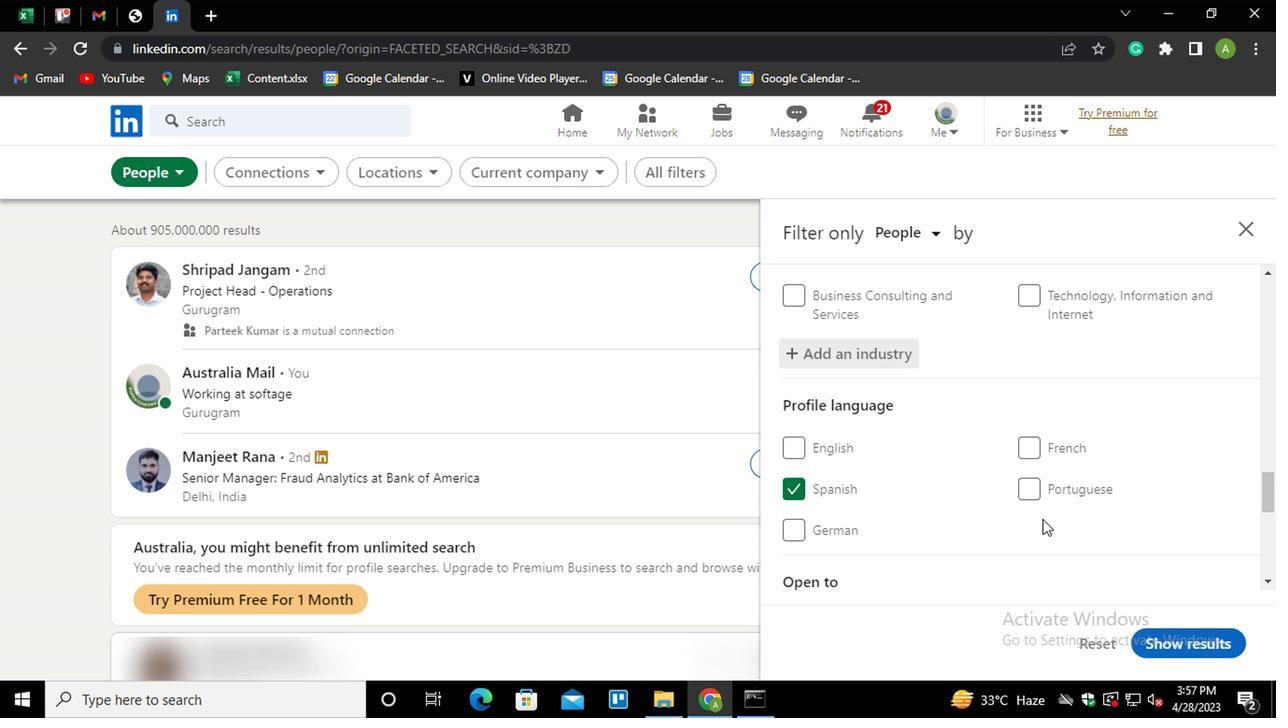 
Action: Mouse scrolled (1043, 518) with delta (0, -1)
Screenshot: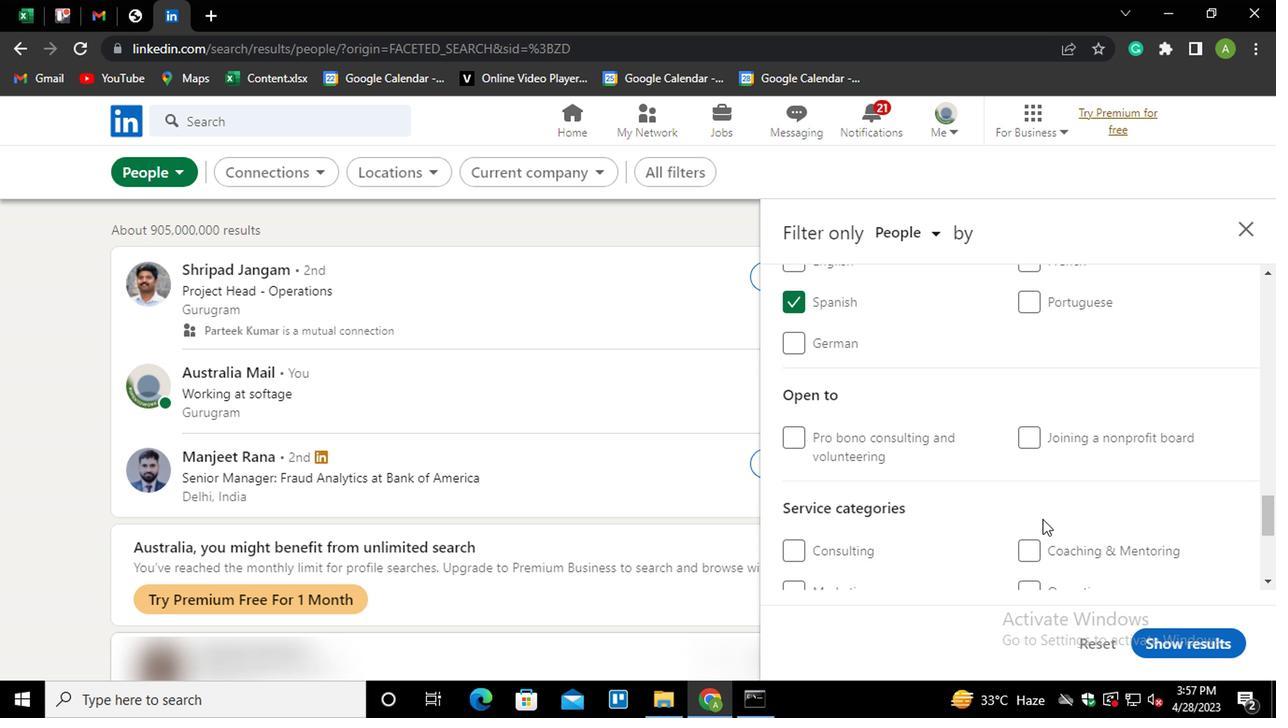 
Action: Mouse scrolled (1043, 518) with delta (0, -1)
Screenshot: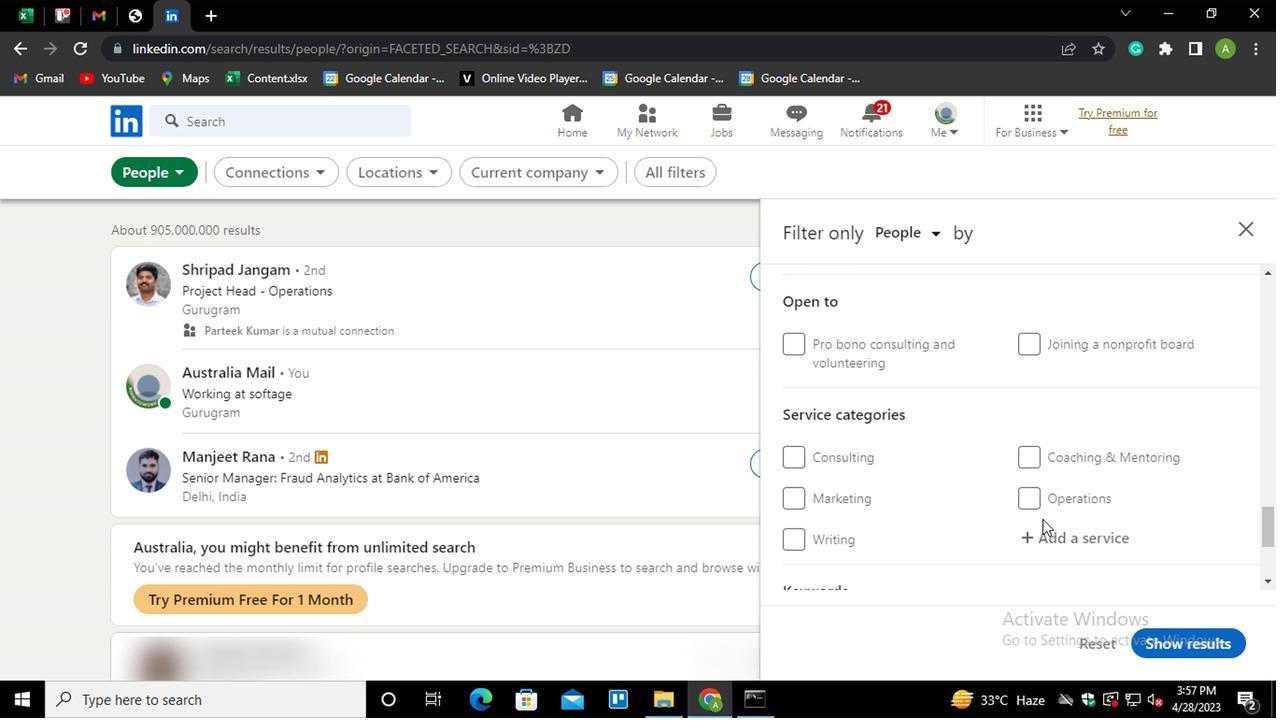 
Action: Mouse moved to (1048, 444)
Screenshot: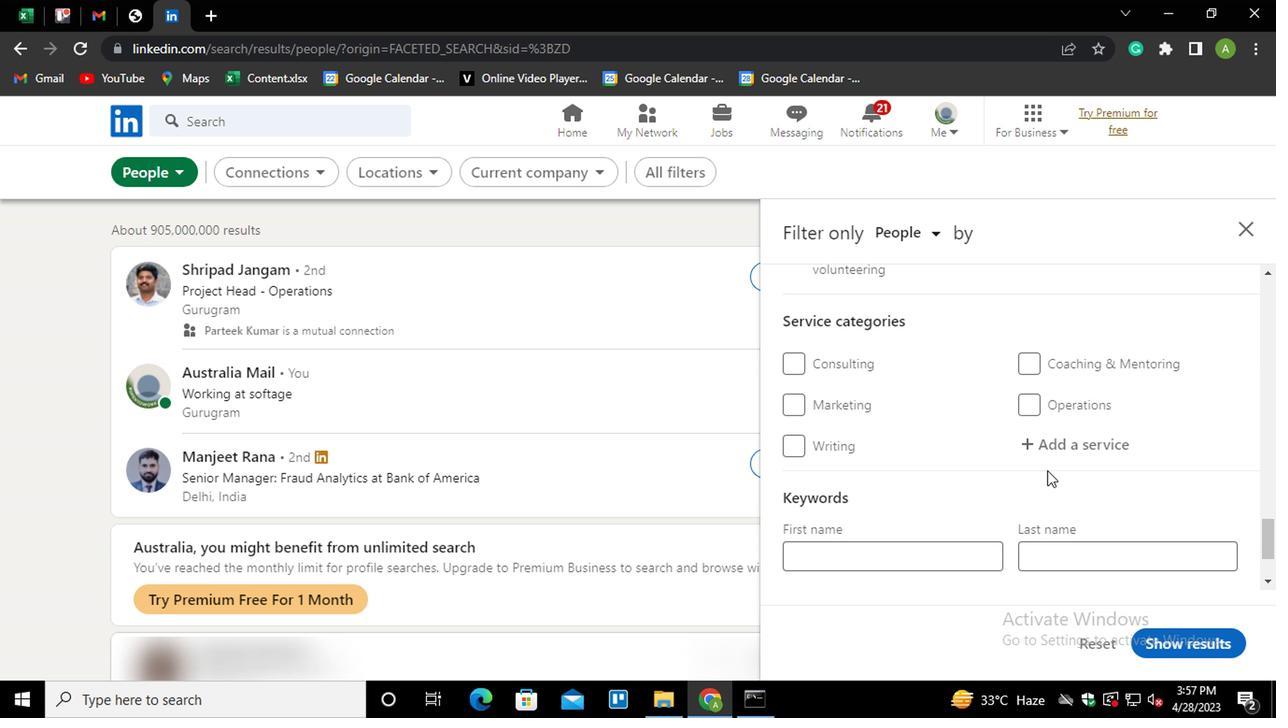 
Action: Mouse pressed left at (1048, 444)
Screenshot: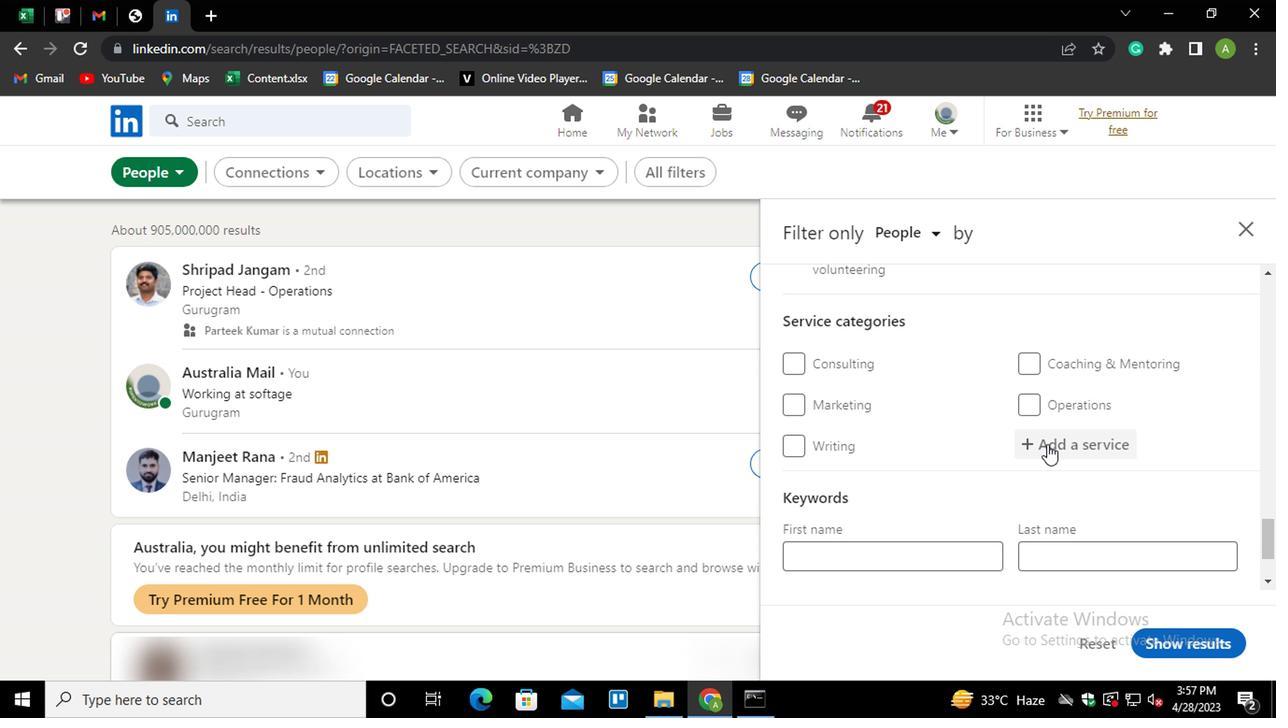 
Action: Key pressed <Key.shift>EVENT<Key.down><Key.enter>
Screenshot: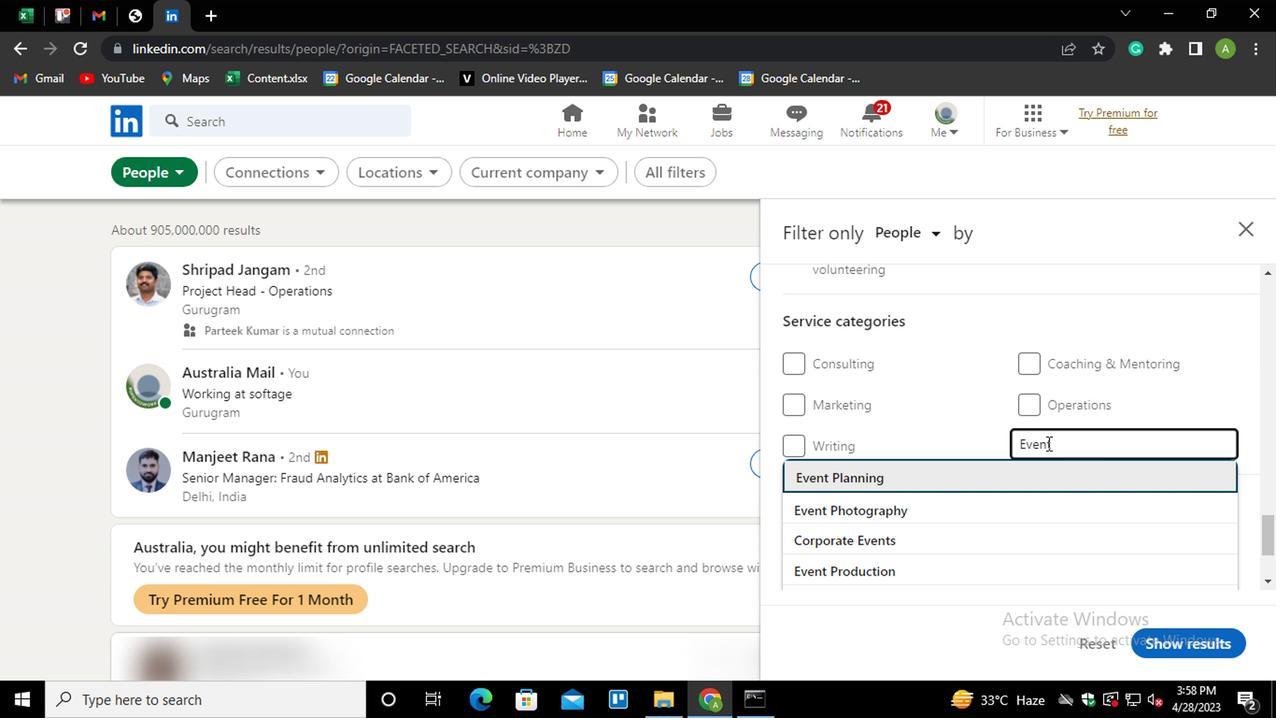 
Action: Mouse scrolled (1048, 443) with delta (0, 0)
Screenshot: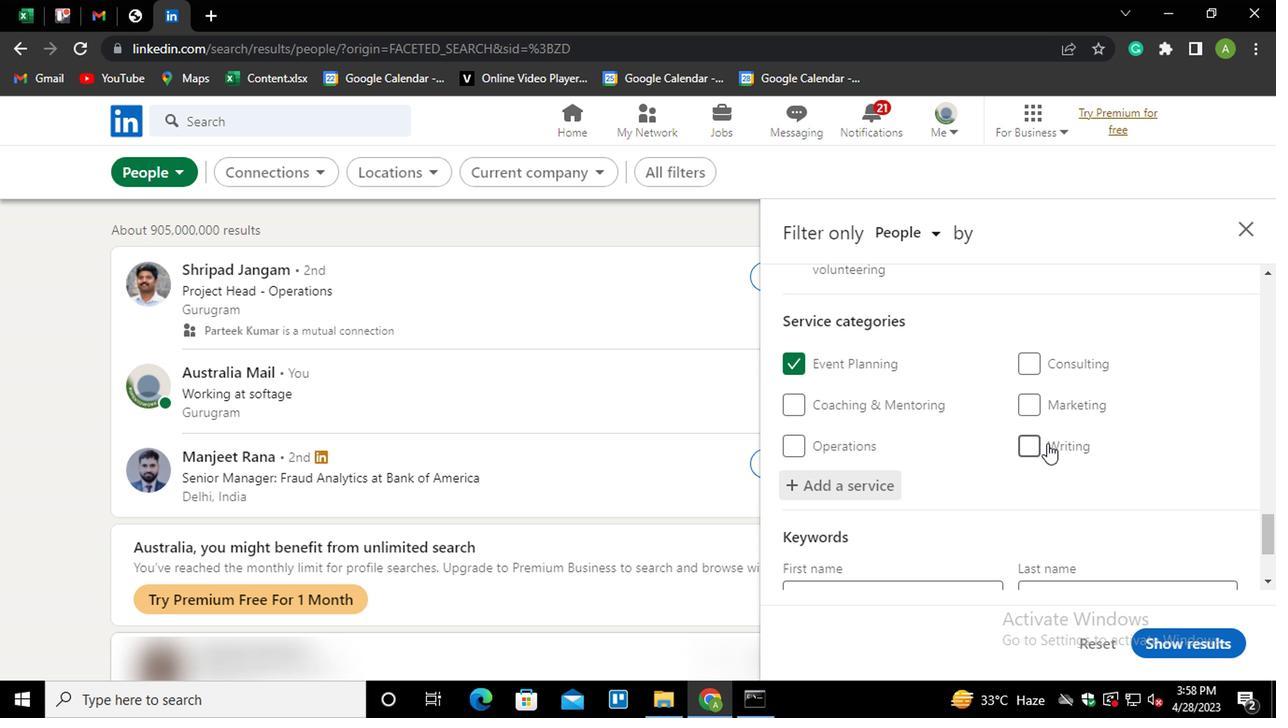 
Action: Mouse scrolled (1048, 443) with delta (0, 0)
Screenshot: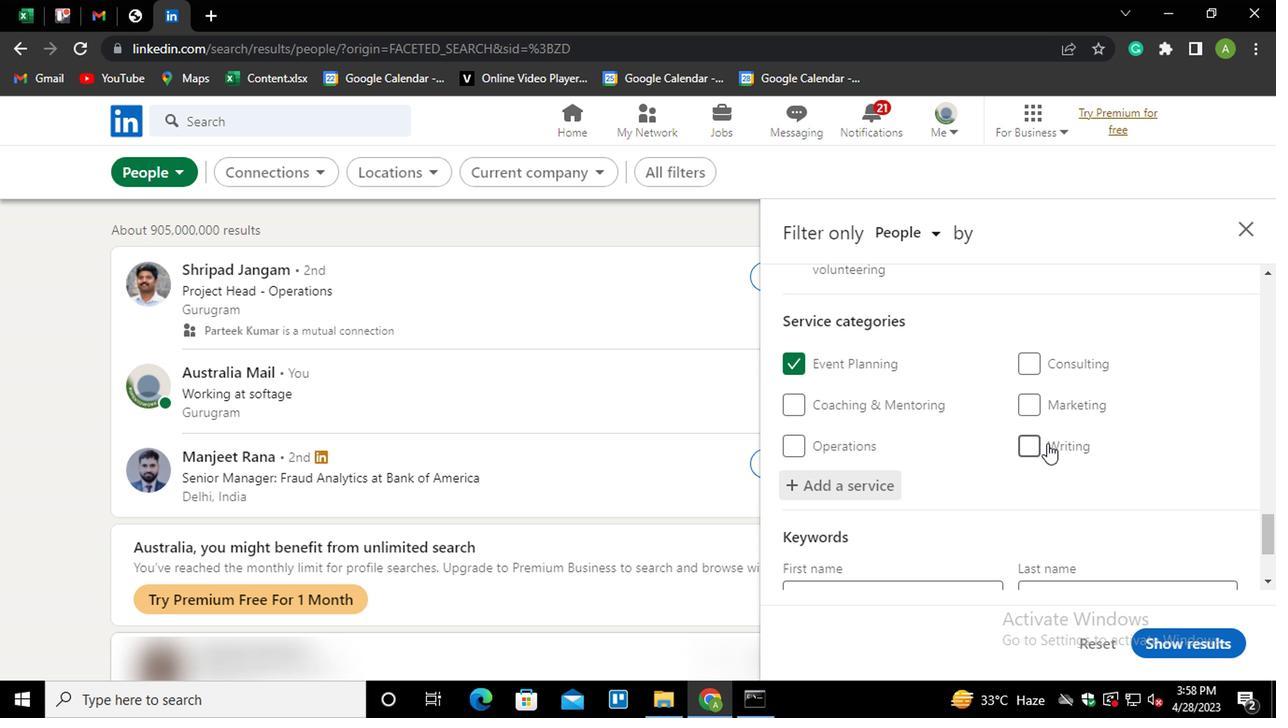 
Action: Mouse scrolled (1048, 443) with delta (0, 0)
Screenshot: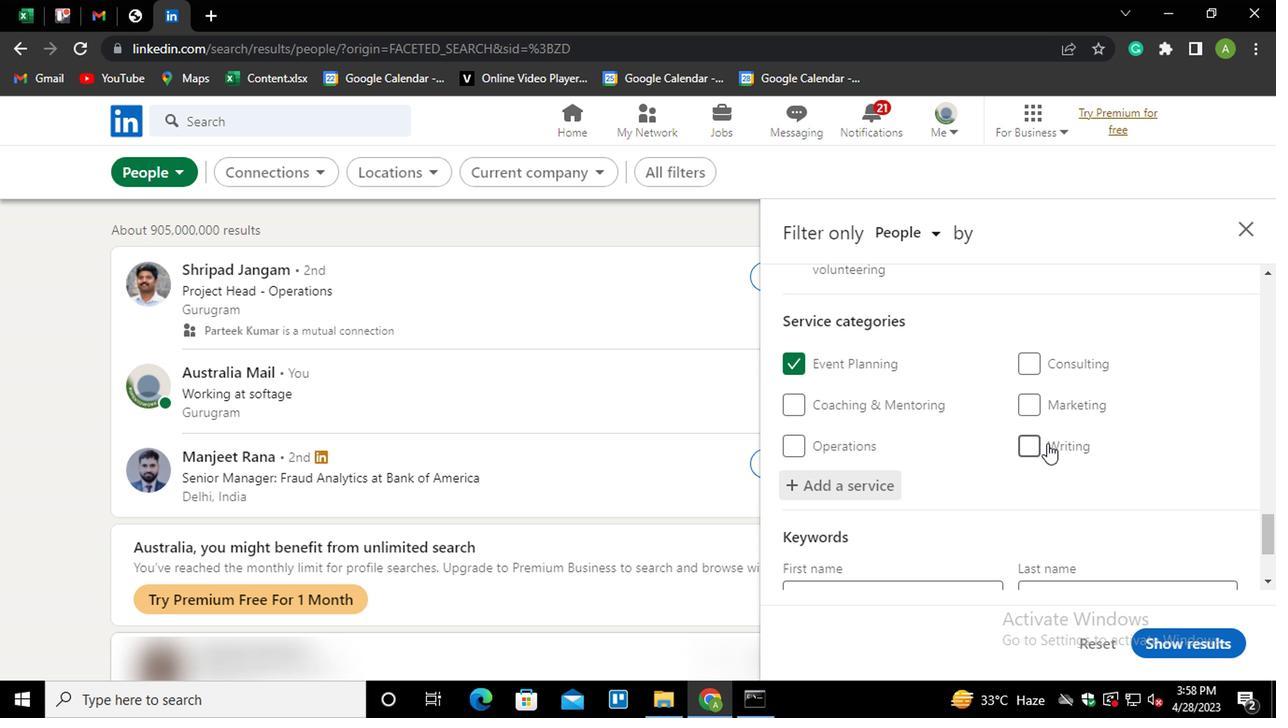 
Action: Mouse scrolled (1048, 443) with delta (0, 0)
Screenshot: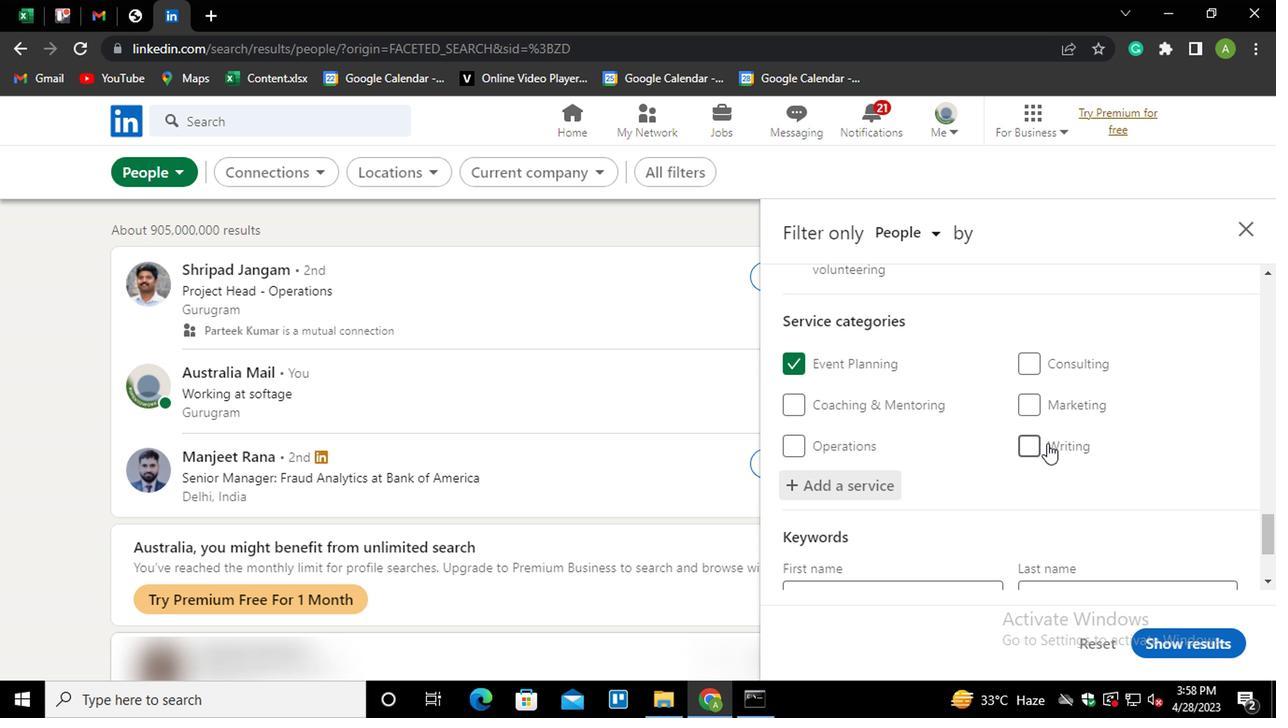 
Action: Mouse scrolled (1048, 443) with delta (0, 0)
Screenshot: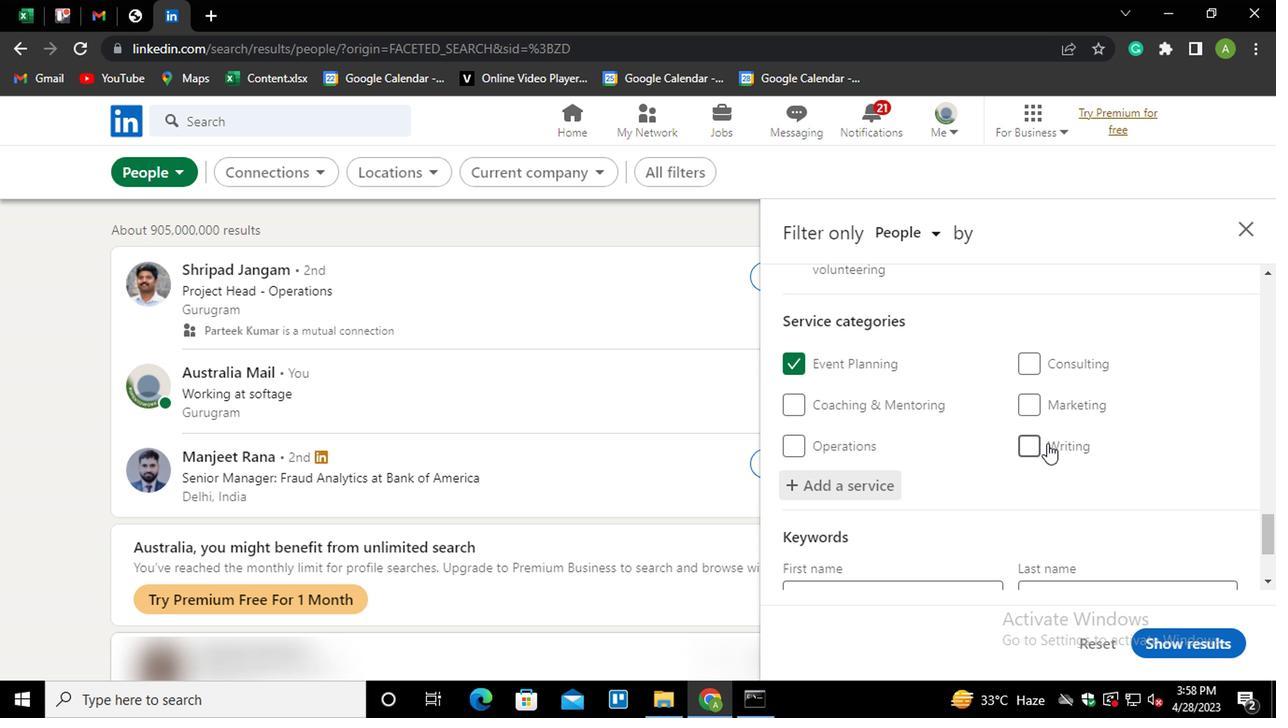 
Action: Mouse moved to (912, 504)
Screenshot: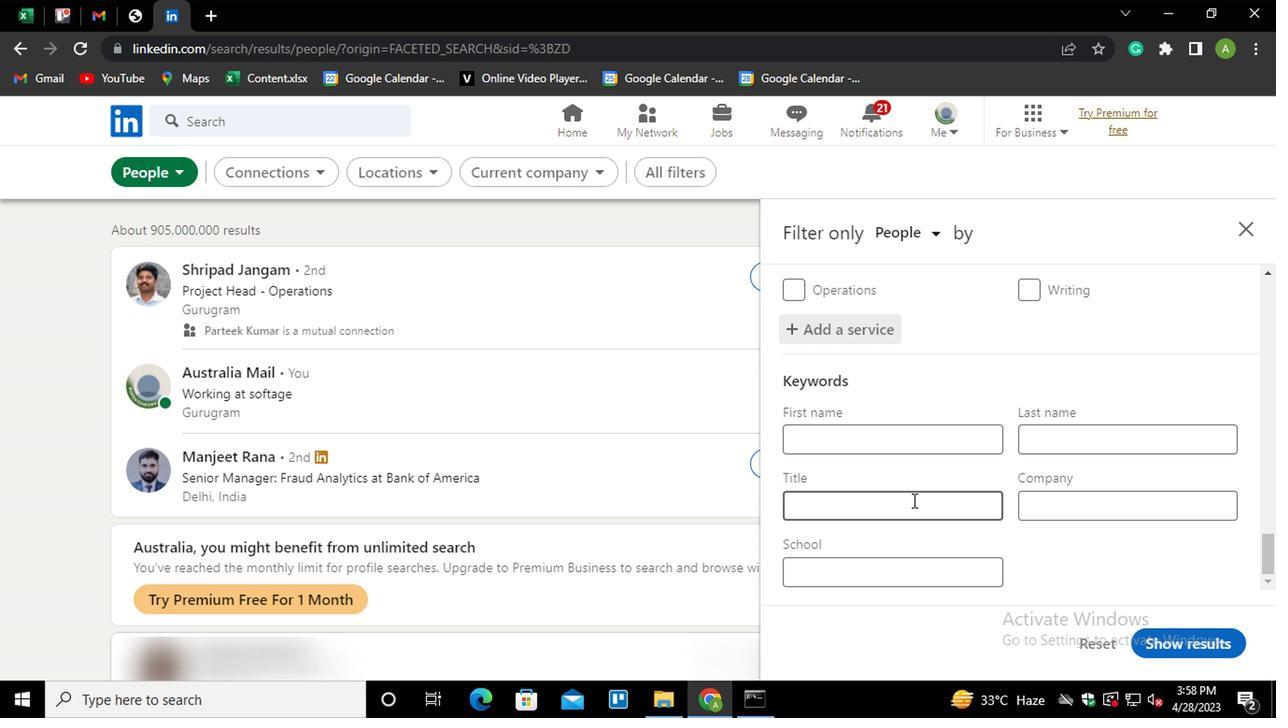 
Action: Mouse pressed left at (912, 504)
Screenshot: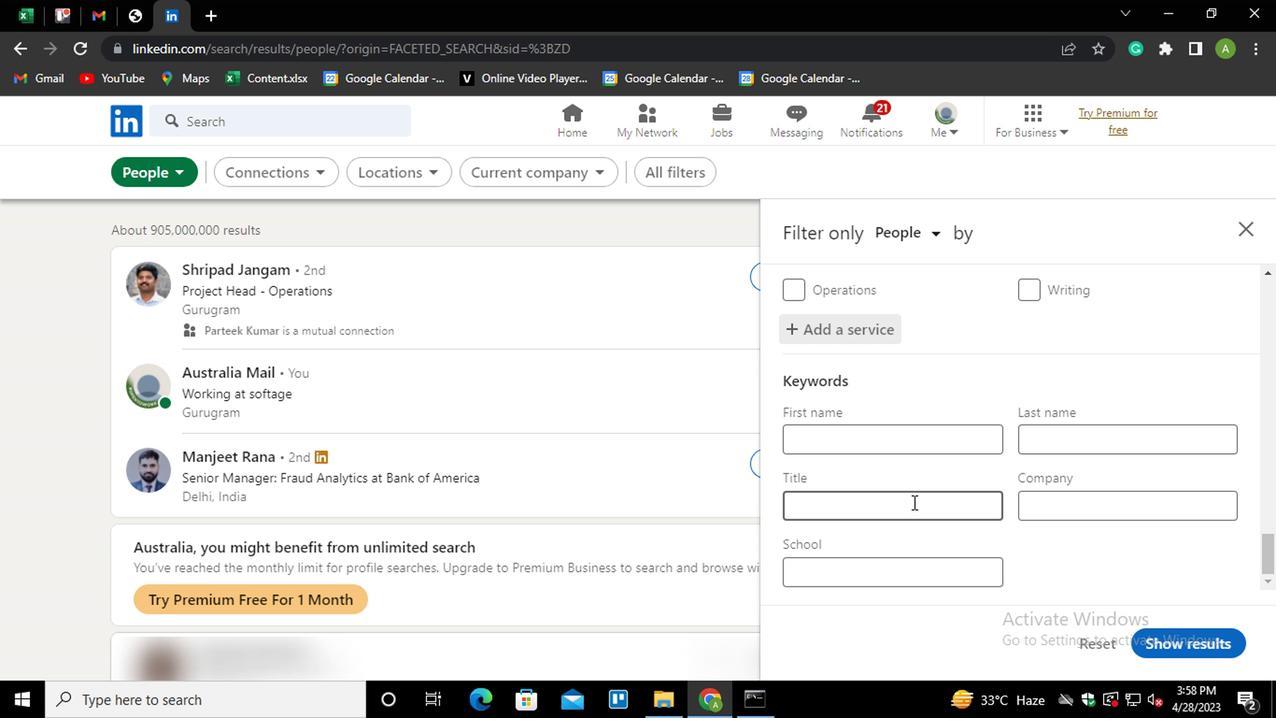 
Action: Key pressed <Key.shift><Key.shift><Key.shift><Key.shift><Key.shift><Key.shift><Key.shift><Key.shift><Key.shift><Key.shift><Key.shift><Key.shift><Key.shift><Key.shift>MARKET<Key.space><Key.shift>RESEARCHER
Screenshot: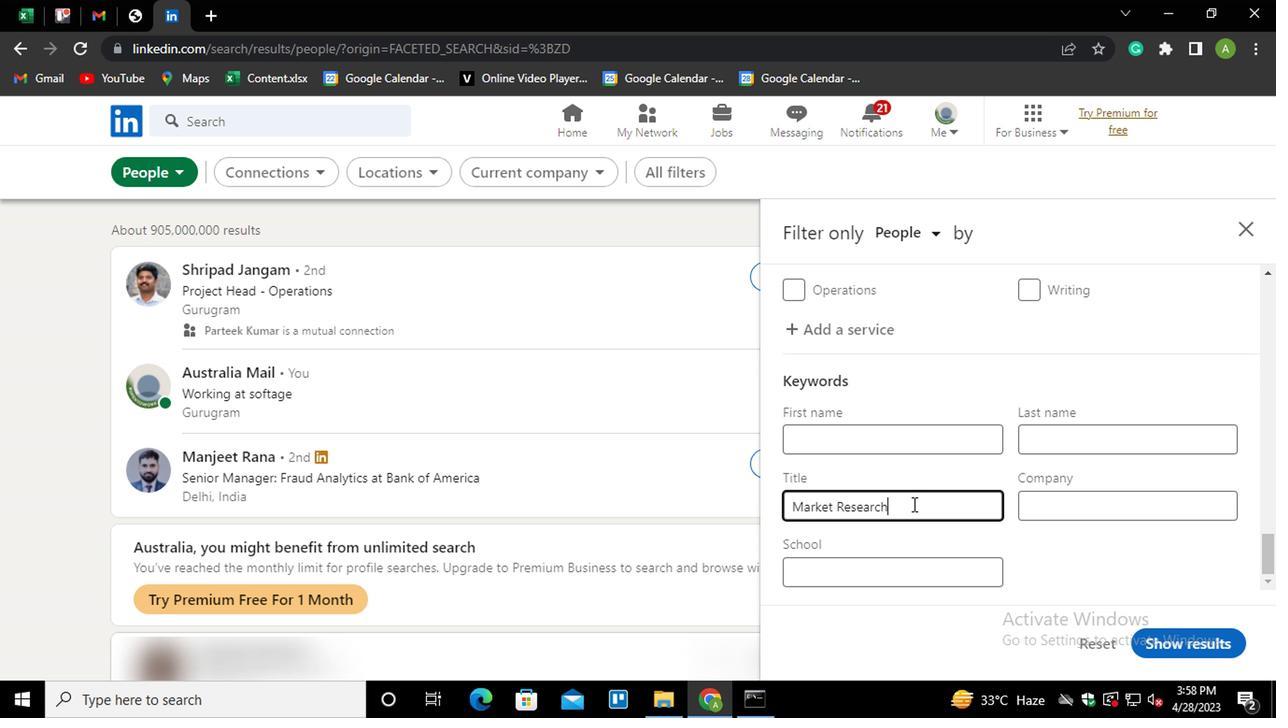 
Action: Mouse moved to (1081, 560)
Screenshot: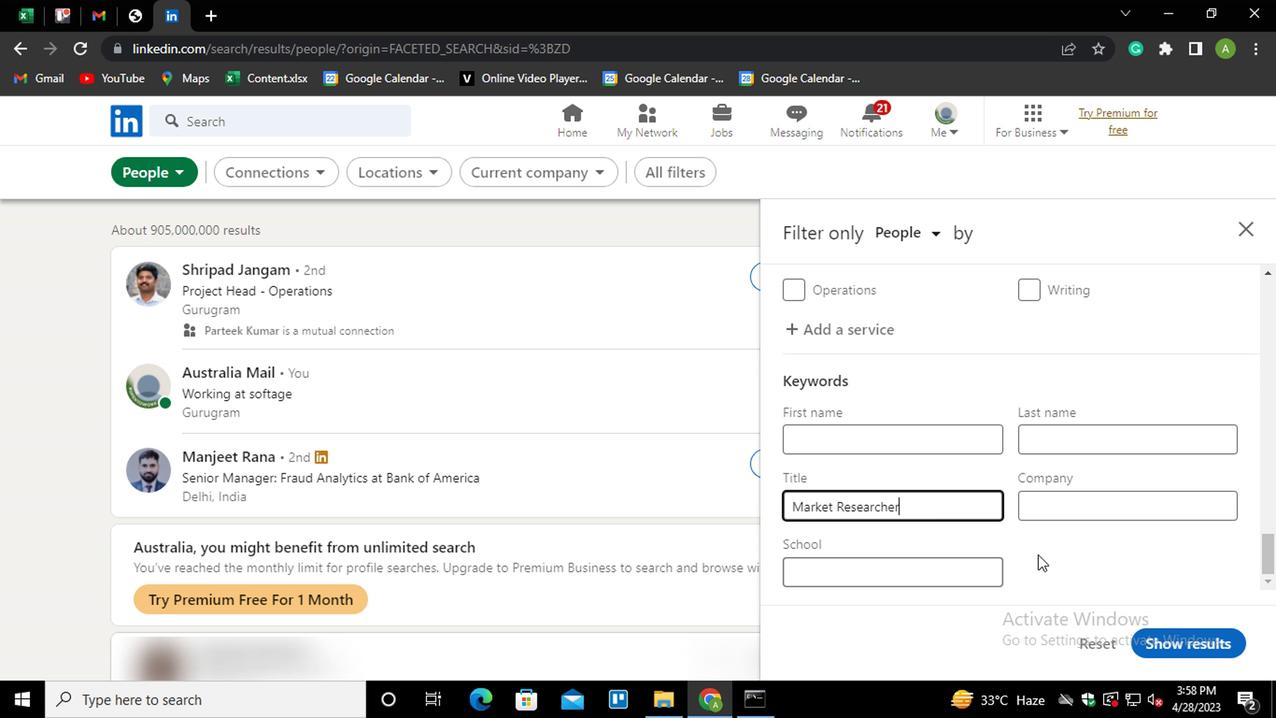 
Action: Mouse pressed left at (1081, 560)
Screenshot: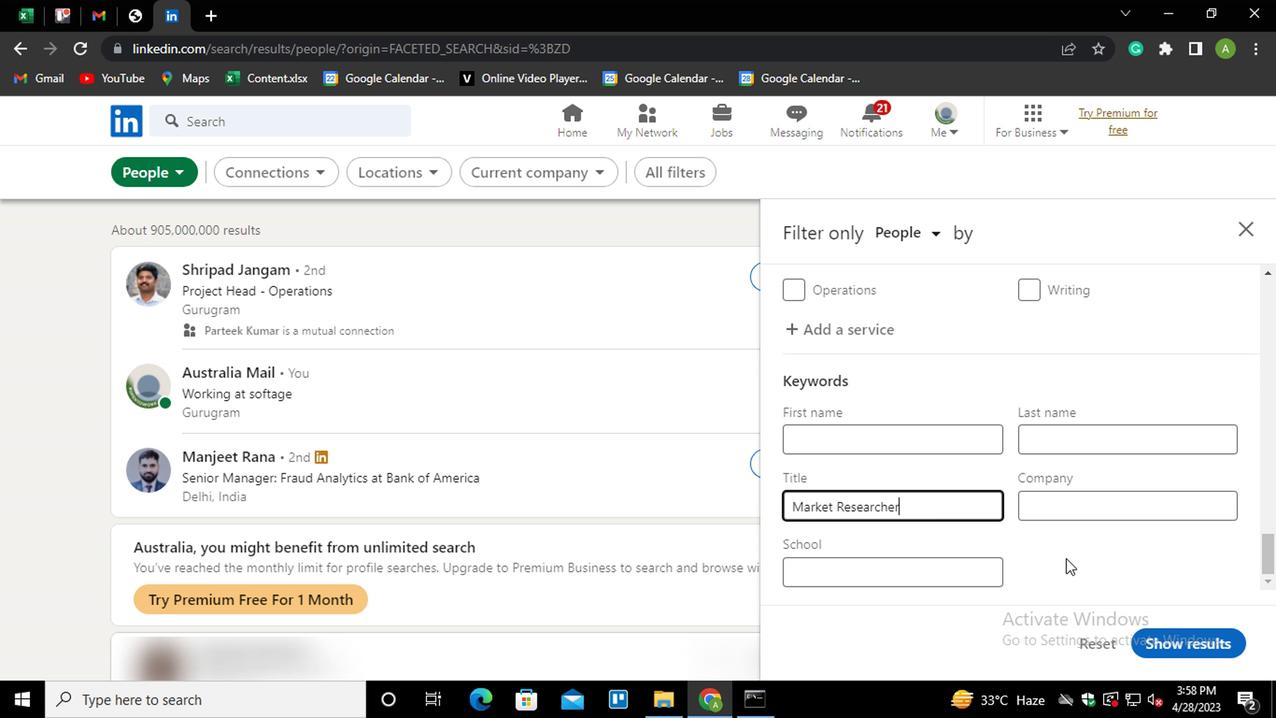 
Action: Mouse moved to (1175, 643)
Screenshot: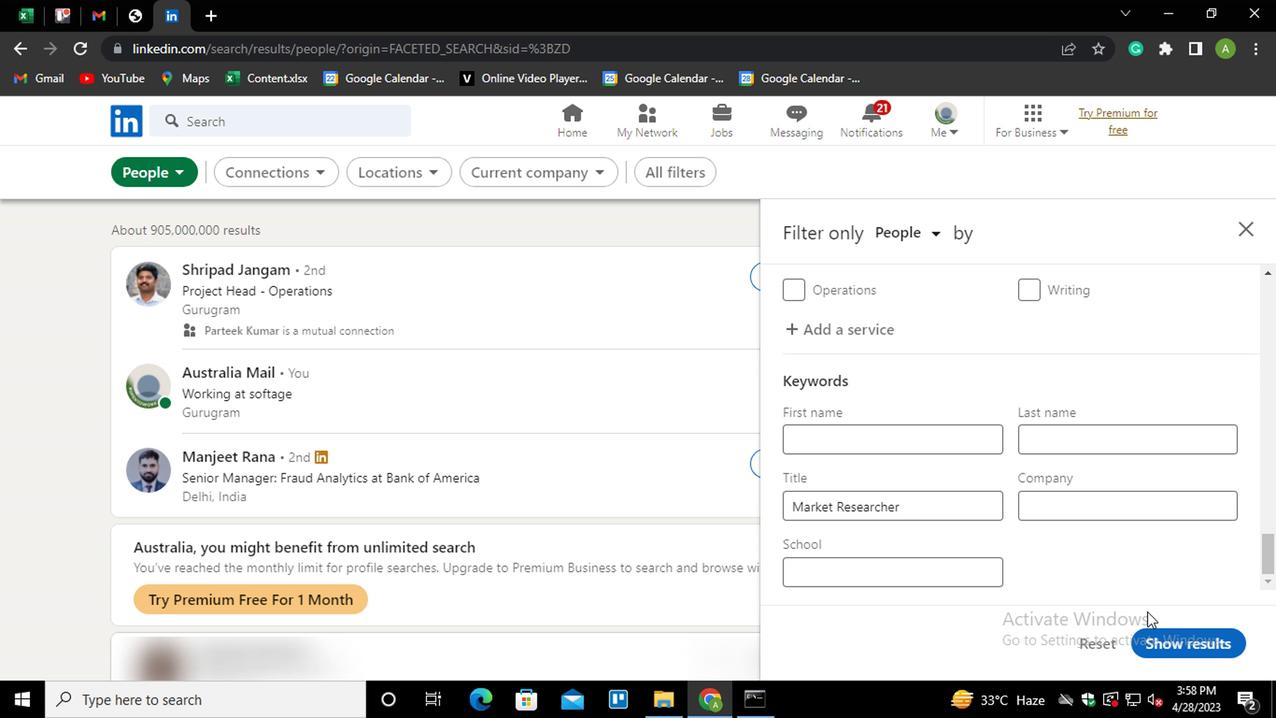 
Action: Mouse pressed left at (1175, 643)
Screenshot: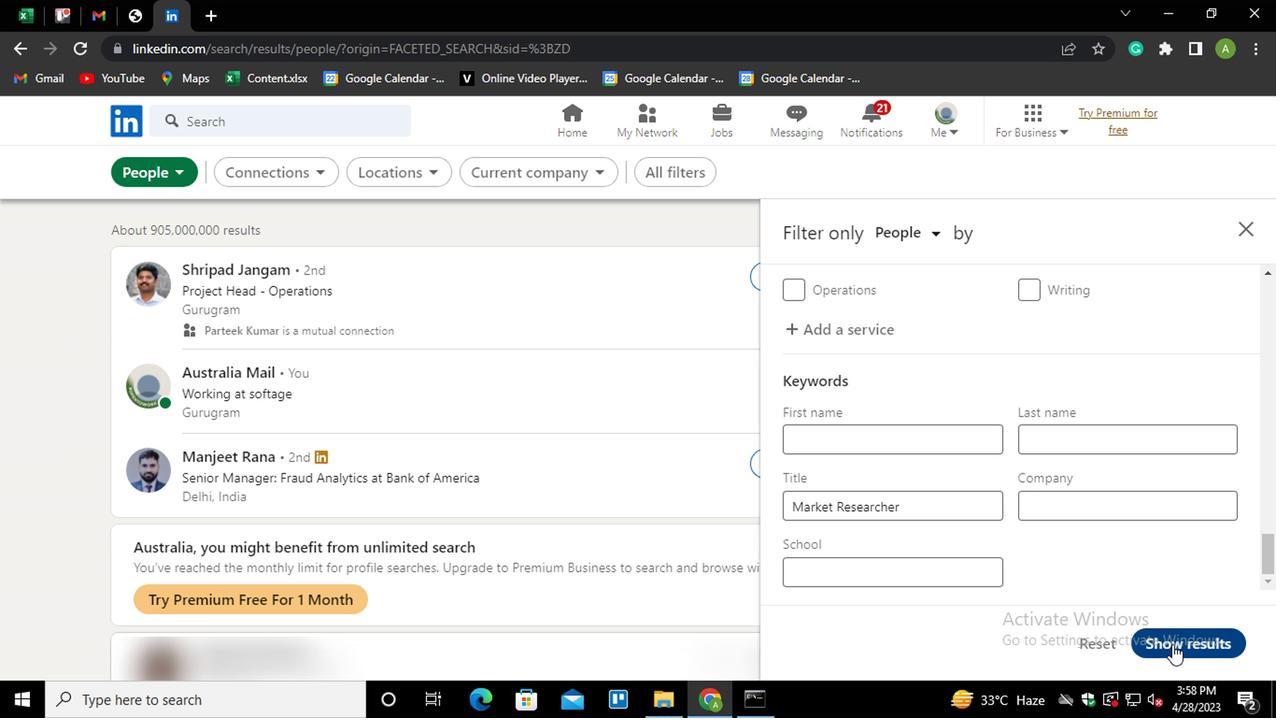 
Action: Mouse moved to (1173, 645)
Screenshot: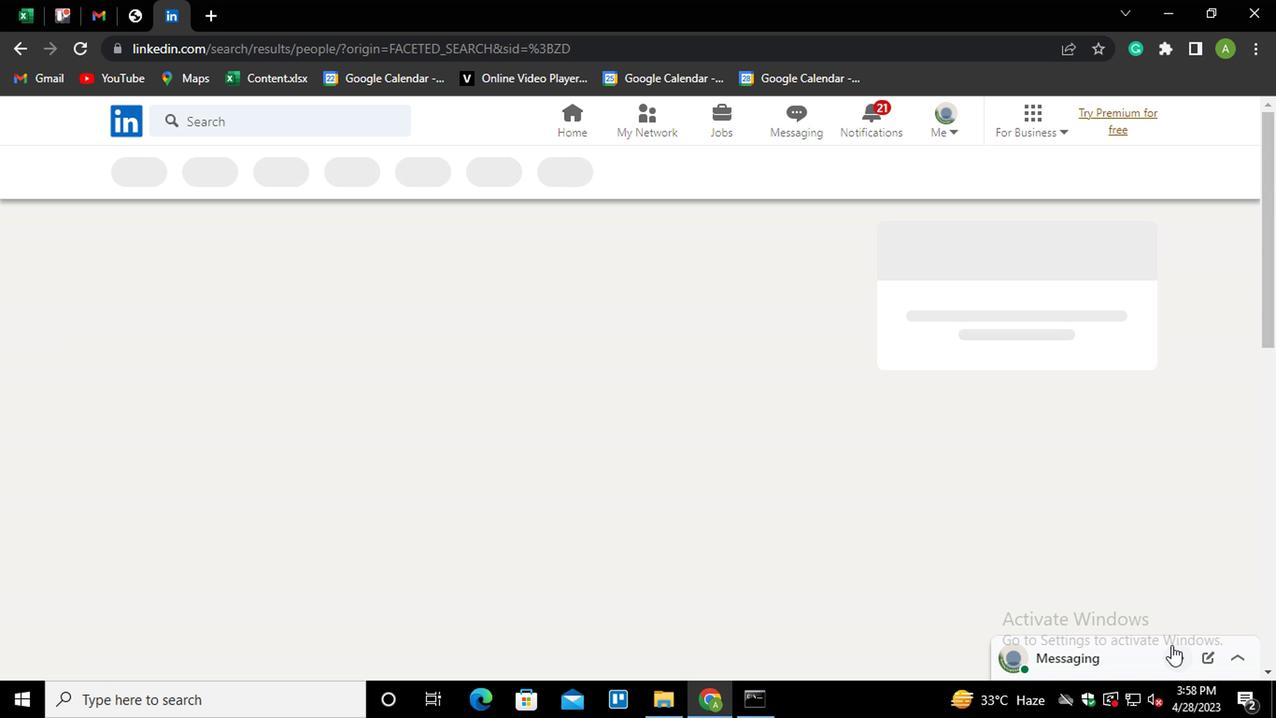 
